 Task: Look for space in Dijkot, Pakistan from 9th July, 2023 to 16th July, 2023 for 2 adults, 1 child in price range Rs.8000 to Rs.16000. Place can be entire place with 2 bedrooms having 2 beds and 1 bathroom. Property type can be house, flat, guest house. Booking option can be shelf check-in. Required host language is English.
Action: Mouse pressed left at (457, 79)
Screenshot: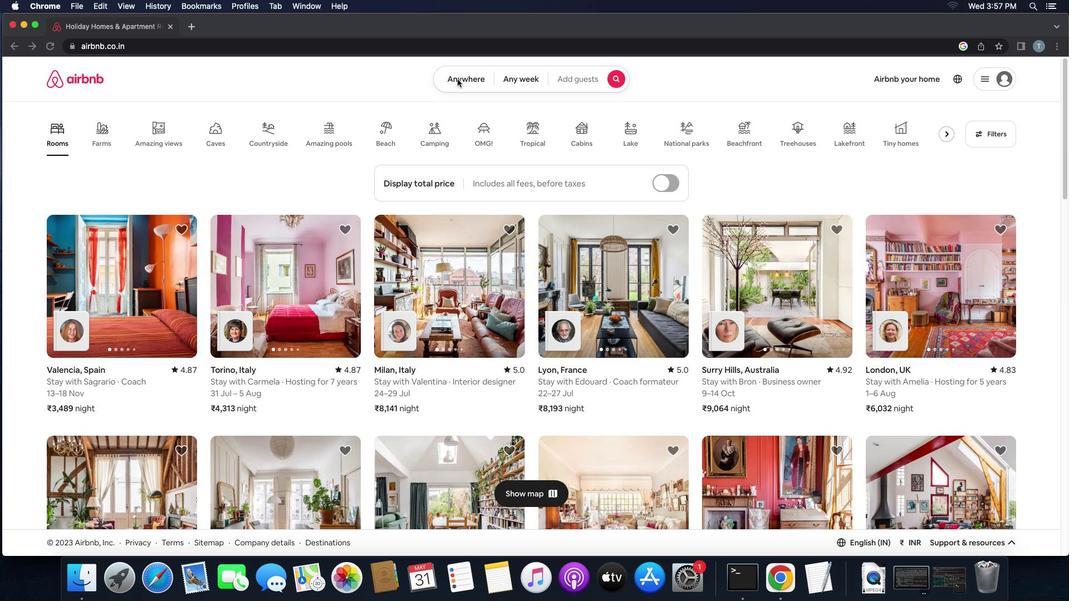 
Action: Mouse pressed left at (457, 79)
Screenshot: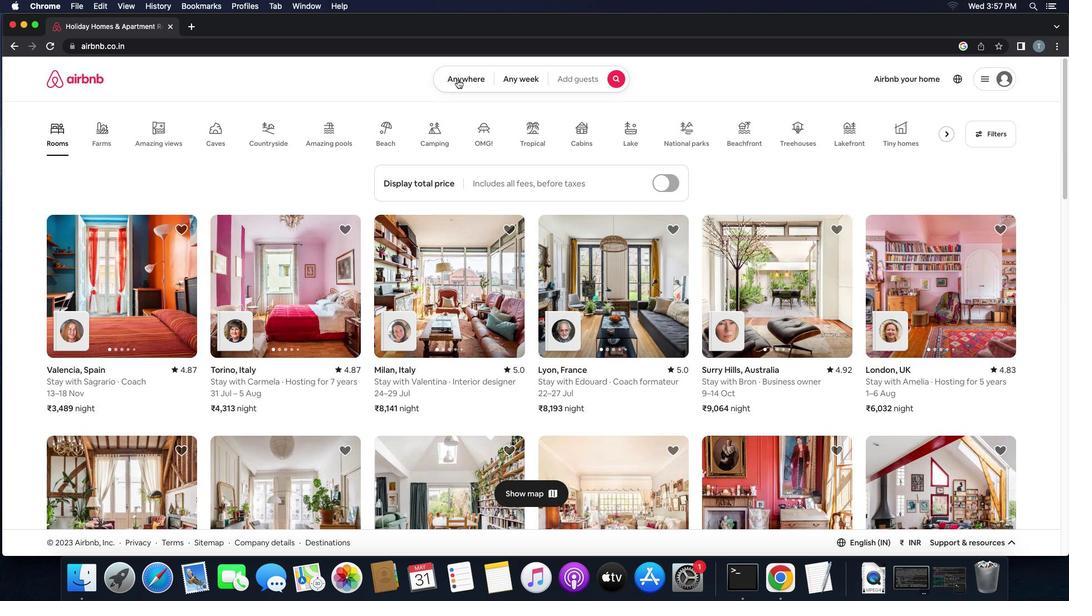 
Action: Mouse moved to (368, 117)
Screenshot: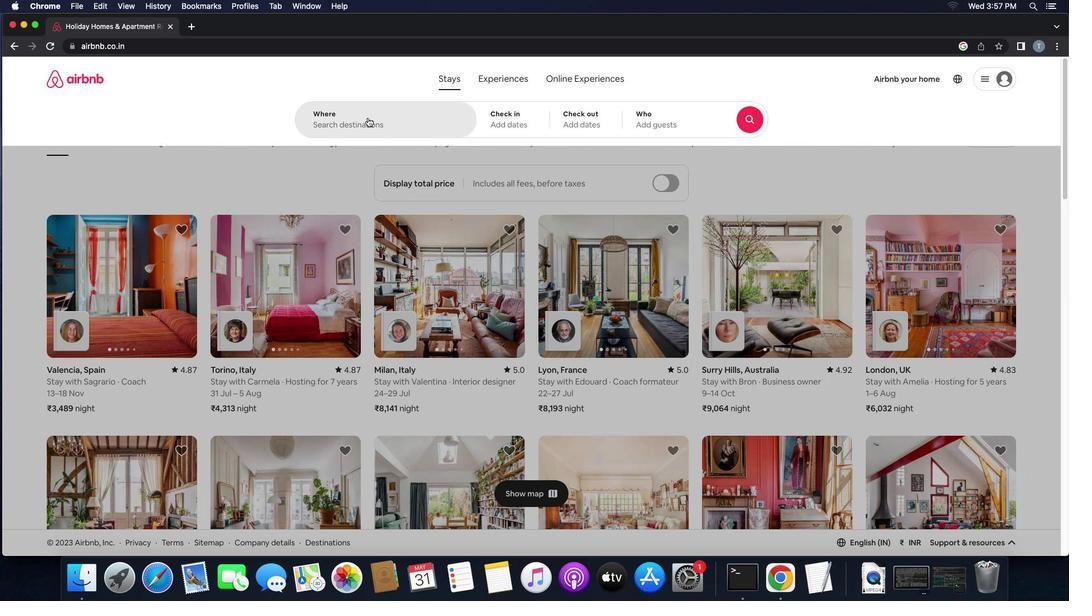 
Action: Mouse pressed left at (368, 117)
Screenshot: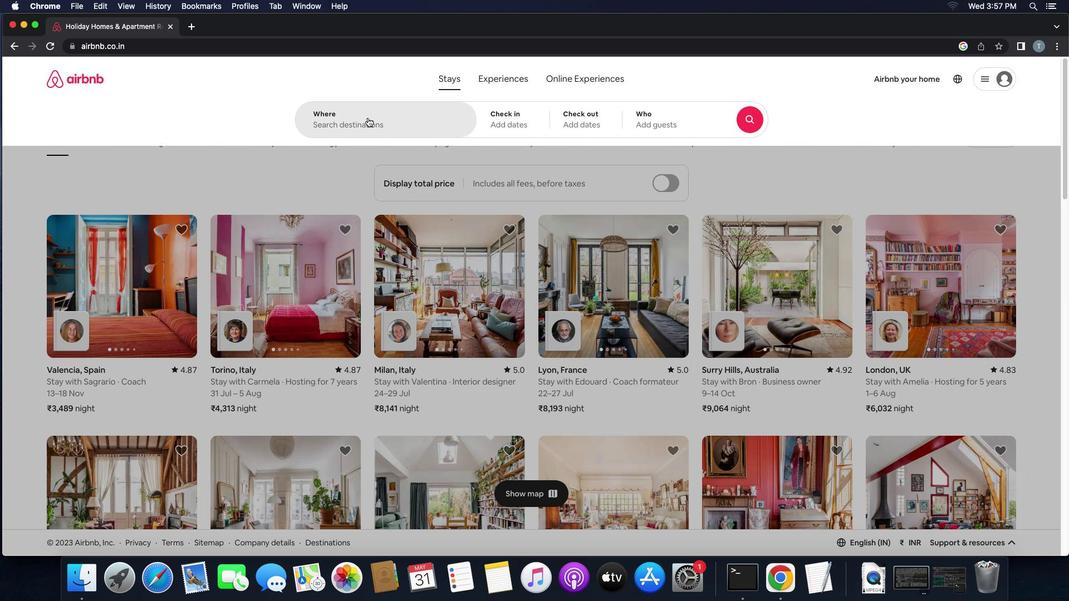 
Action: Mouse moved to (349, 158)
Screenshot: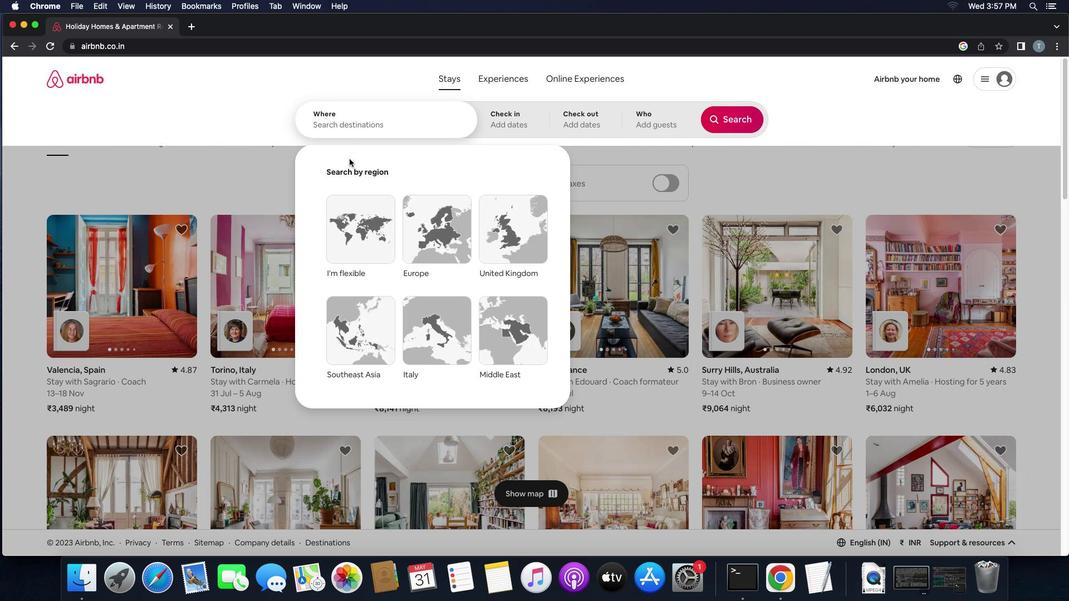 
Action: Key pressed 'd''i''j''k''o''t'
Screenshot: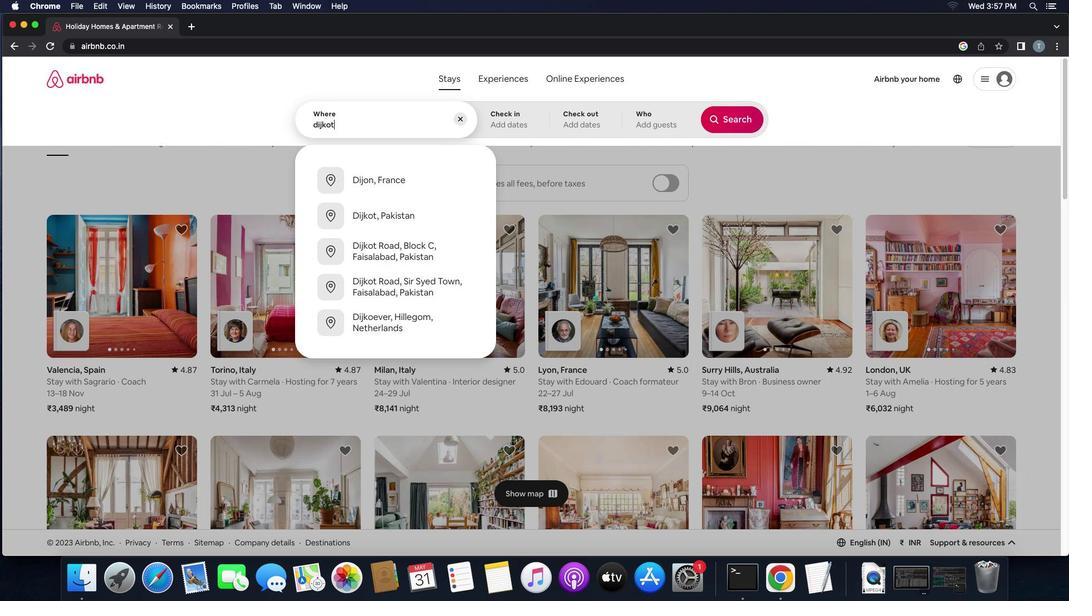 
Action: Mouse moved to (385, 182)
Screenshot: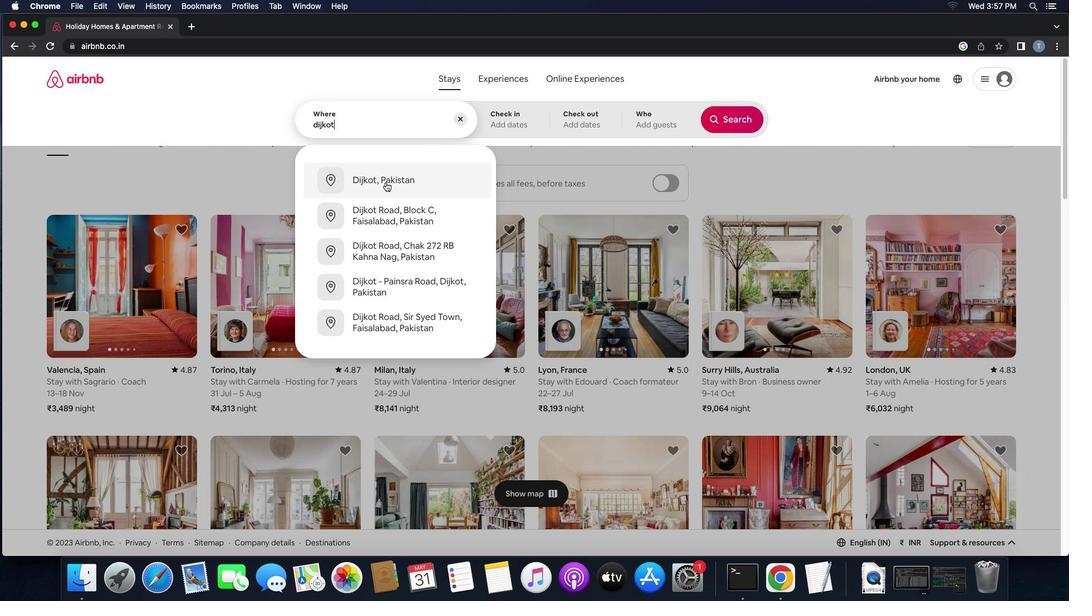 
Action: Mouse pressed left at (385, 182)
Screenshot: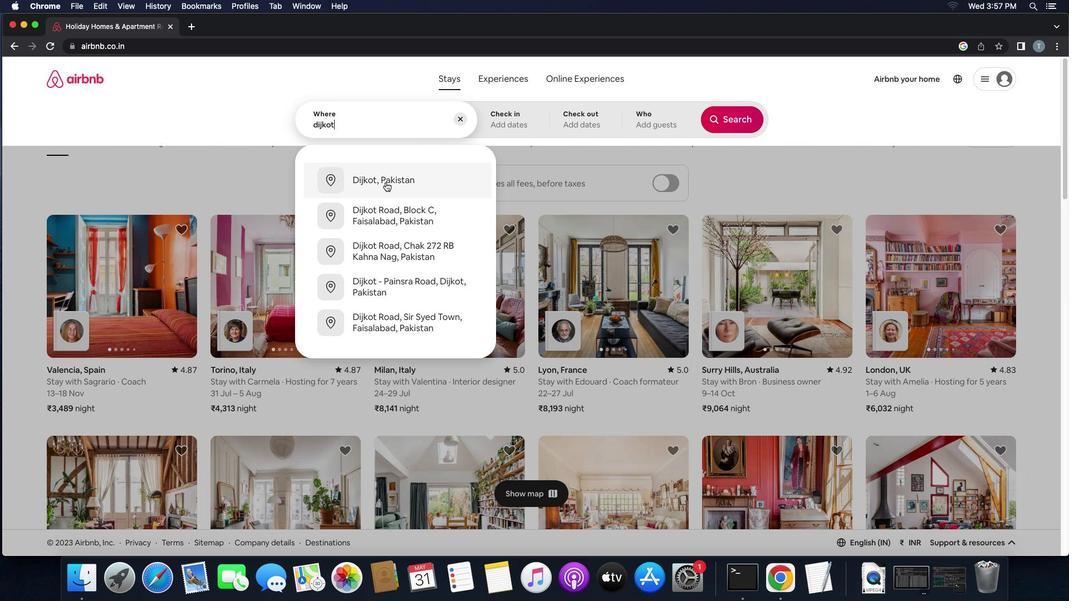 
Action: Mouse moved to (732, 208)
Screenshot: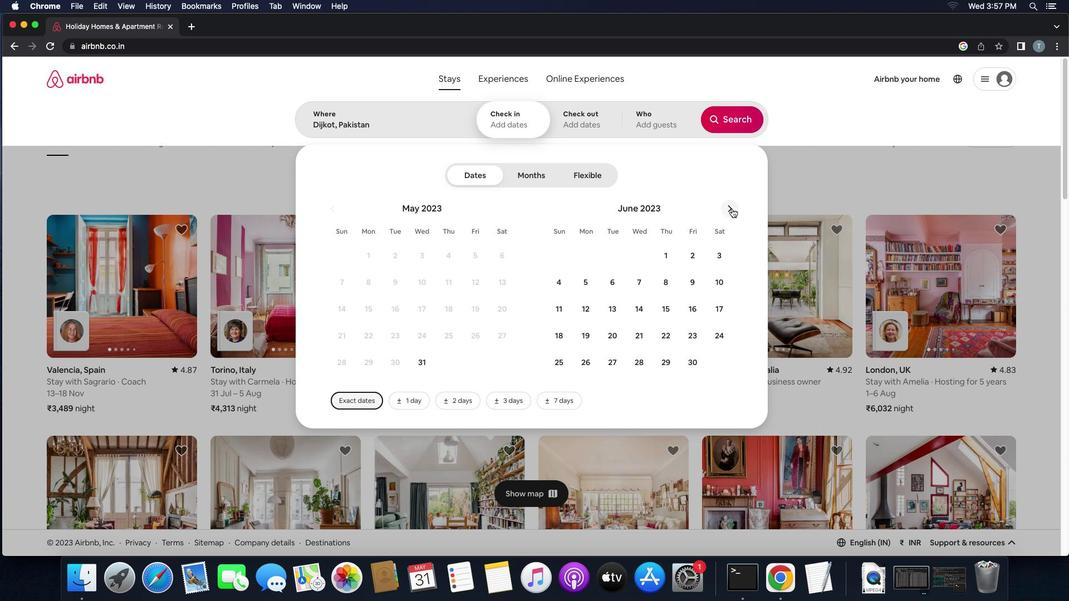 
Action: Mouse pressed left at (732, 208)
Screenshot: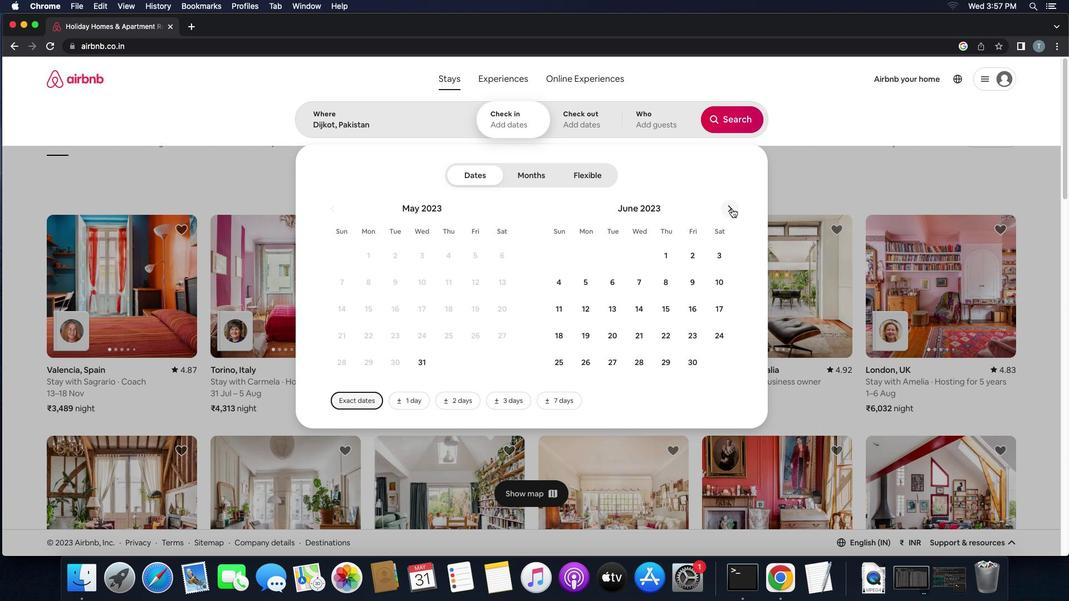 
Action: Mouse moved to (562, 313)
Screenshot: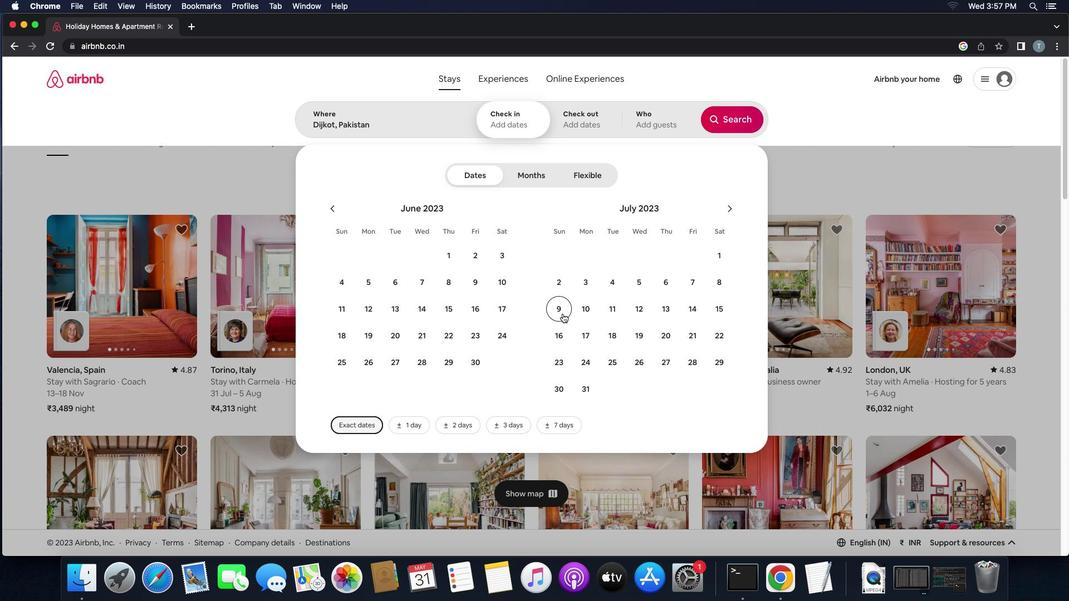 
Action: Mouse pressed left at (562, 313)
Screenshot: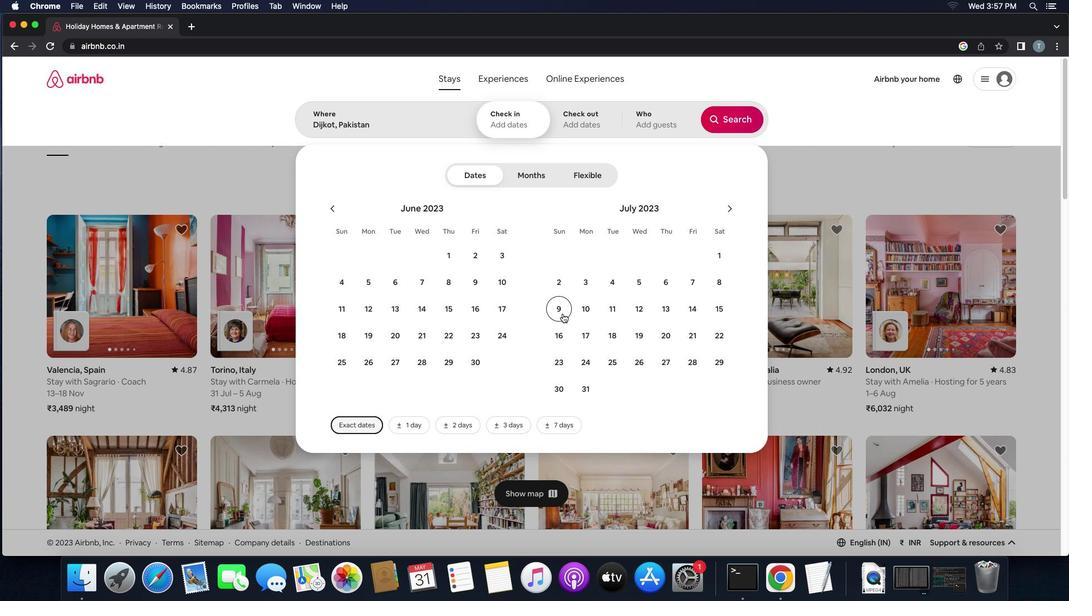 
Action: Mouse moved to (559, 334)
Screenshot: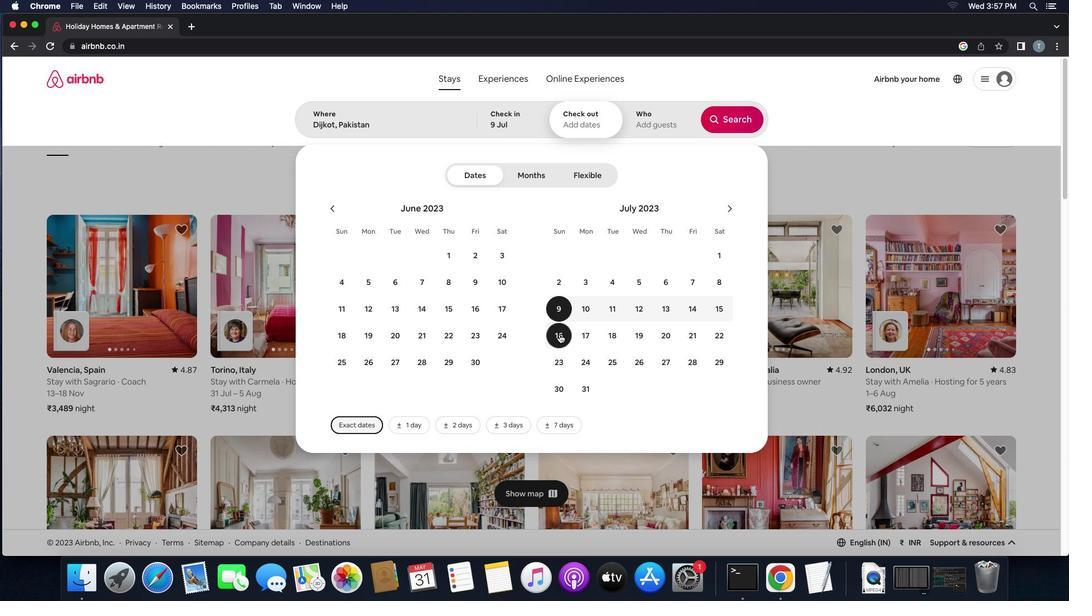 
Action: Mouse pressed left at (559, 334)
Screenshot: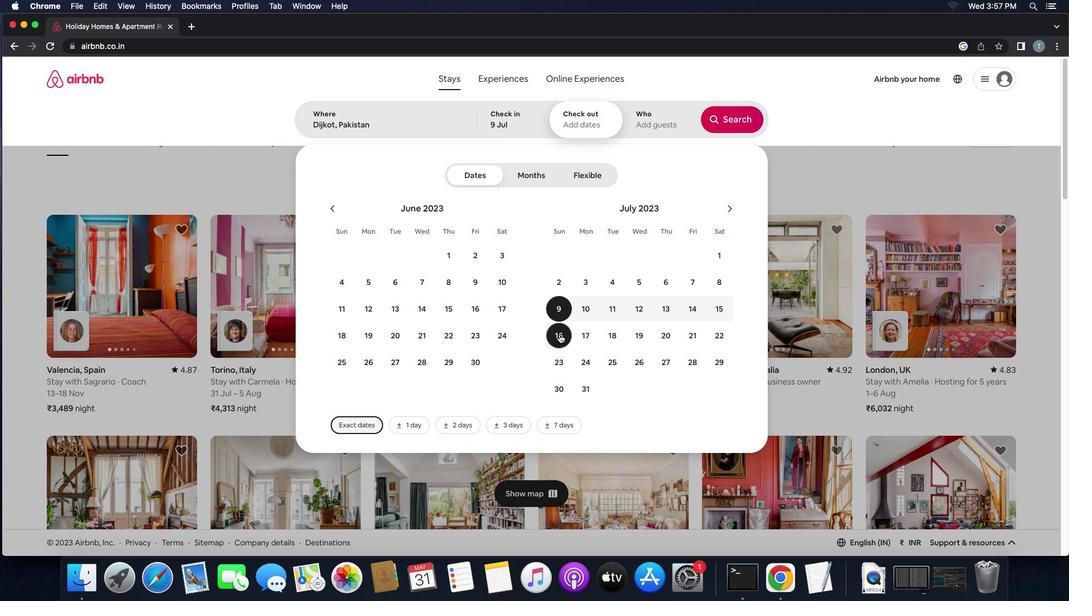 
Action: Mouse moved to (643, 126)
Screenshot: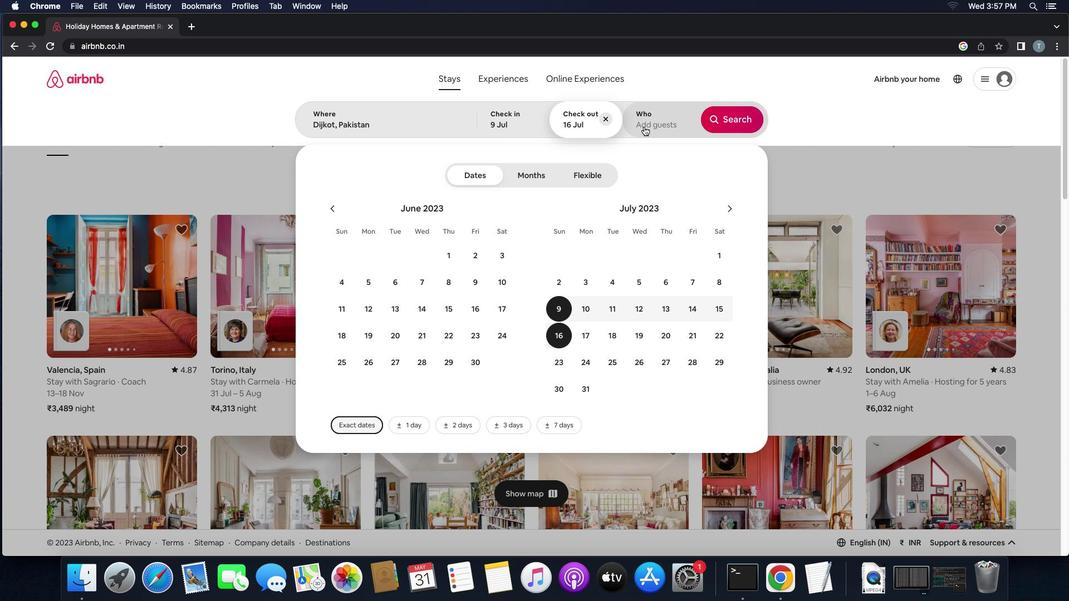 
Action: Mouse pressed left at (643, 126)
Screenshot: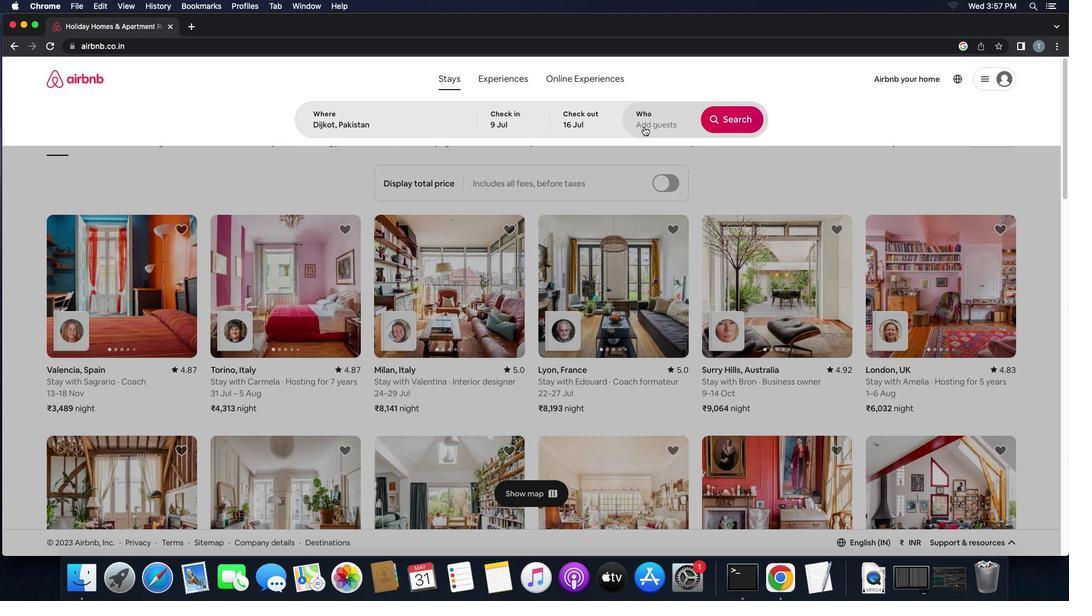 
Action: Mouse moved to (732, 179)
Screenshot: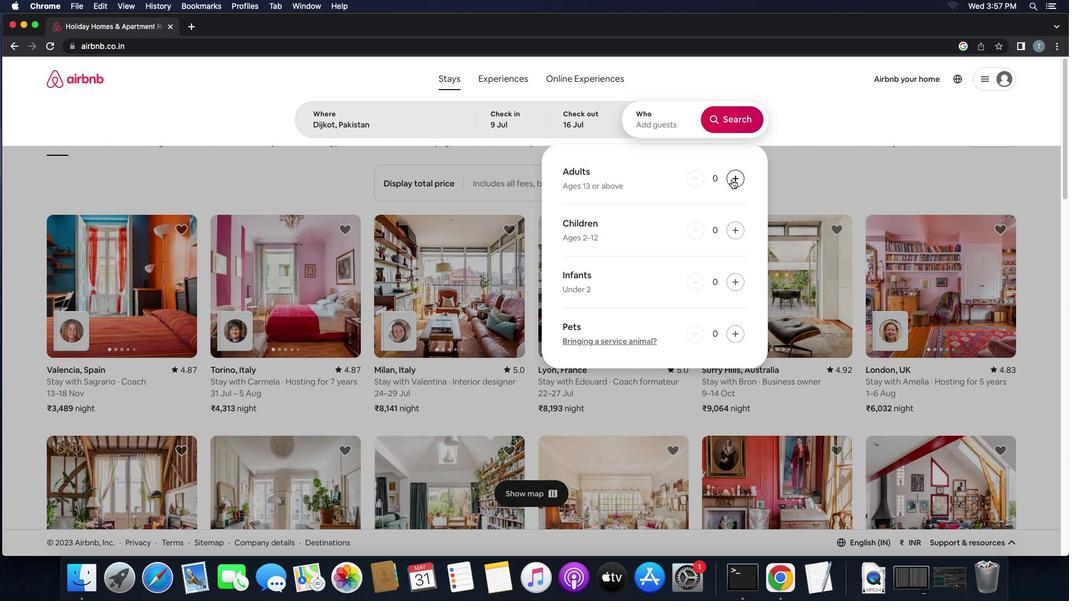 
Action: Mouse pressed left at (732, 179)
Screenshot: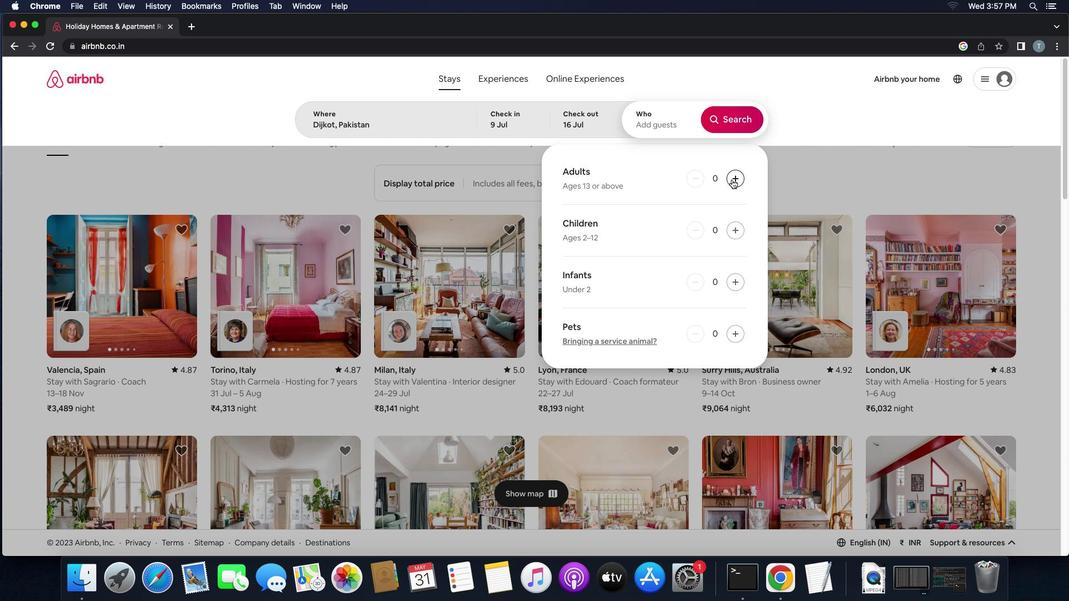 
Action: Mouse pressed left at (732, 179)
Screenshot: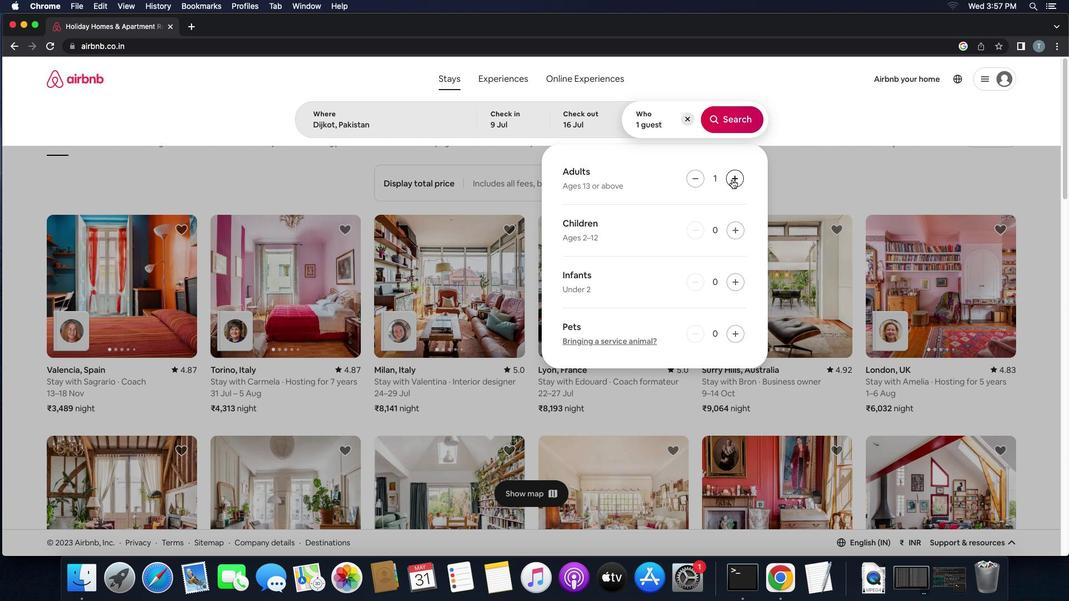 
Action: Mouse moved to (738, 238)
Screenshot: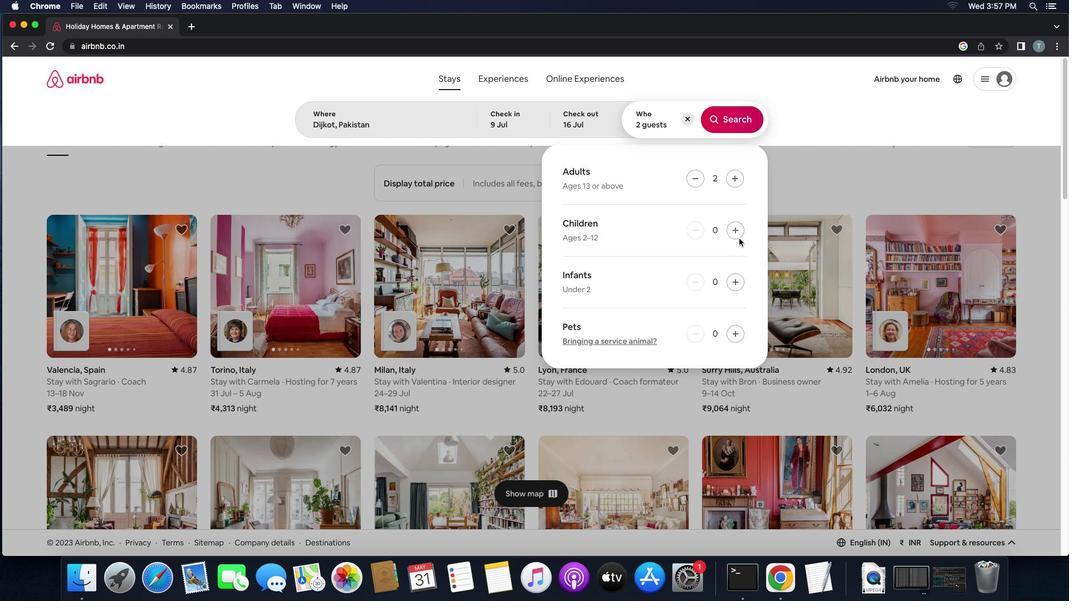 
Action: Mouse pressed left at (738, 238)
Screenshot: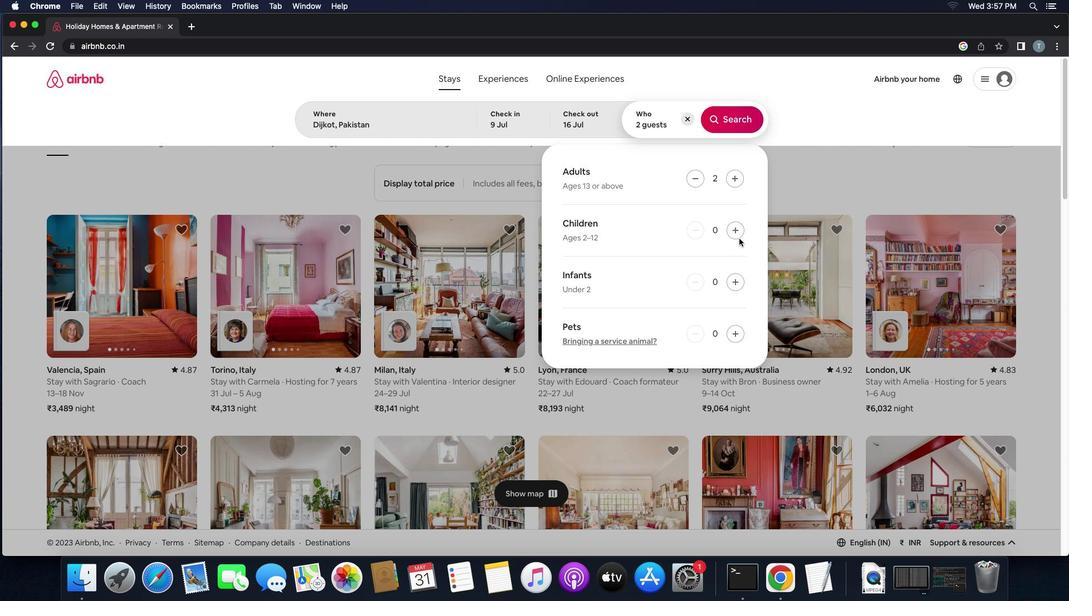 
Action: Mouse moved to (736, 234)
Screenshot: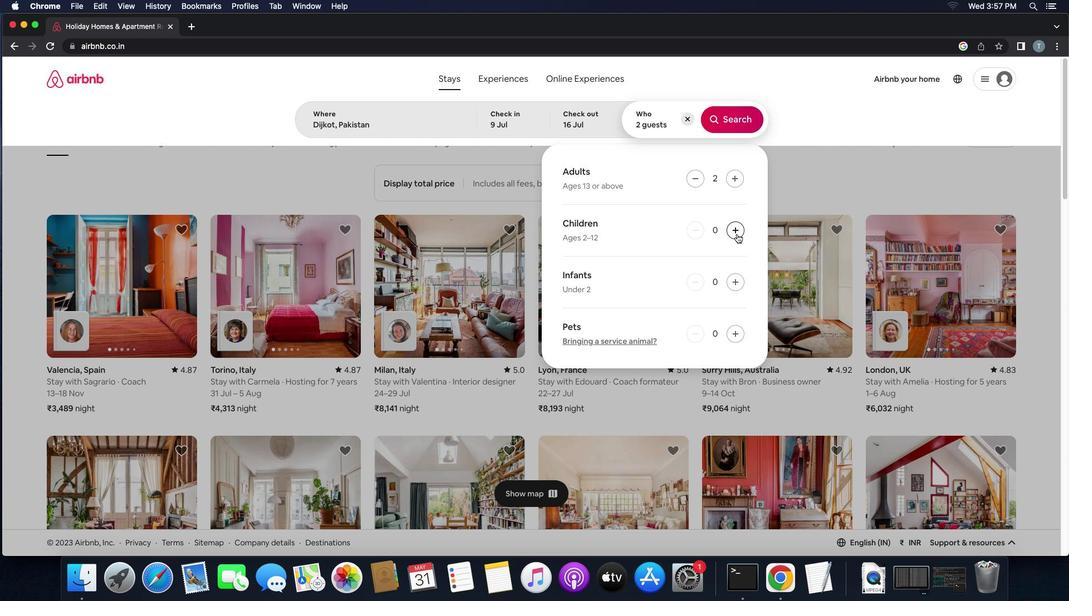 
Action: Mouse pressed left at (736, 234)
Screenshot: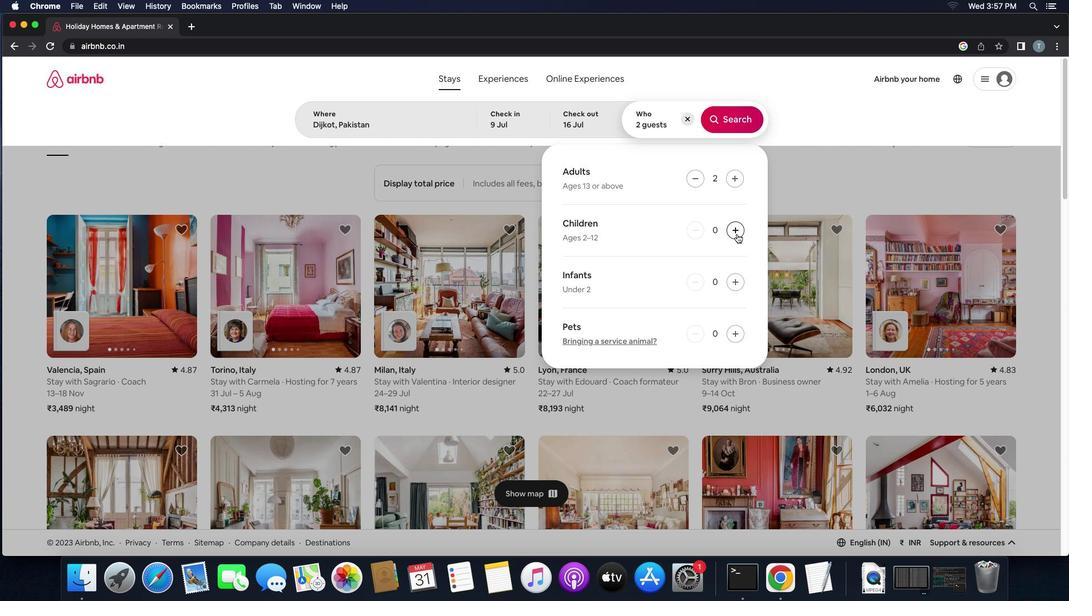 
Action: Mouse moved to (728, 115)
Screenshot: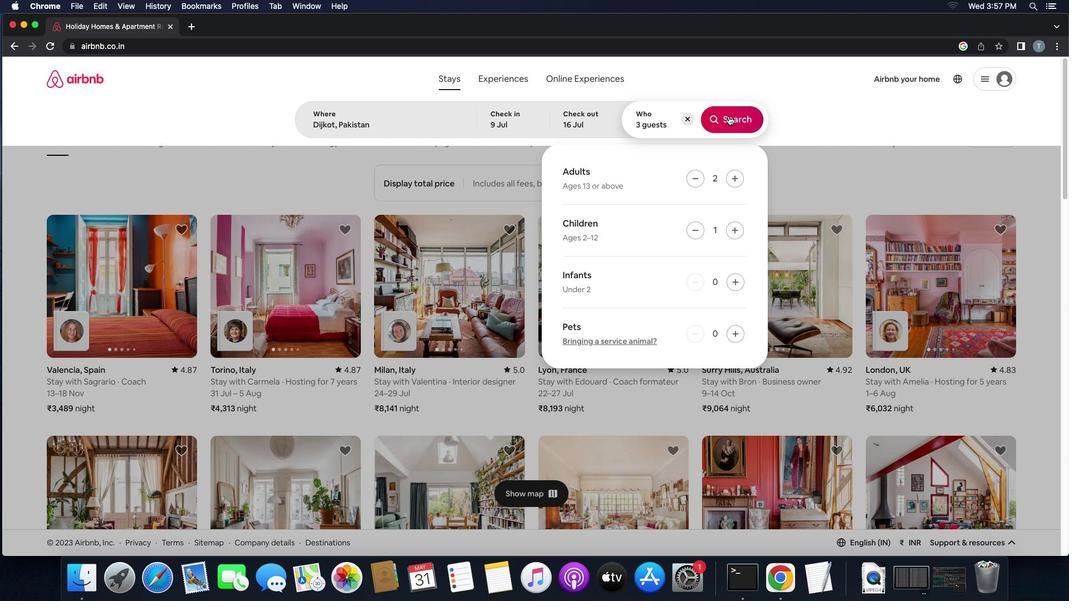 
Action: Mouse pressed left at (728, 115)
Screenshot: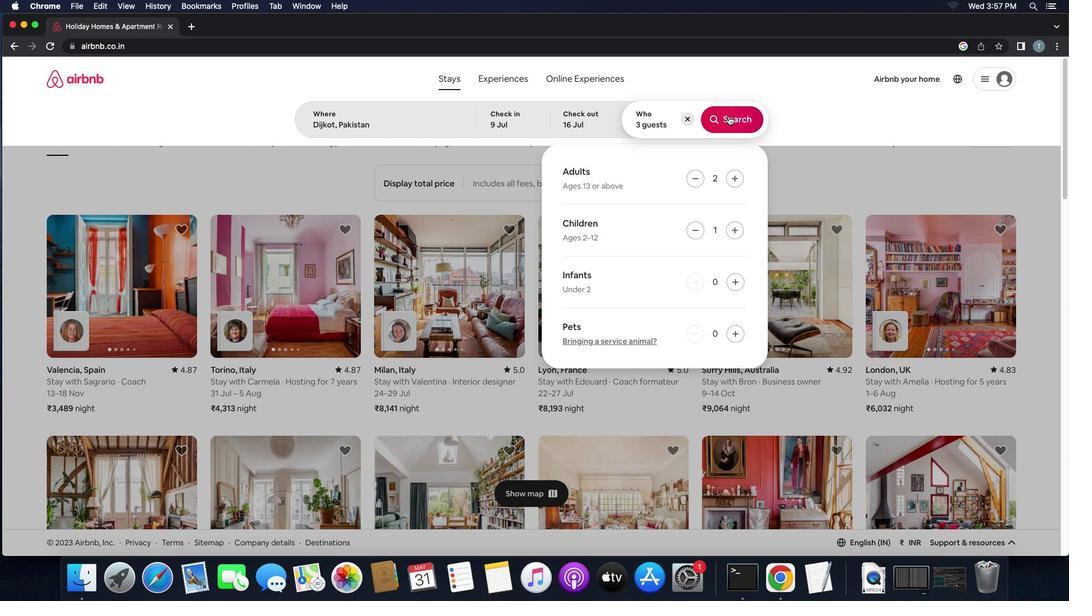 
Action: Mouse moved to (1024, 131)
Screenshot: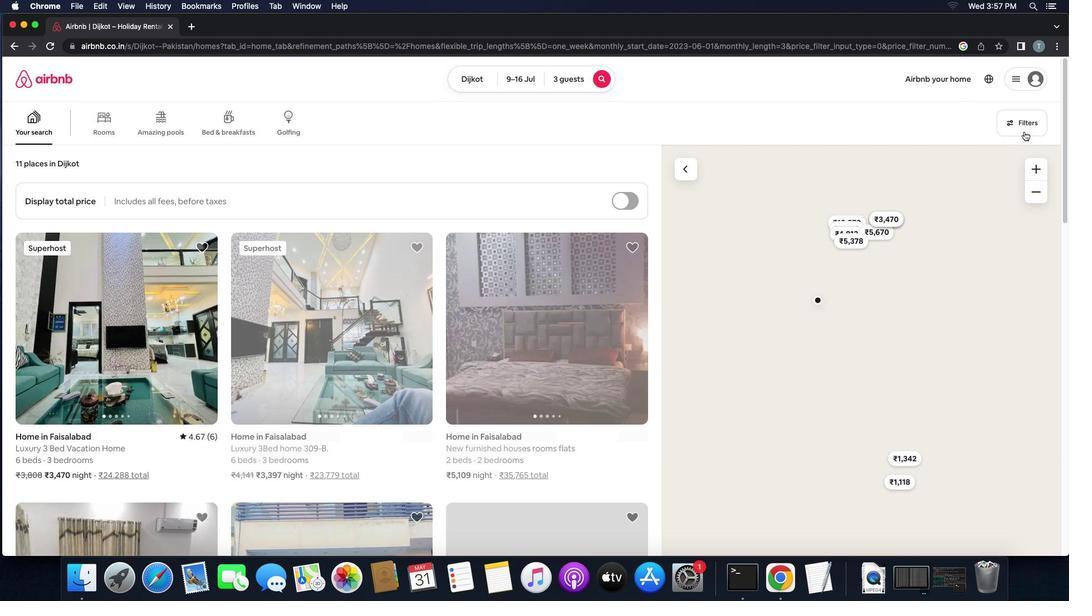 
Action: Mouse pressed left at (1024, 131)
Screenshot: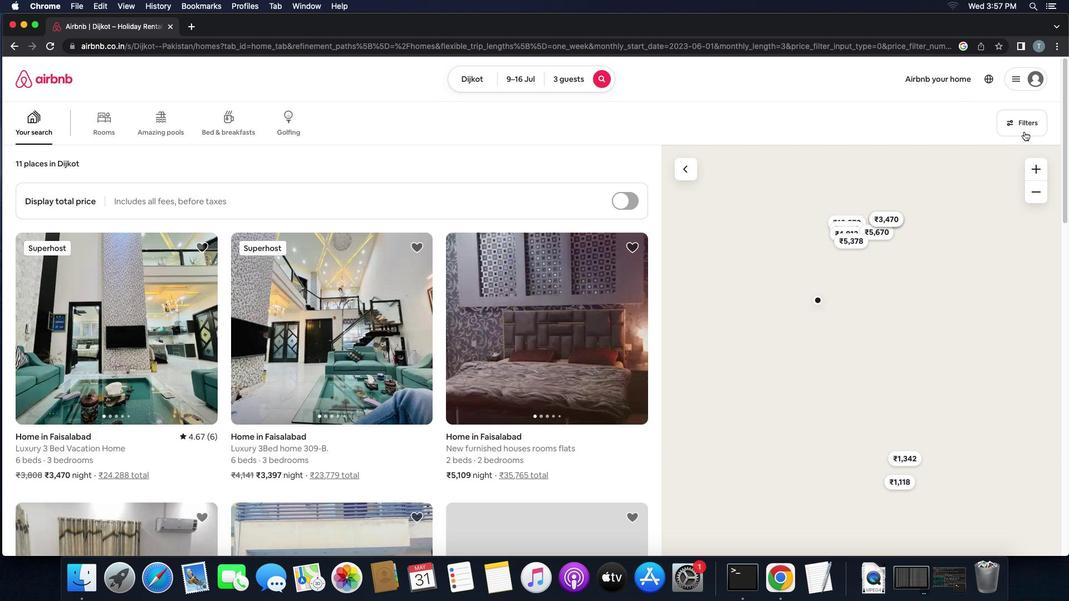 
Action: Mouse moved to (1014, 115)
Screenshot: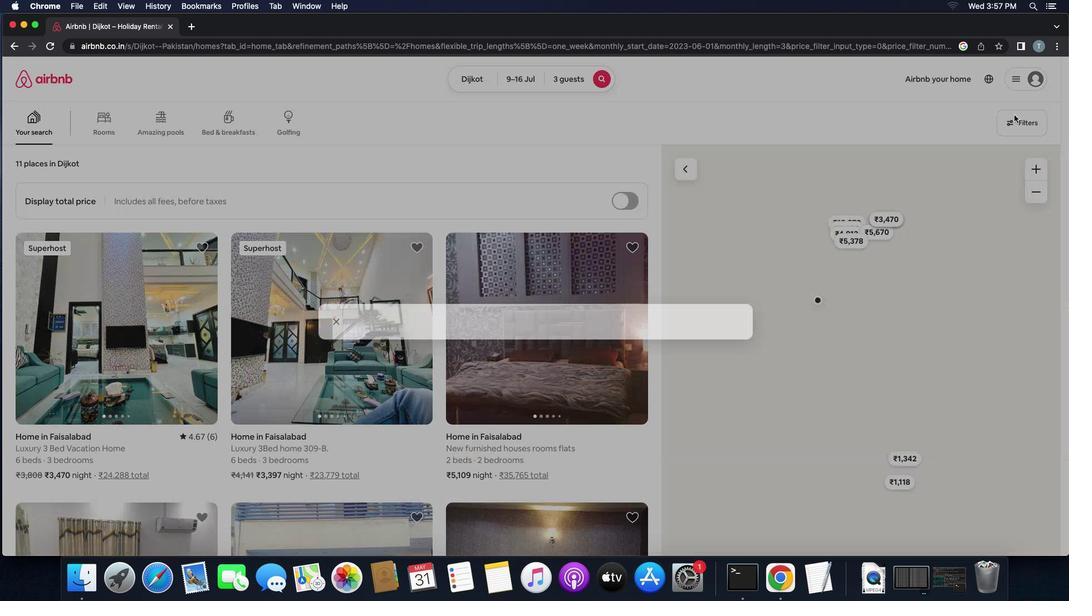 
Action: Mouse pressed left at (1014, 115)
Screenshot: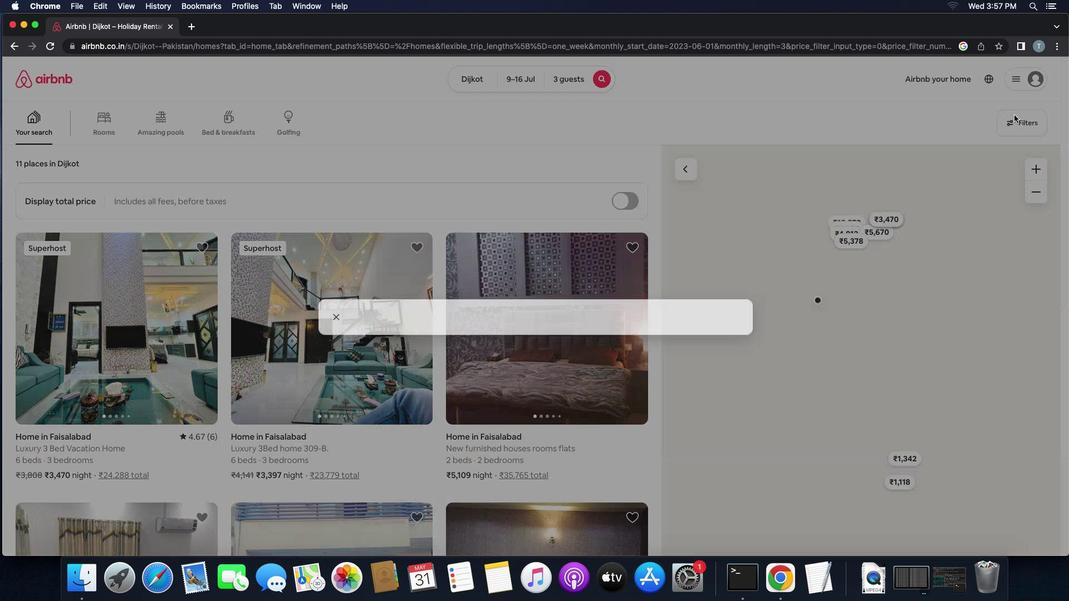 
Action: Mouse moved to (1013, 119)
Screenshot: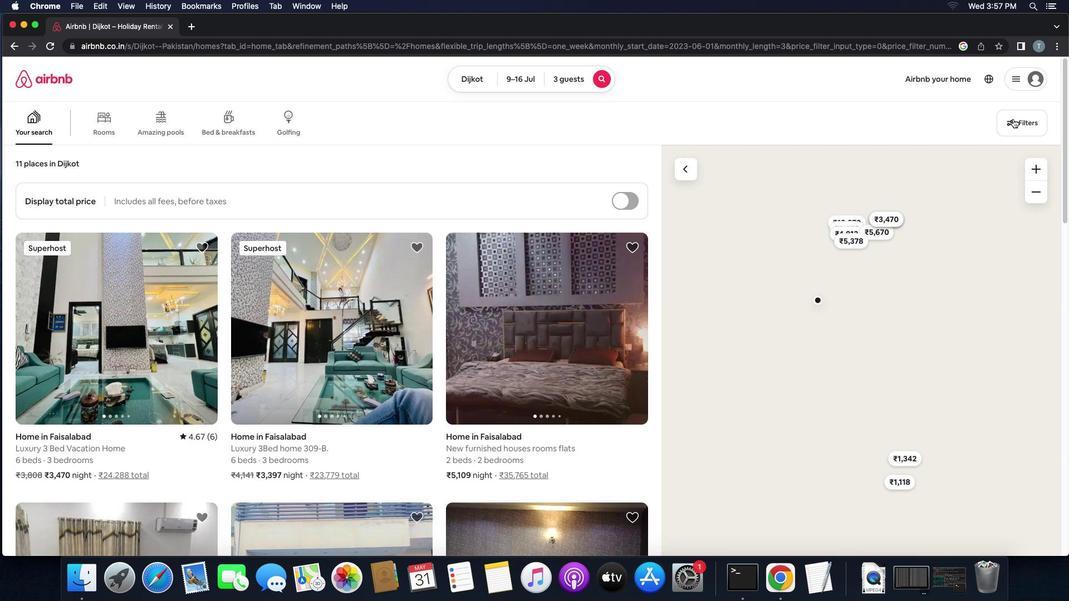 
Action: Mouse pressed left at (1013, 119)
Screenshot: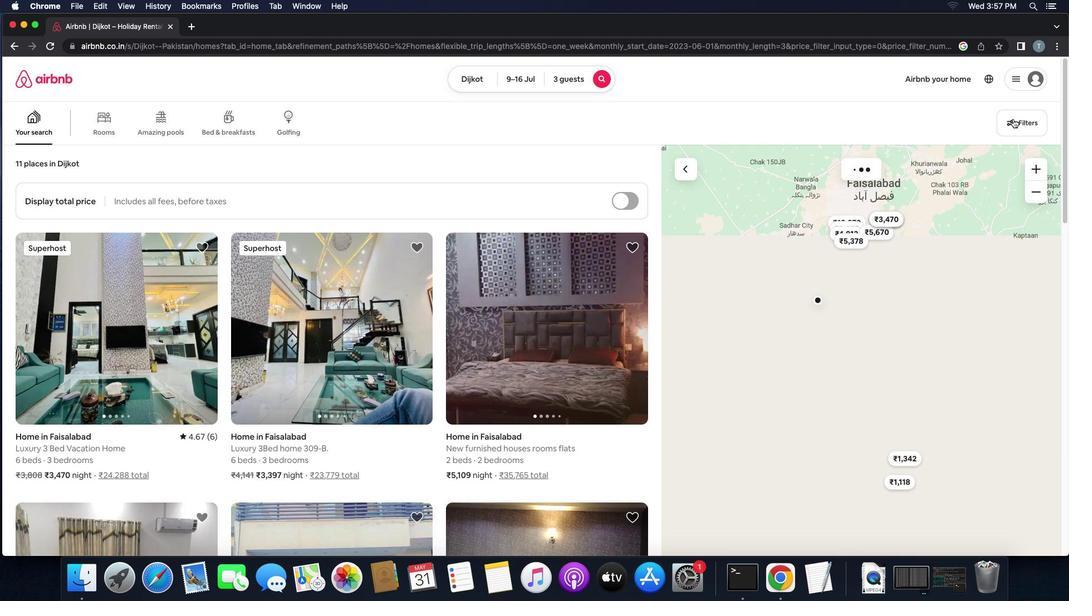 
Action: Mouse moved to (469, 267)
Screenshot: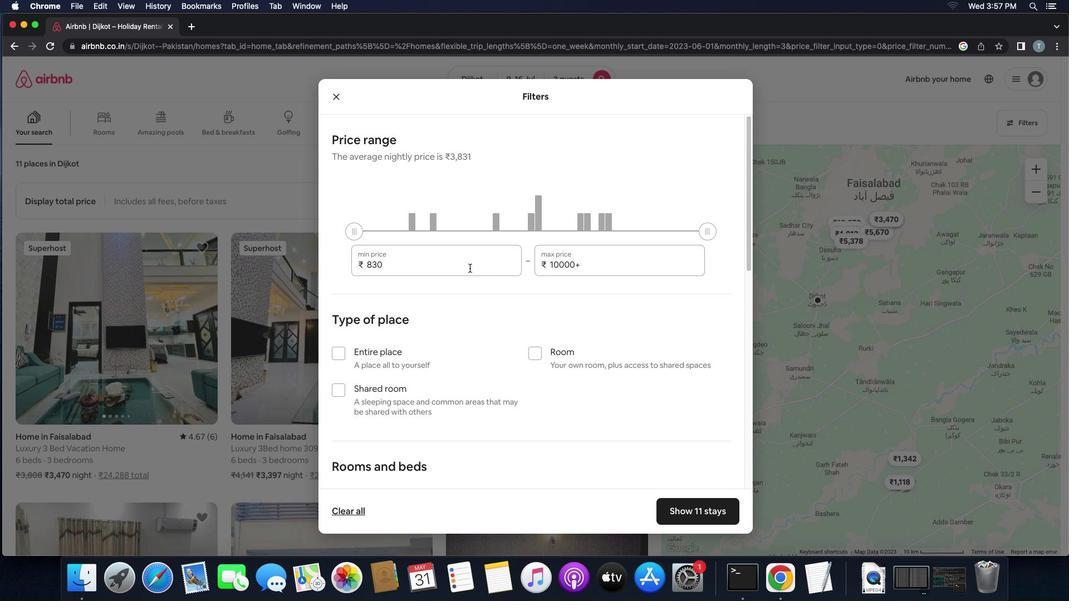 
Action: Mouse pressed left at (469, 267)
Screenshot: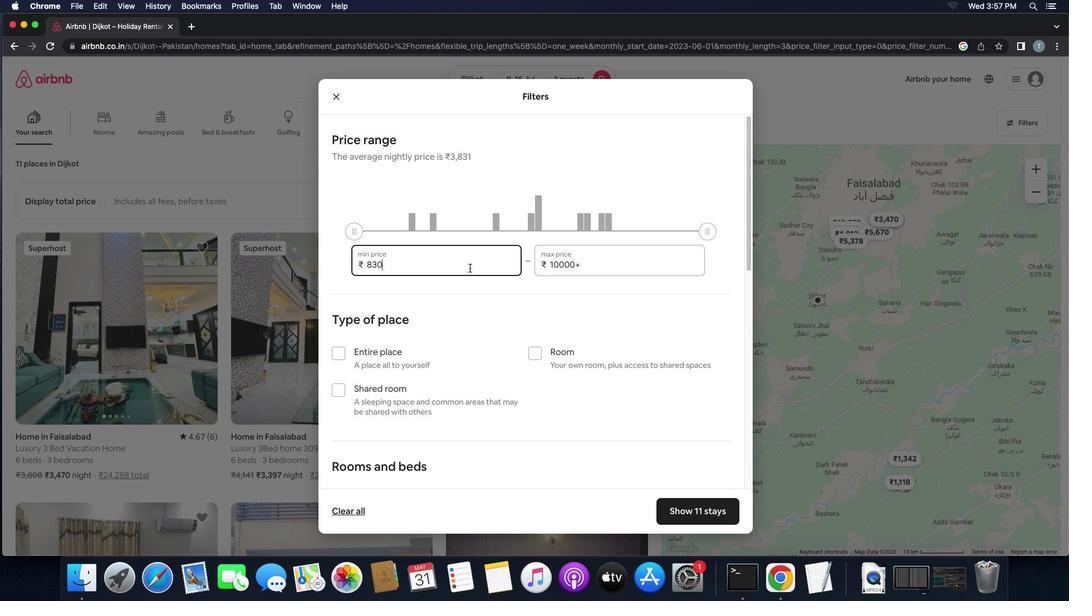 
Action: Key pressed Key.backspaceKey.backspaceKey.backspaceKey.backspaceKey.backspace'8''0''0''0'
Screenshot: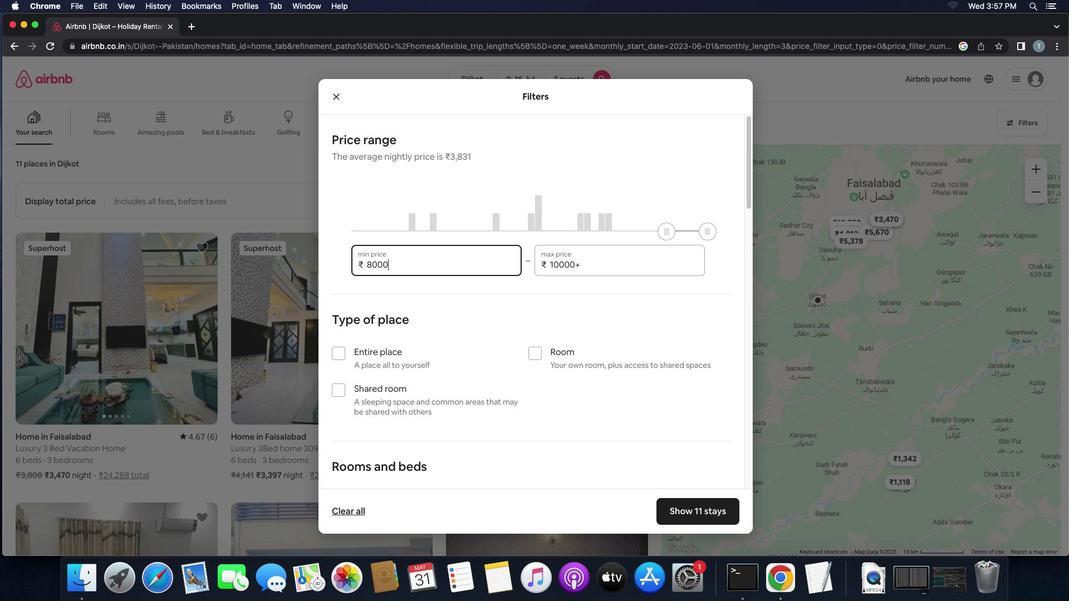 
Action: Mouse moved to (588, 264)
Screenshot: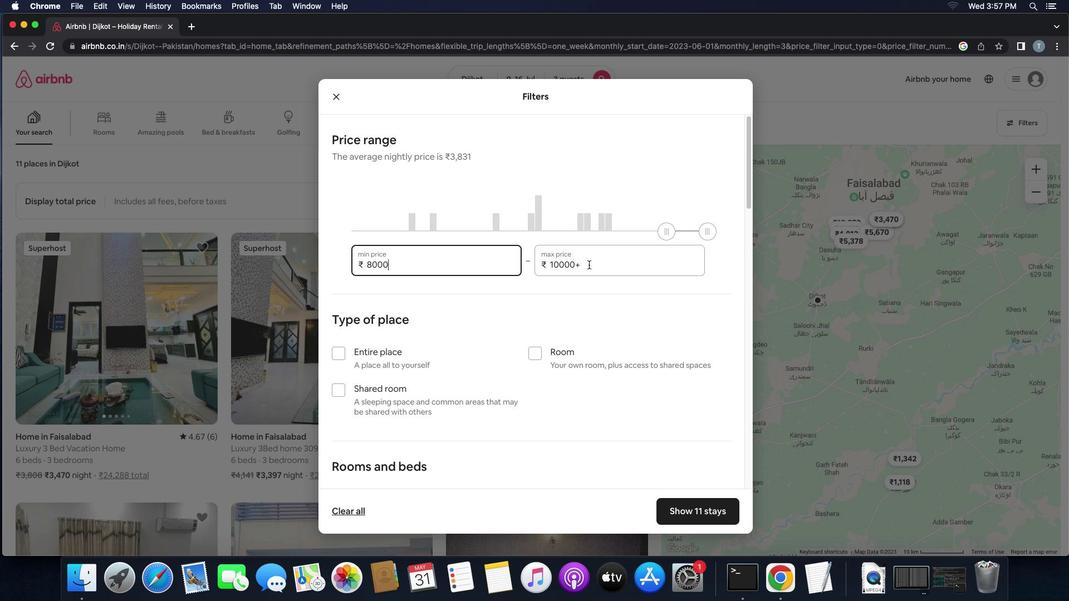 
Action: Mouse pressed left at (588, 264)
Screenshot: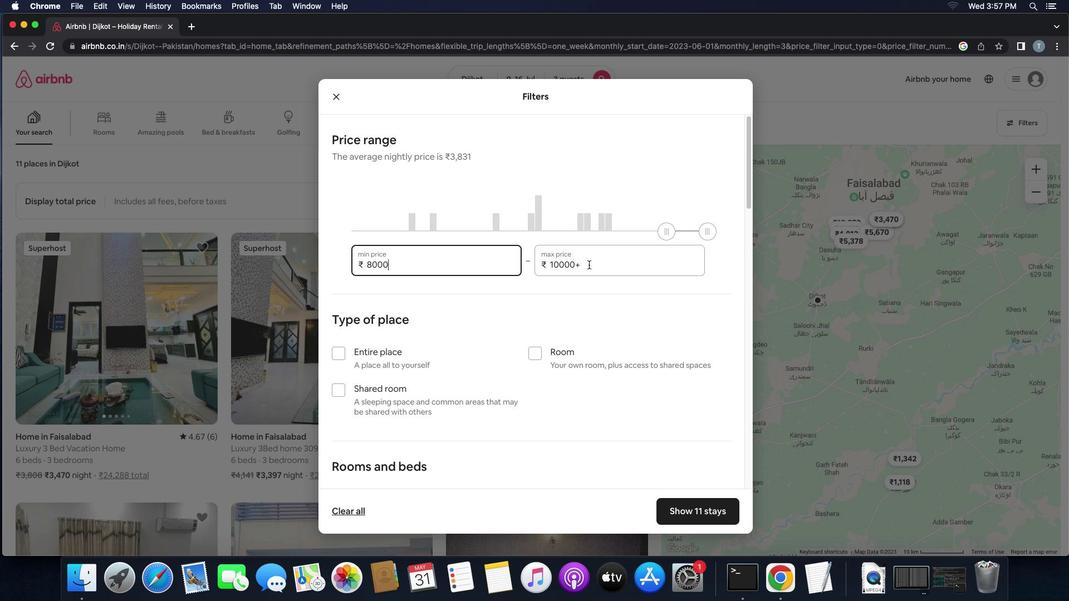 
Action: Key pressed Key.backspaceKey.backspaceKey.backspaceKey.backspaceKey.backspaceKey.backspace'1''6''0''0''0'
Screenshot: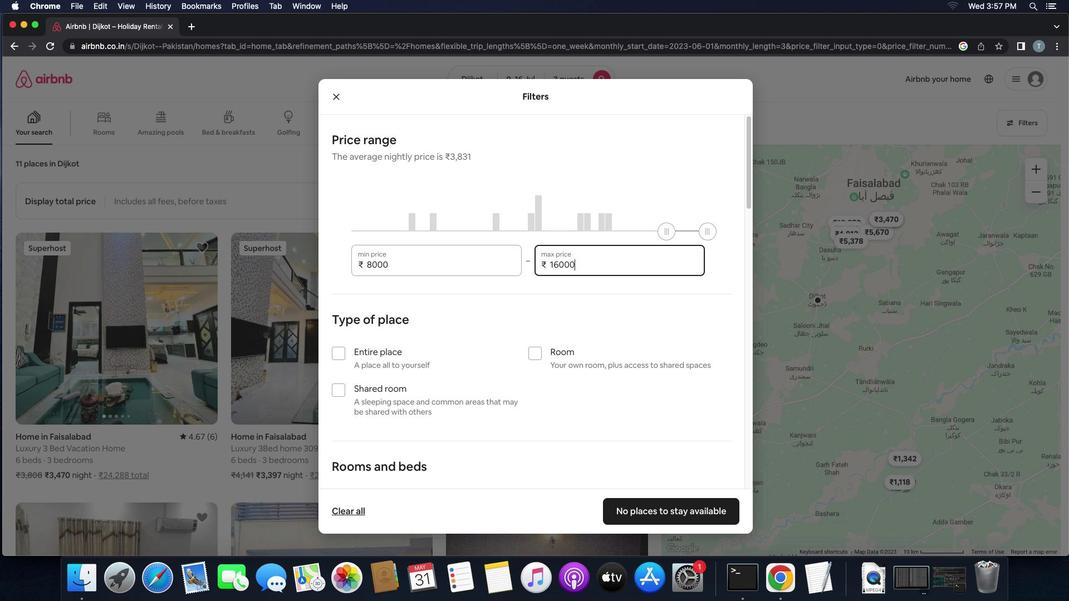 
Action: Mouse moved to (539, 315)
Screenshot: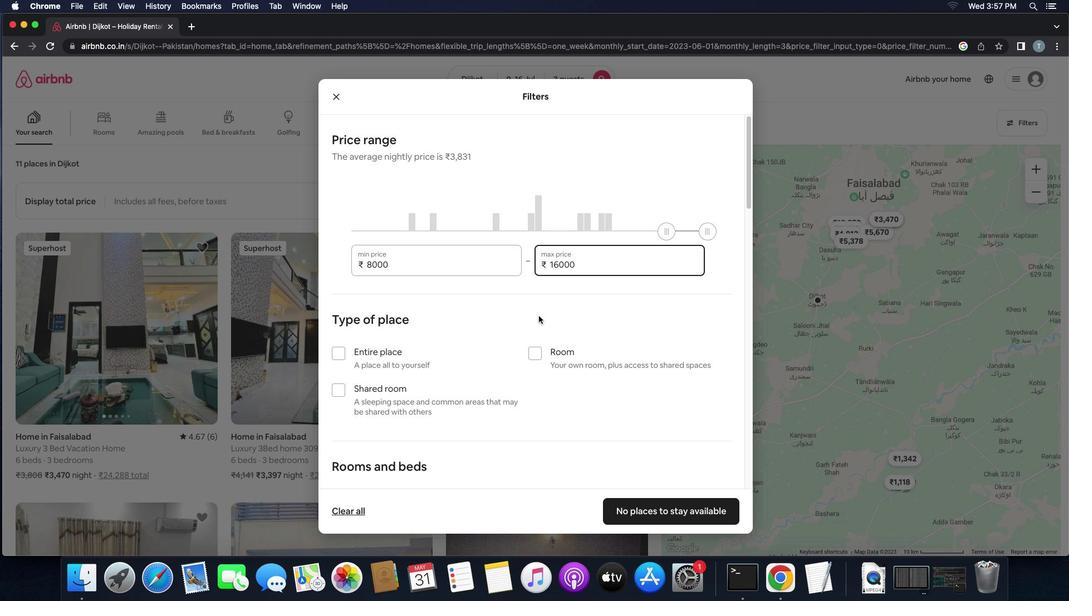 
Action: Mouse scrolled (539, 315) with delta (0, 0)
Screenshot: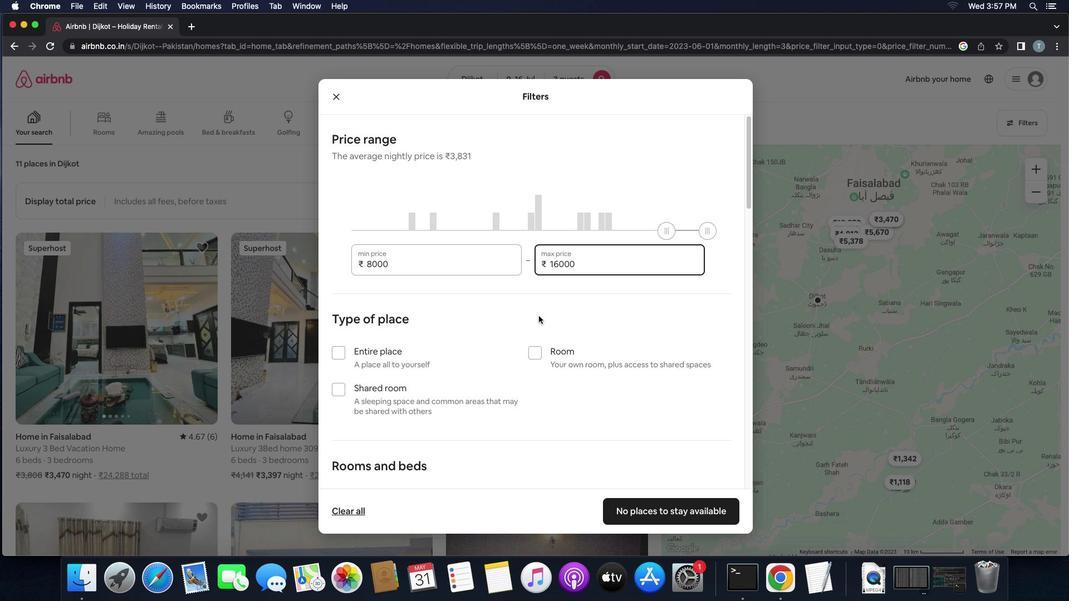 
Action: Mouse scrolled (539, 315) with delta (0, 0)
Screenshot: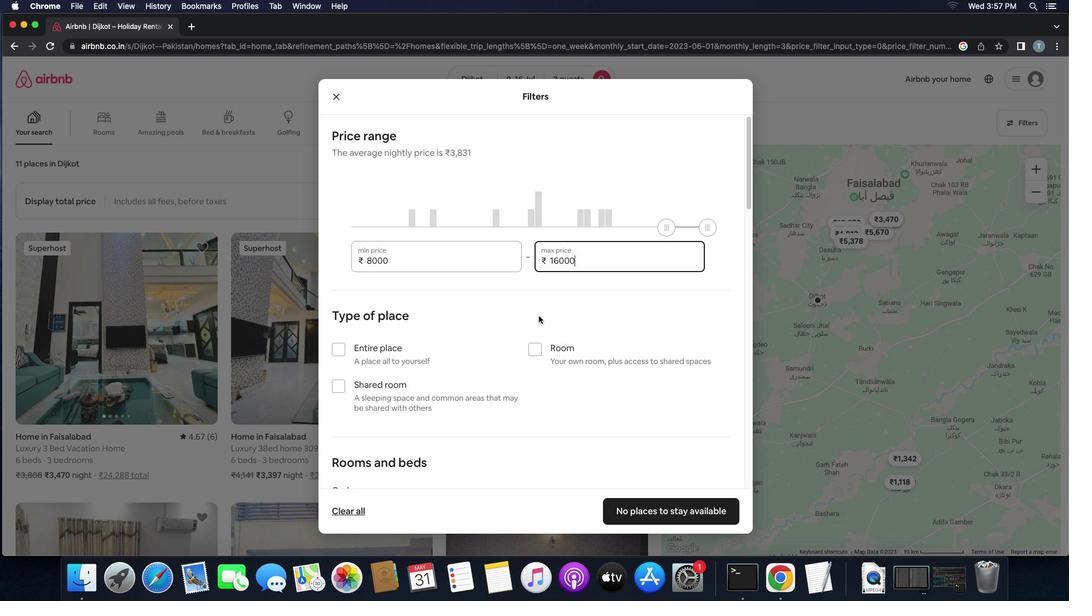 
Action: Mouse scrolled (539, 315) with delta (0, 0)
Screenshot: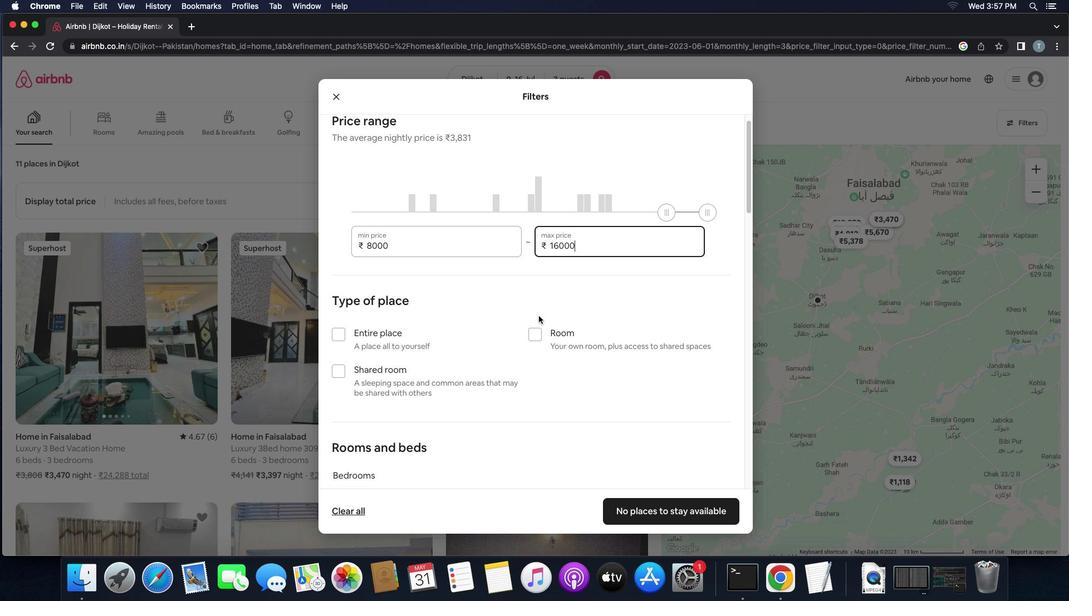 
Action: Mouse moved to (346, 334)
Screenshot: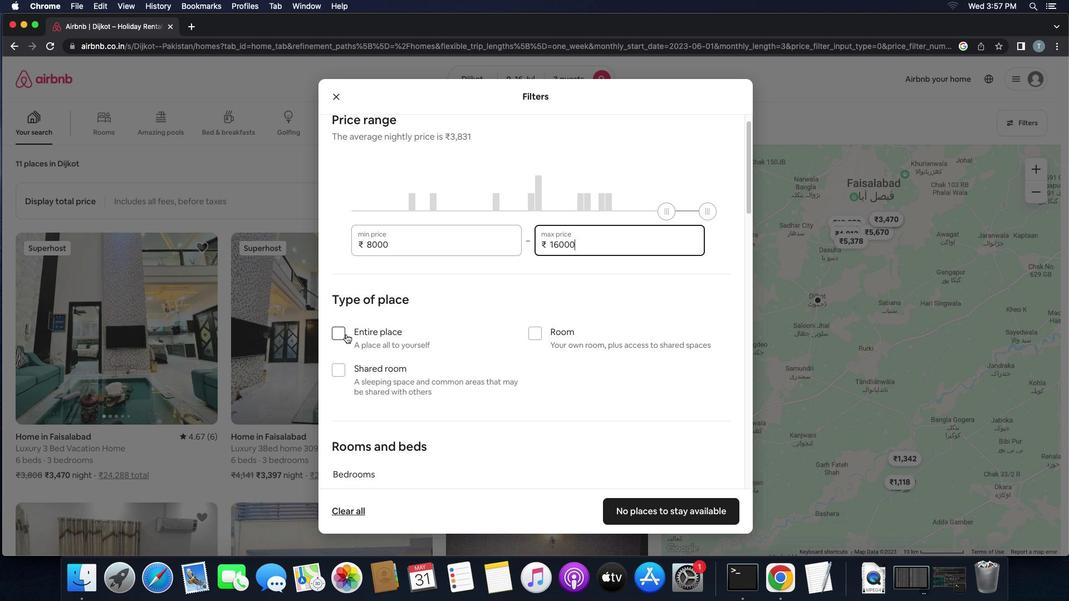 
Action: Mouse pressed left at (346, 334)
Screenshot: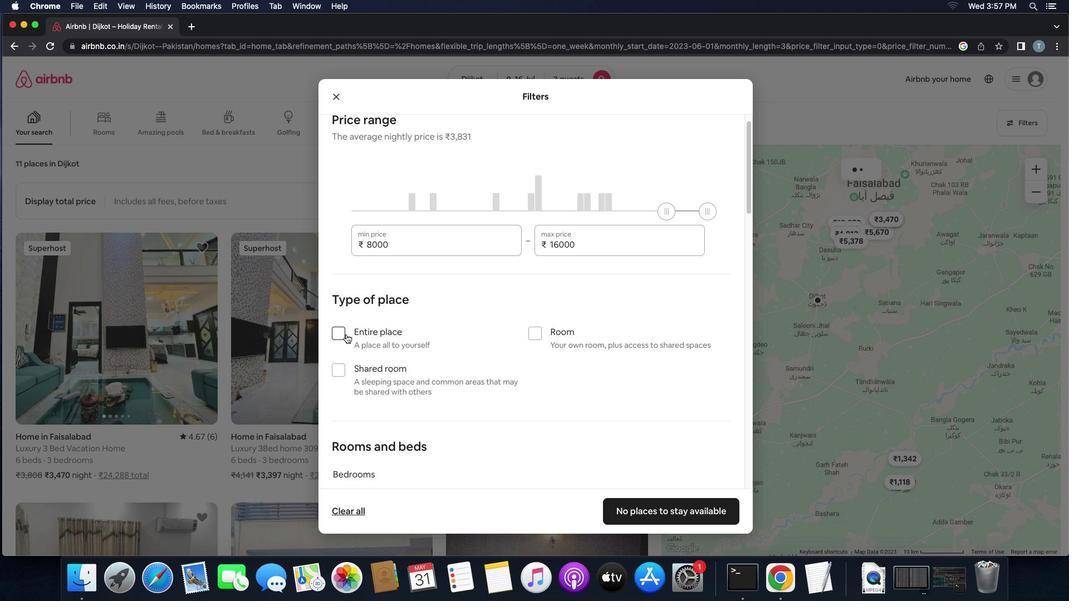 
Action: Mouse moved to (481, 348)
Screenshot: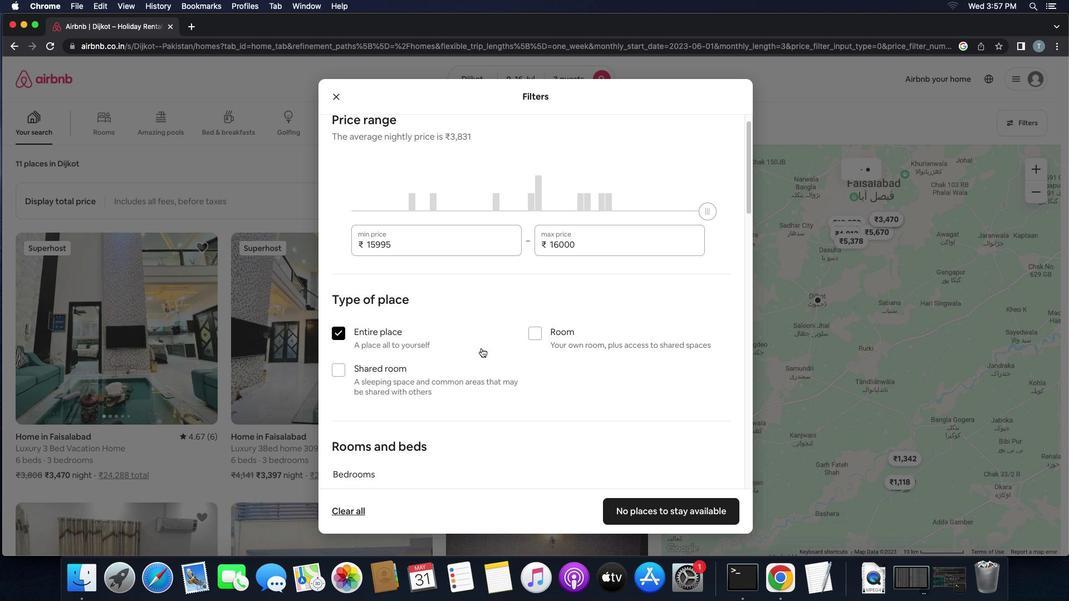 
Action: Mouse scrolled (481, 348) with delta (0, 0)
Screenshot: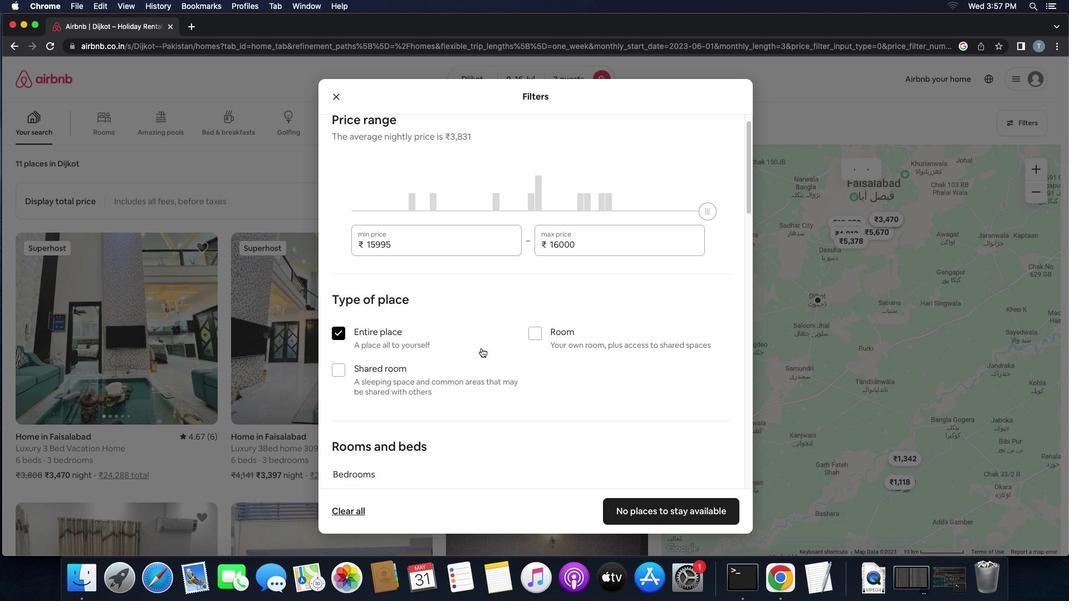 
Action: Mouse scrolled (481, 348) with delta (0, 0)
Screenshot: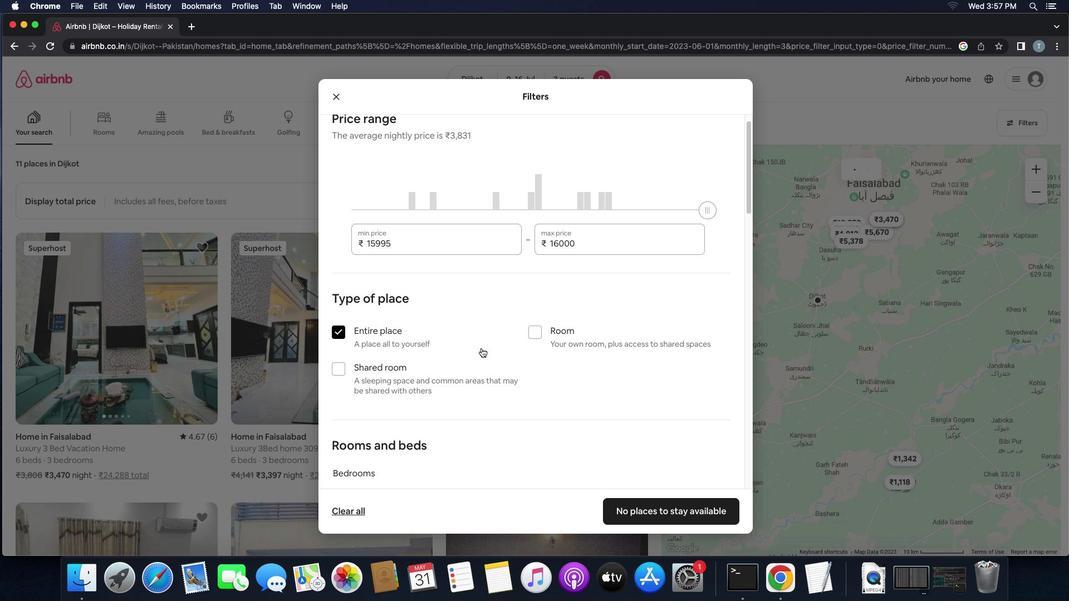 
Action: Mouse moved to (482, 349)
Screenshot: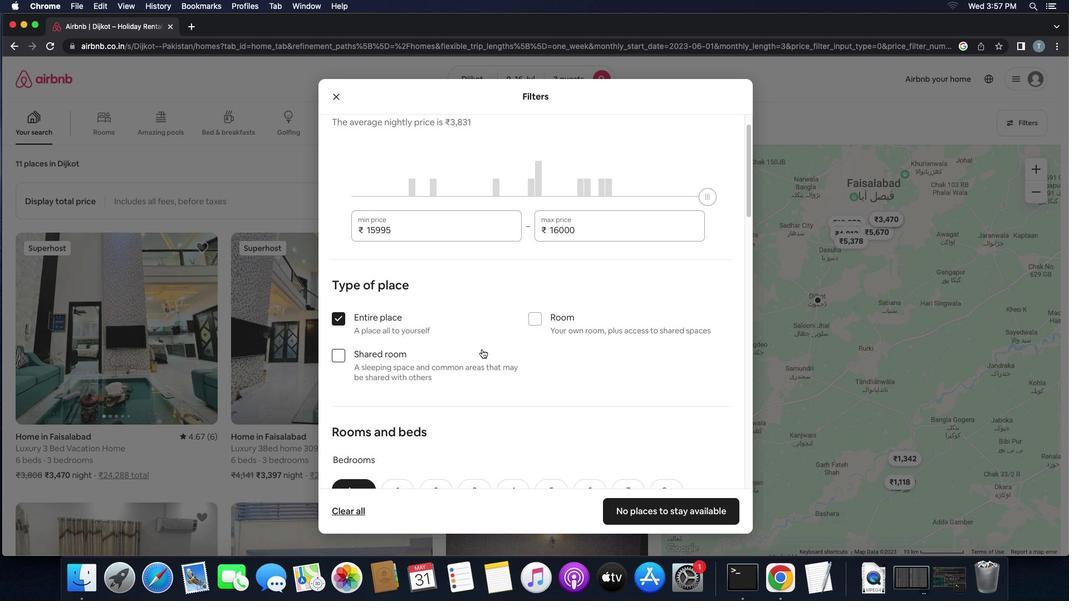 
Action: Mouse scrolled (482, 349) with delta (0, 0)
Screenshot: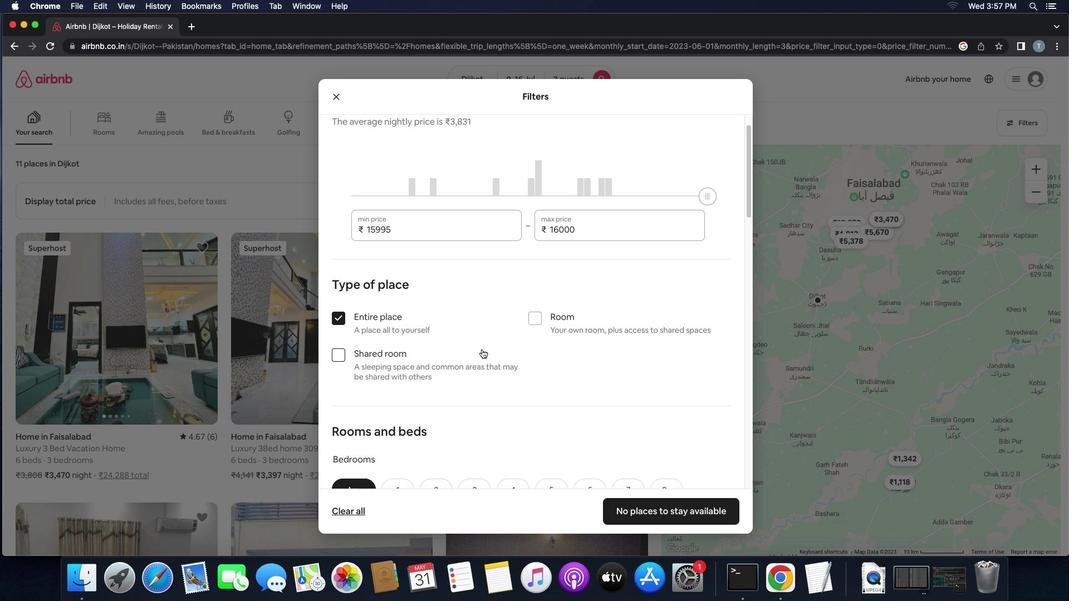 
Action: Mouse moved to (482, 349)
Screenshot: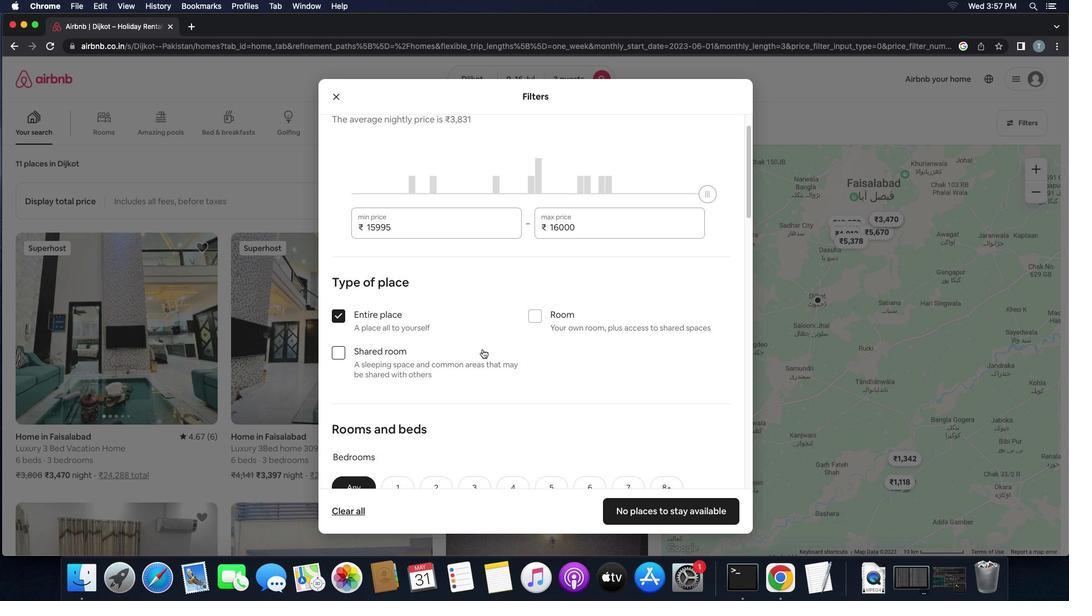
Action: Mouse scrolled (482, 349) with delta (0, 0)
Screenshot: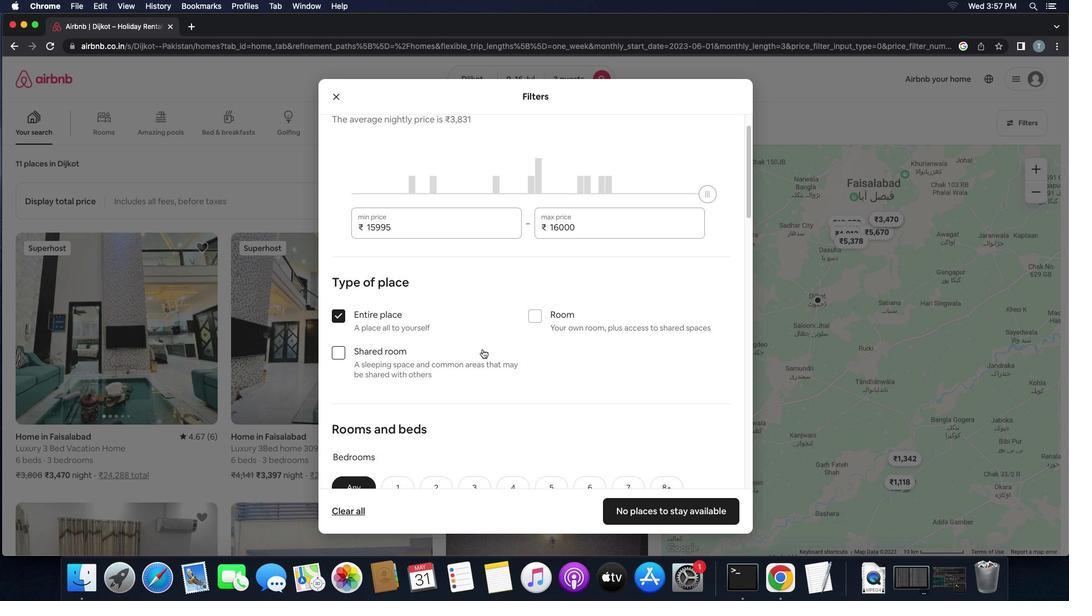 
Action: Mouse moved to (482, 349)
Screenshot: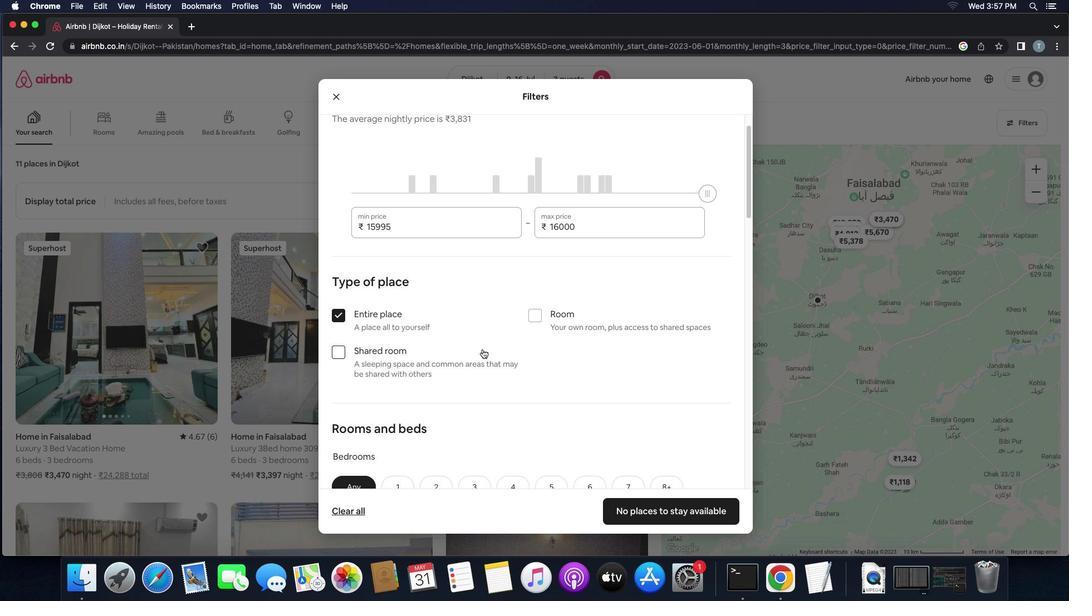
Action: Mouse scrolled (482, 349) with delta (0, 0)
Screenshot: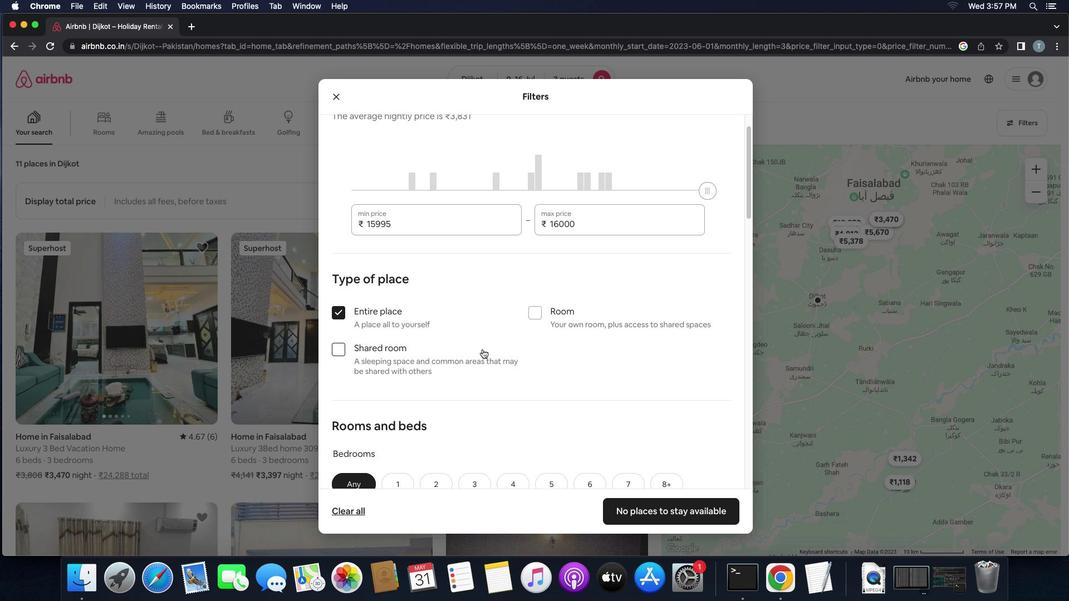 
Action: Mouse scrolled (482, 349) with delta (0, 0)
Screenshot: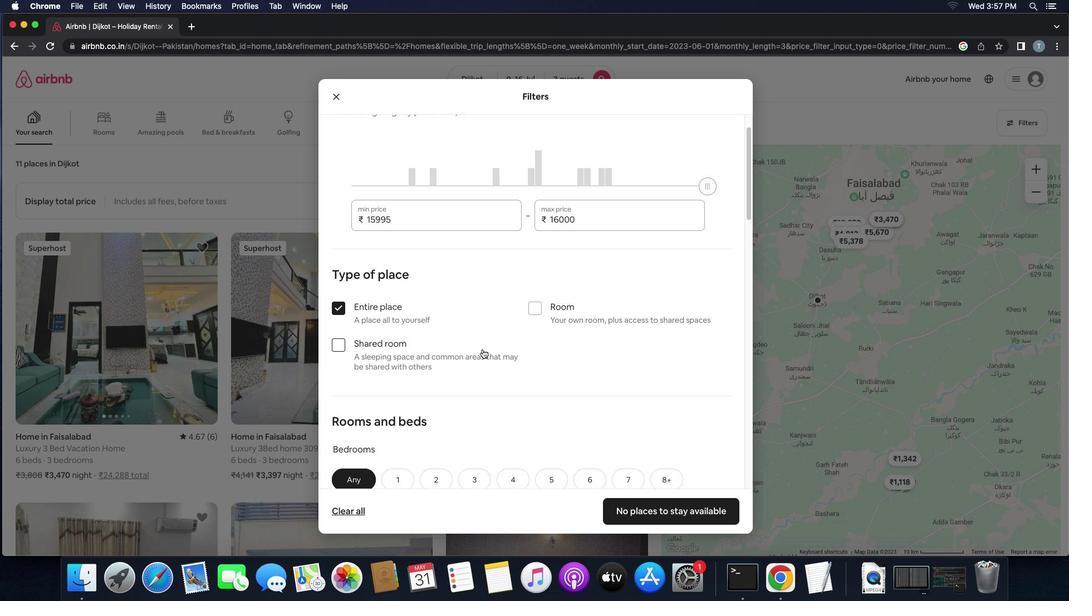 
Action: Mouse scrolled (482, 349) with delta (0, -1)
Screenshot: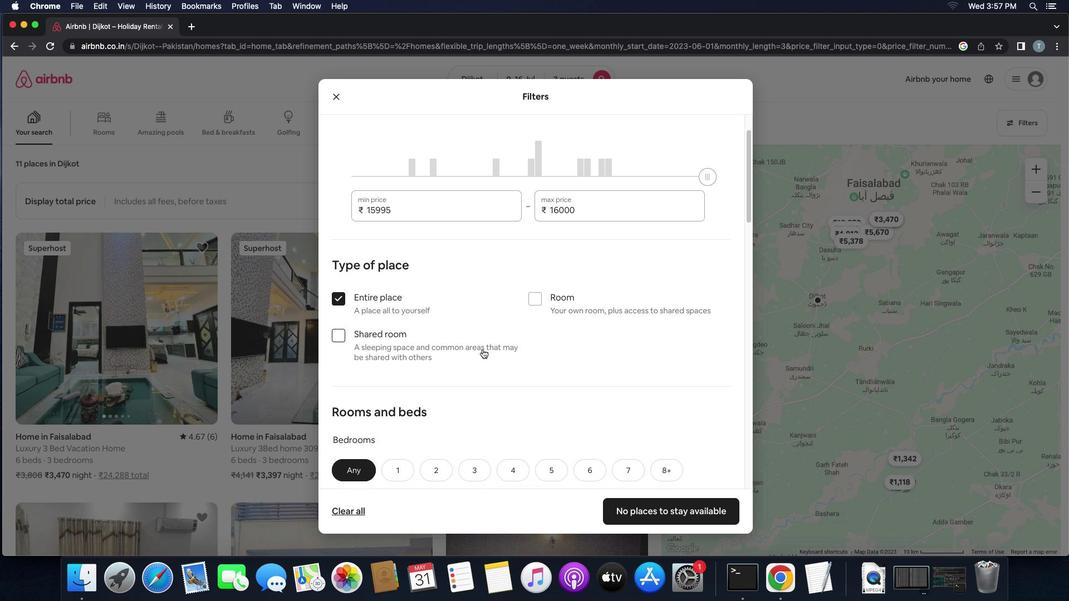 
Action: Mouse scrolled (482, 349) with delta (0, 0)
Screenshot: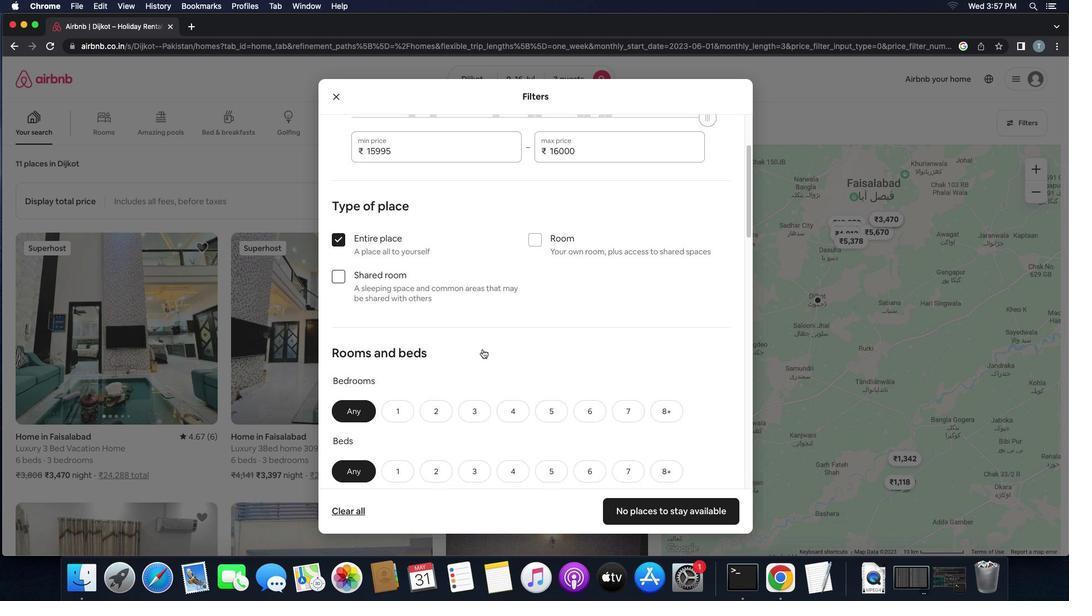 
Action: Mouse scrolled (482, 349) with delta (0, 0)
Screenshot: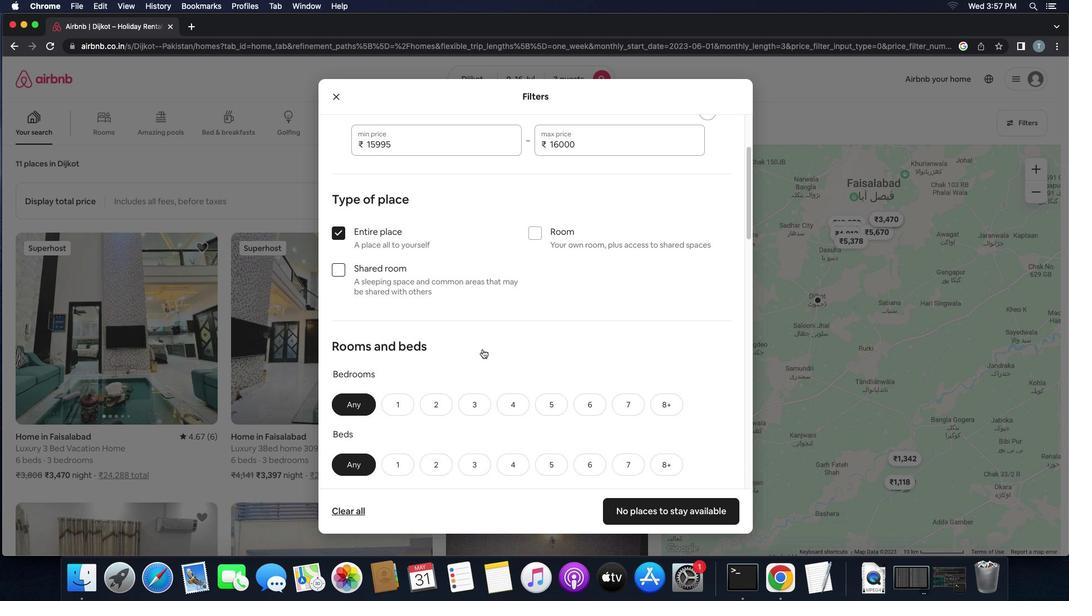 
Action: Mouse scrolled (482, 349) with delta (0, -1)
Screenshot: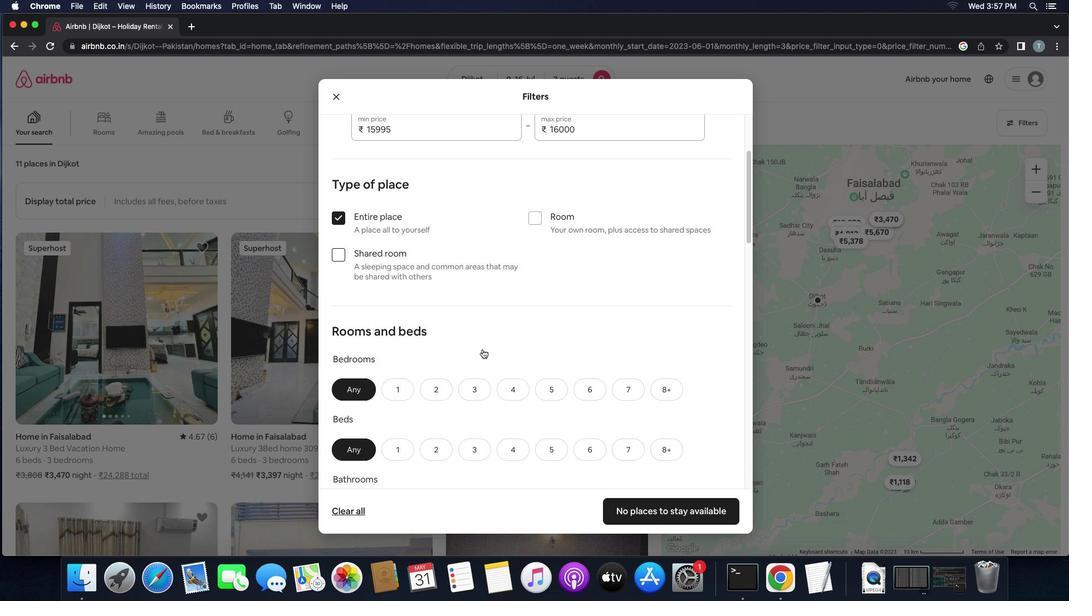 
Action: Mouse moved to (435, 327)
Screenshot: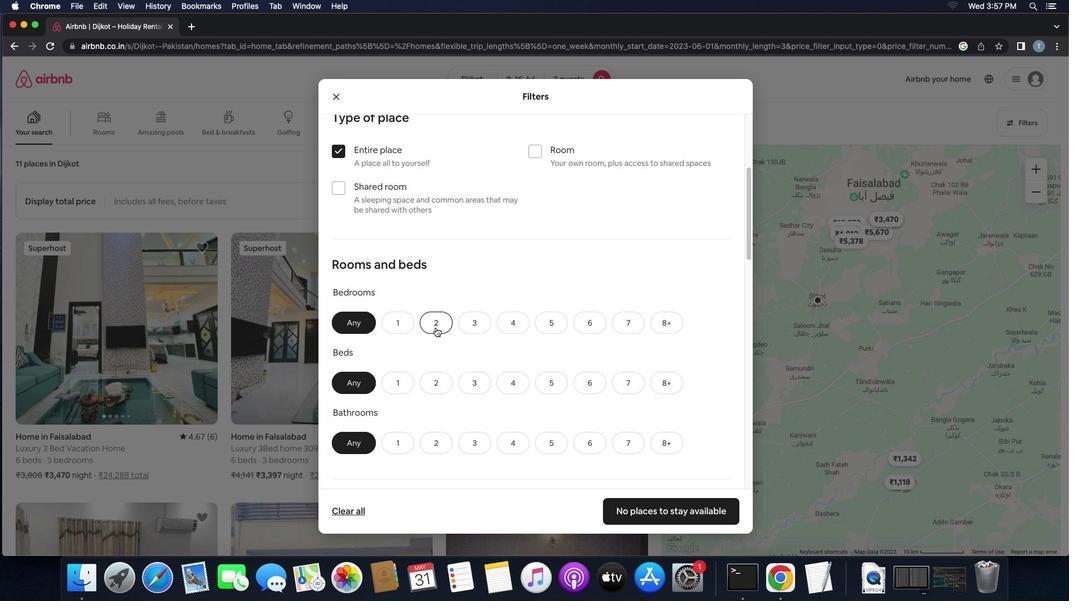 
Action: Mouse pressed left at (435, 327)
Screenshot: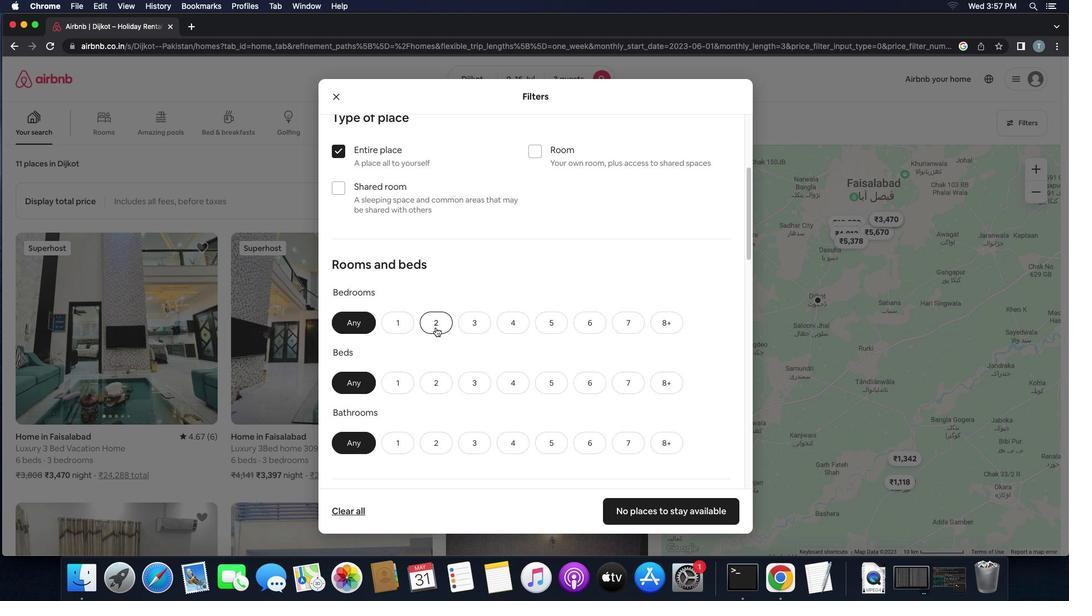 
Action: Mouse moved to (440, 389)
Screenshot: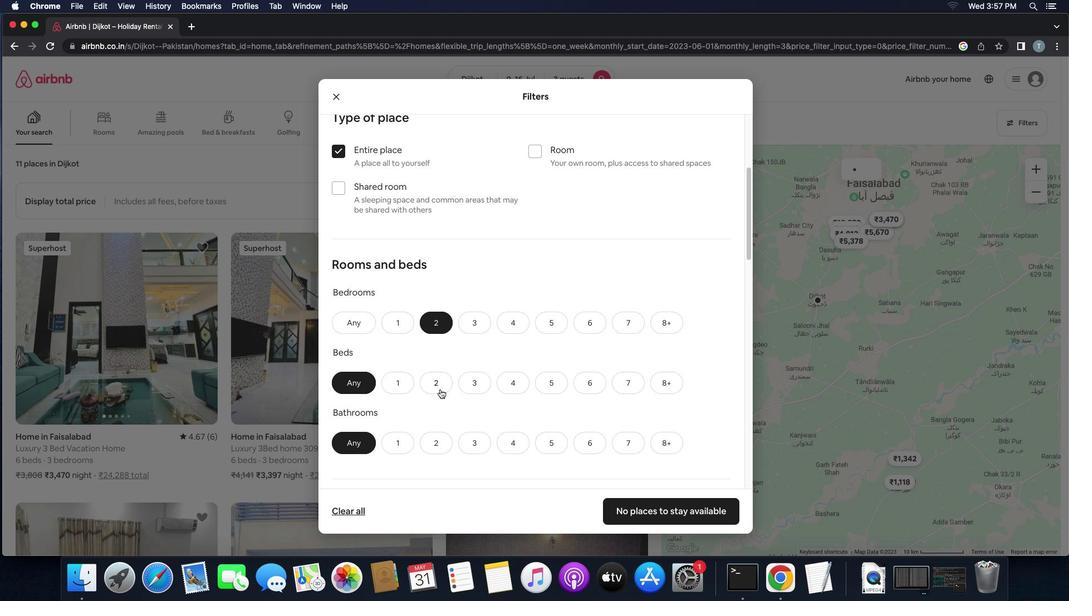 
Action: Mouse pressed left at (440, 389)
Screenshot: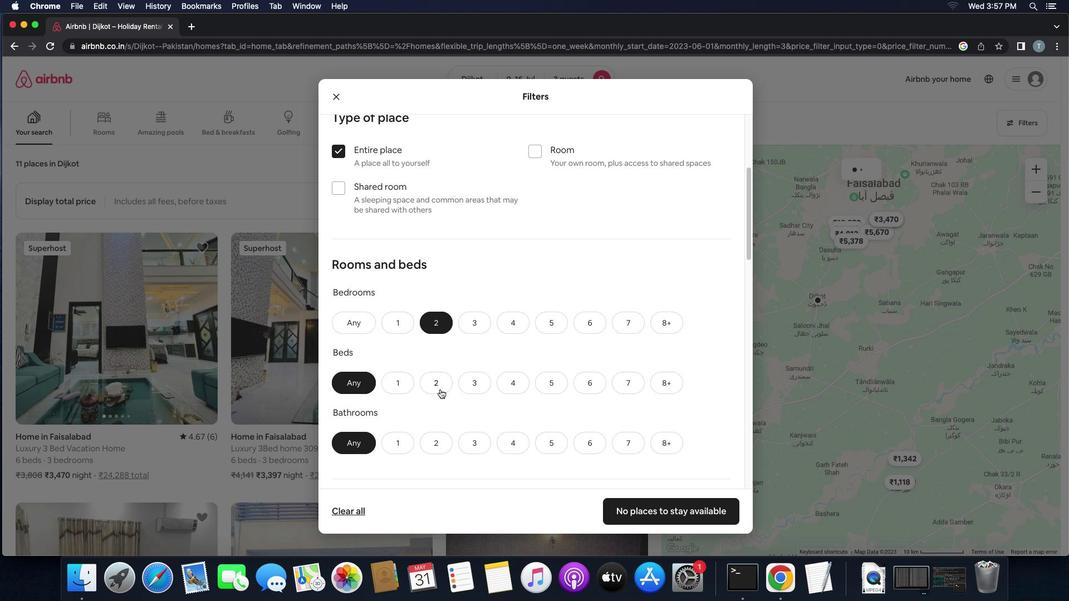 
Action: Mouse moved to (506, 393)
Screenshot: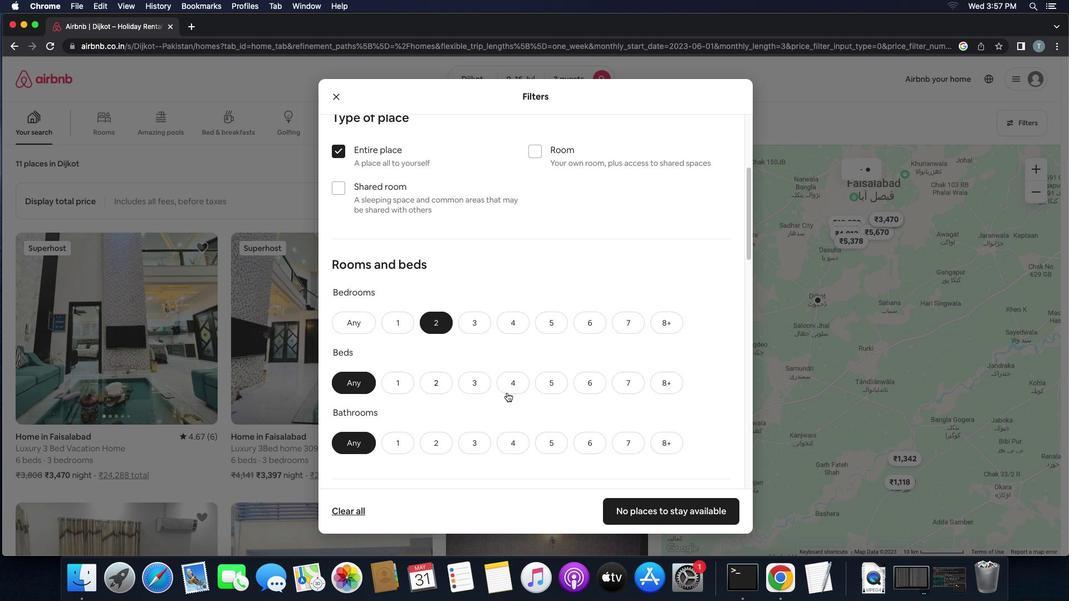 
Action: Mouse scrolled (506, 393) with delta (0, 0)
Screenshot: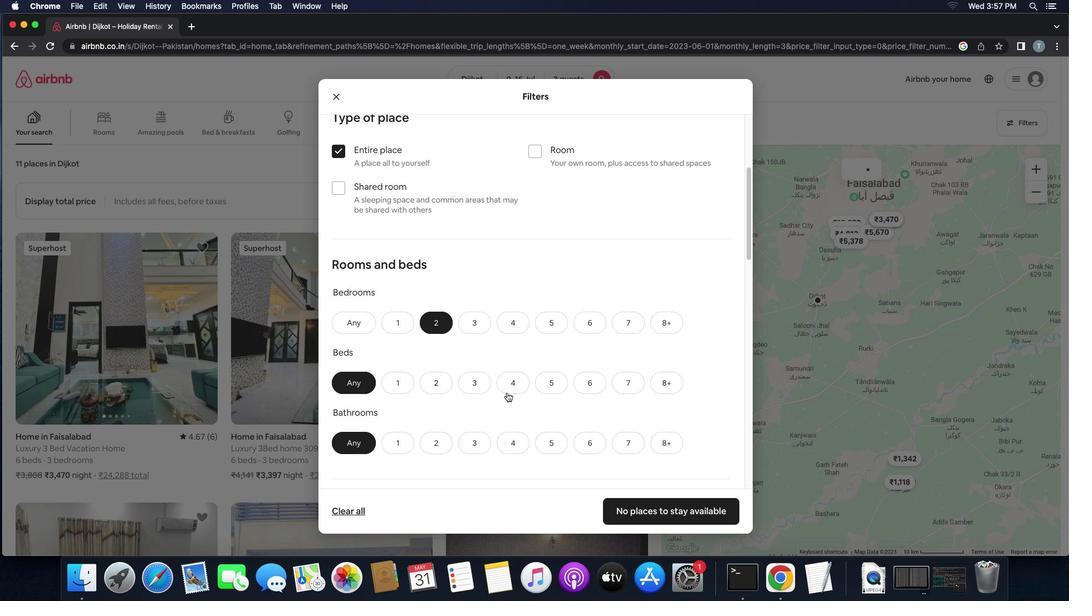 
Action: Mouse scrolled (506, 393) with delta (0, 0)
Screenshot: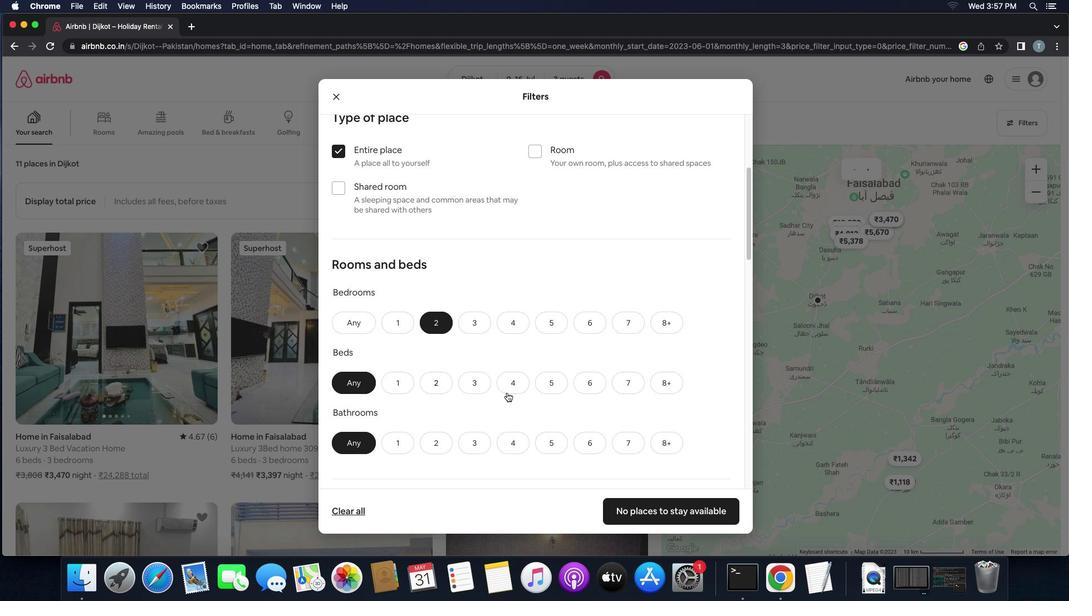 
Action: Mouse moved to (441, 380)
Screenshot: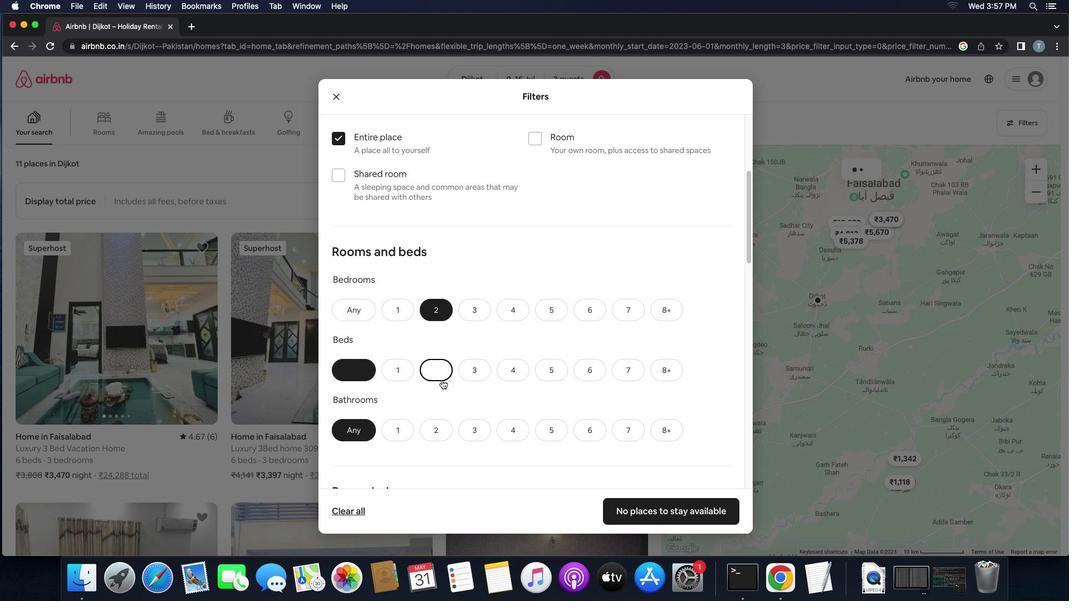 
Action: Mouse pressed left at (441, 380)
Screenshot: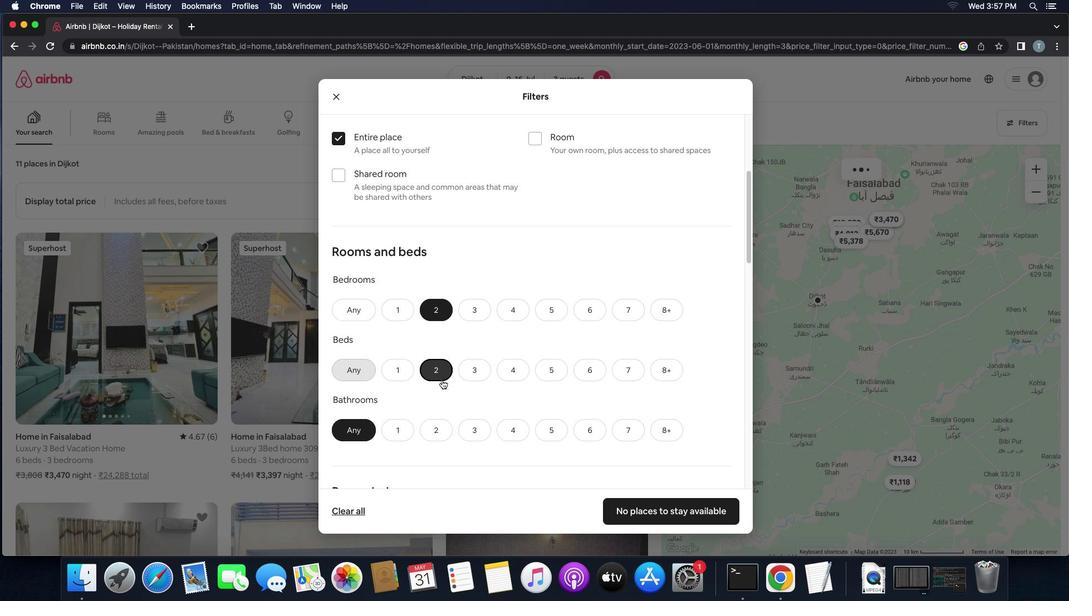 
Action: Mouse moved to (464, 382)
Screenshot: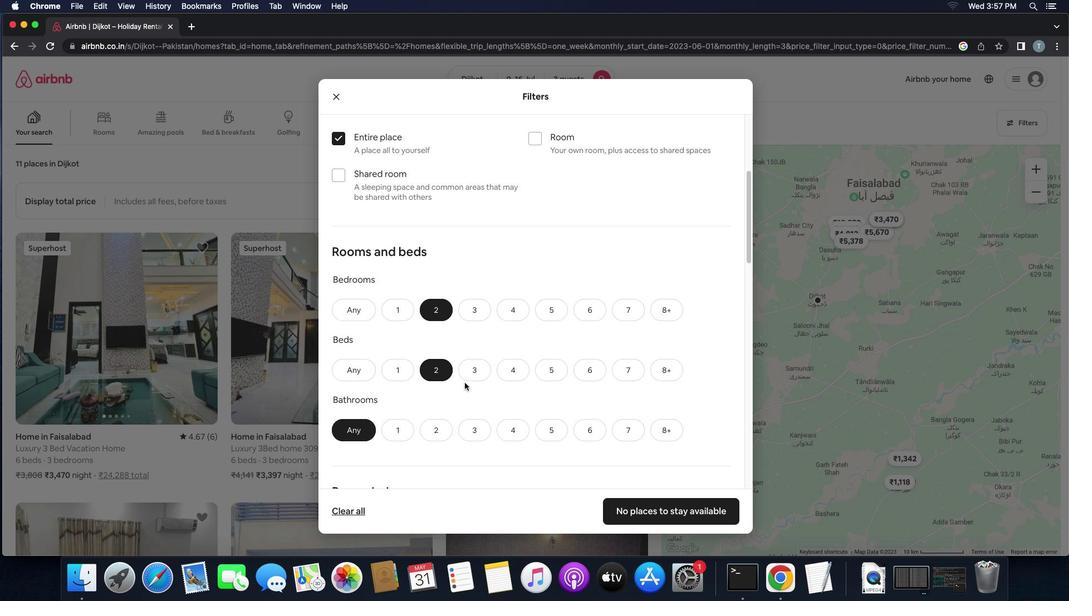 
Action: Mouse scrolled (464, 382) with delta (0, 0)
Screenshot: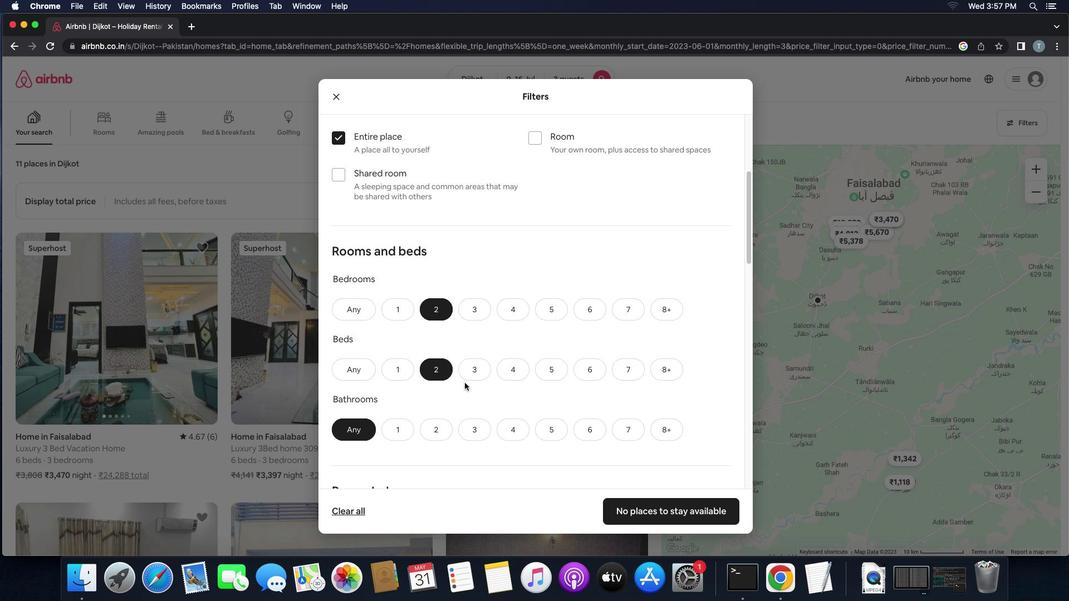 
Action: Mouse scrolled (464, 382) with delta (0, 0)
Screenshot: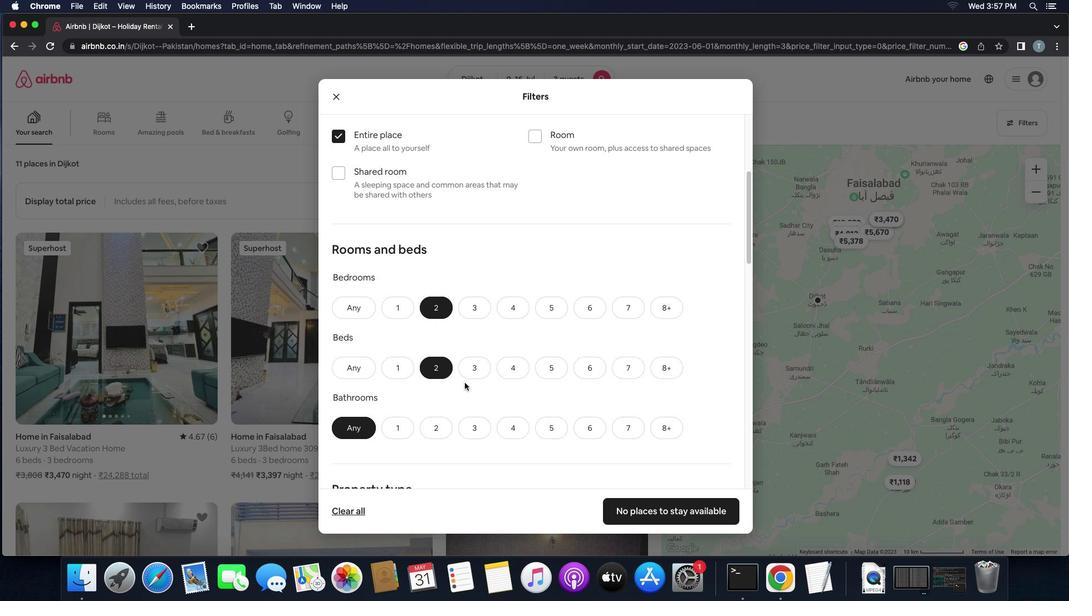 
Action: Mouse scrolled (464, 382) with delta (0, 0)
Screenshot: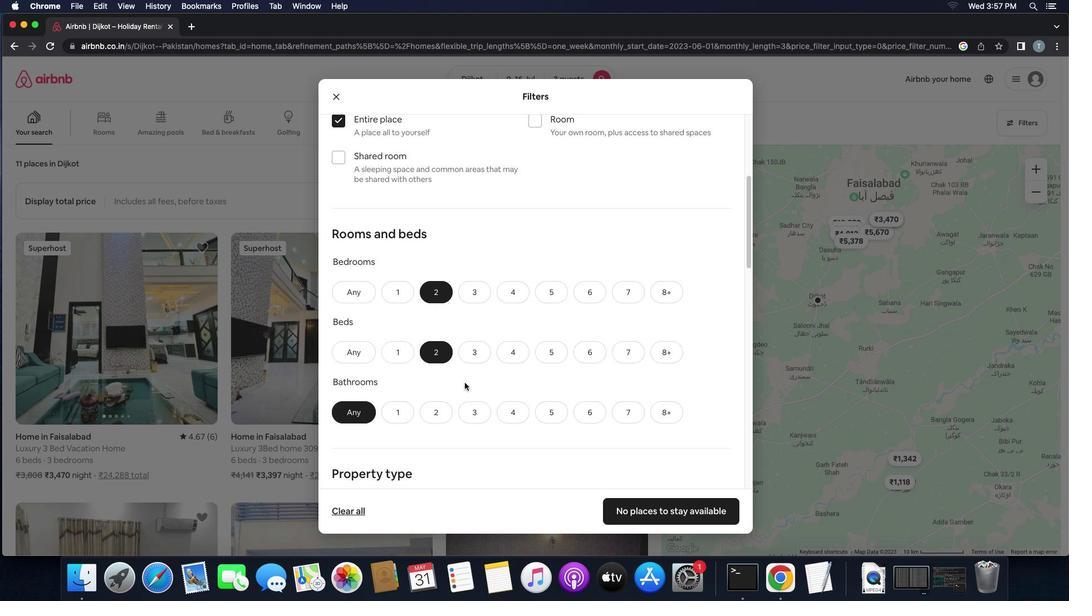 
Action: Mouse scrolled (464, 382) with delta (0, 0)
Screenshot: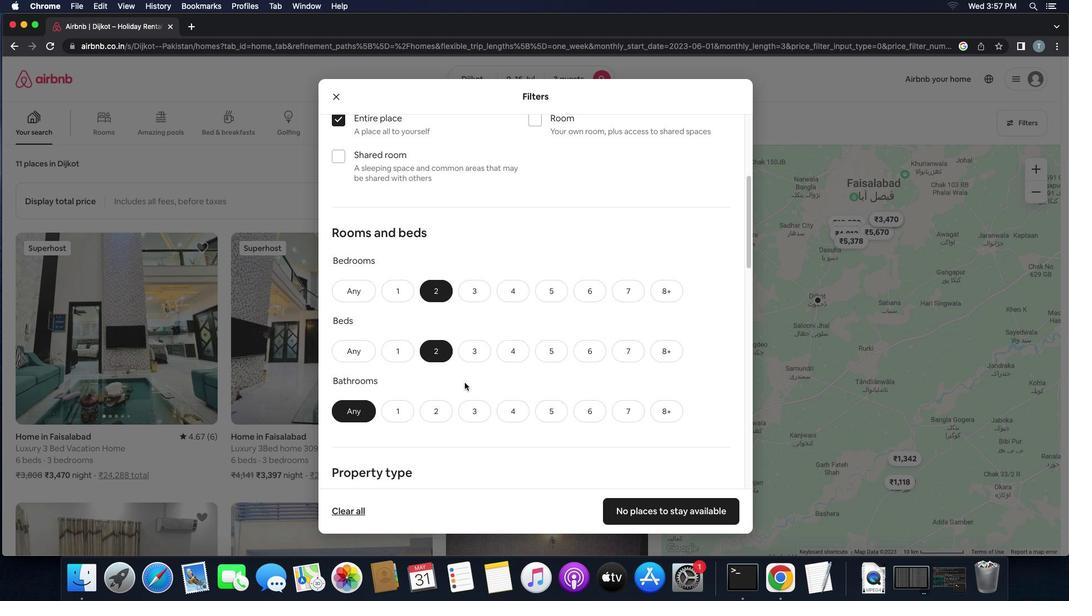 
Action: Mouse scrolled (464, 382) with delta (0, 0)
Screenshot: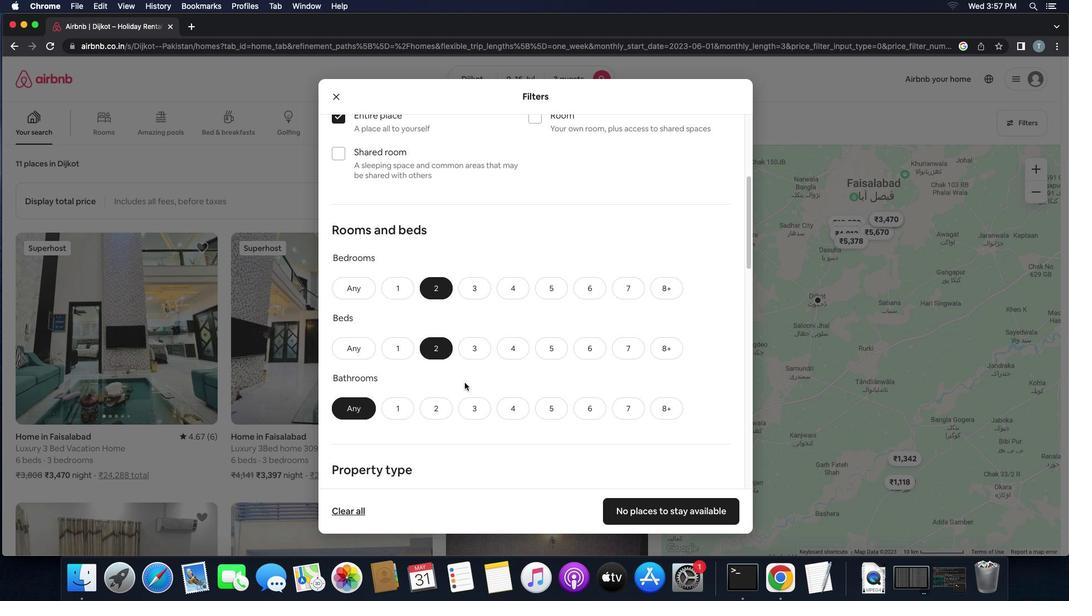 
Action: Mouse scrolled (464, 382) with delta (0, 0)
Screenshot: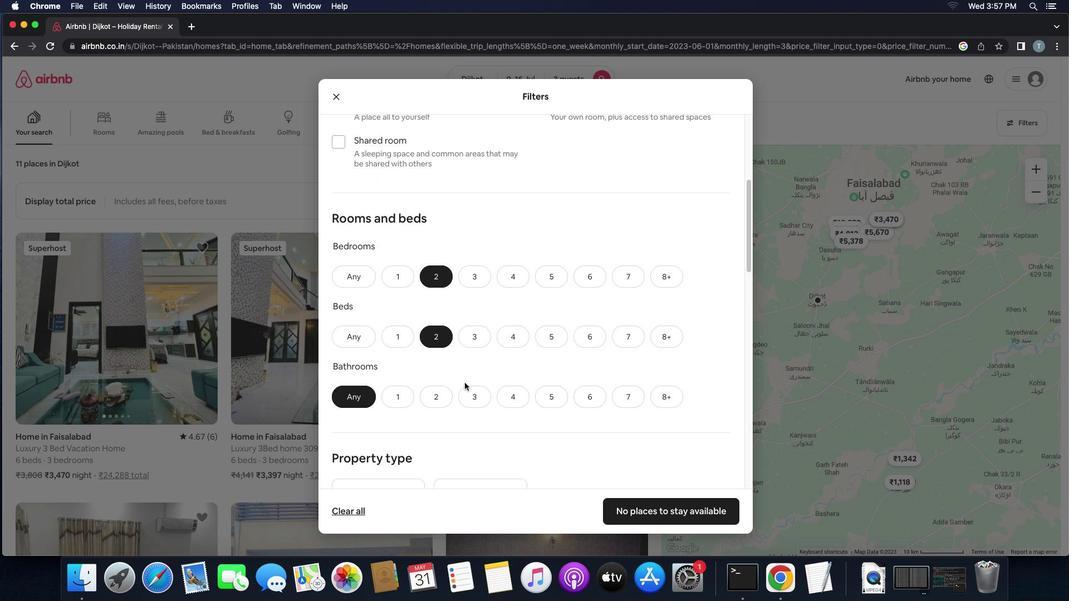 
Action: Mouse scrolled (464, 382) with delta (0, 0)
Screenshot: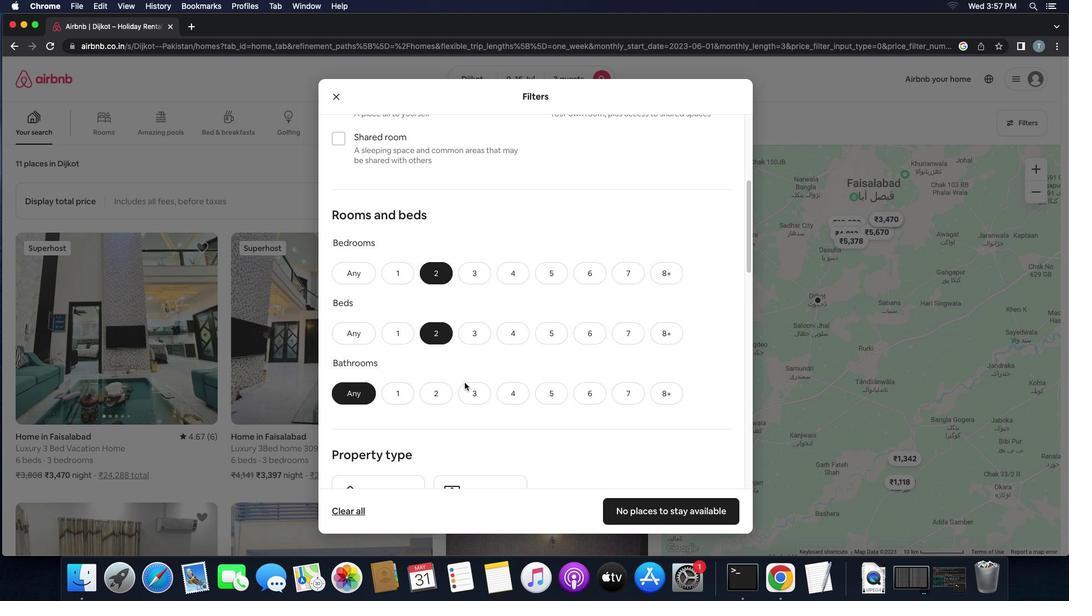 
Action: Mouse moved to (407, 378)
Screenshot: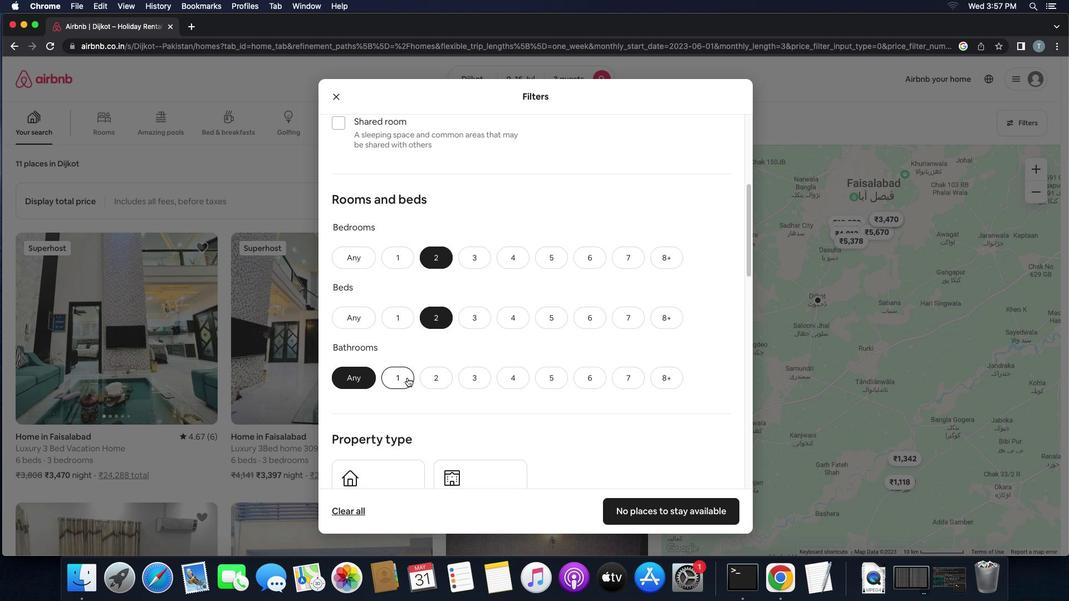 
Action: Mouse pressed left at (407, 378)
Screenshot: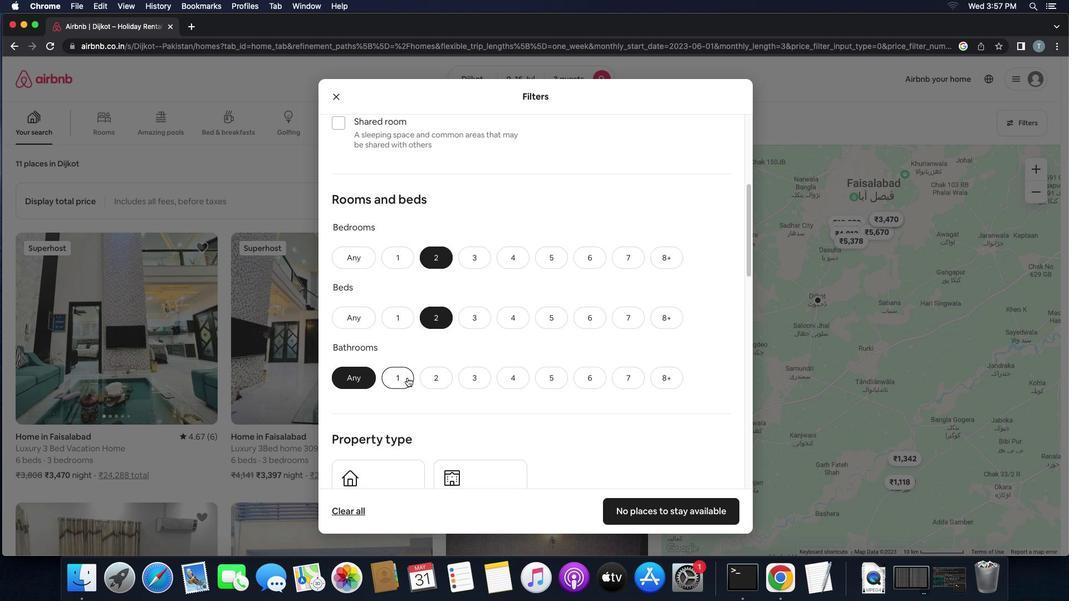 
Action: Mouse moved to (485, 384)
Screenshot: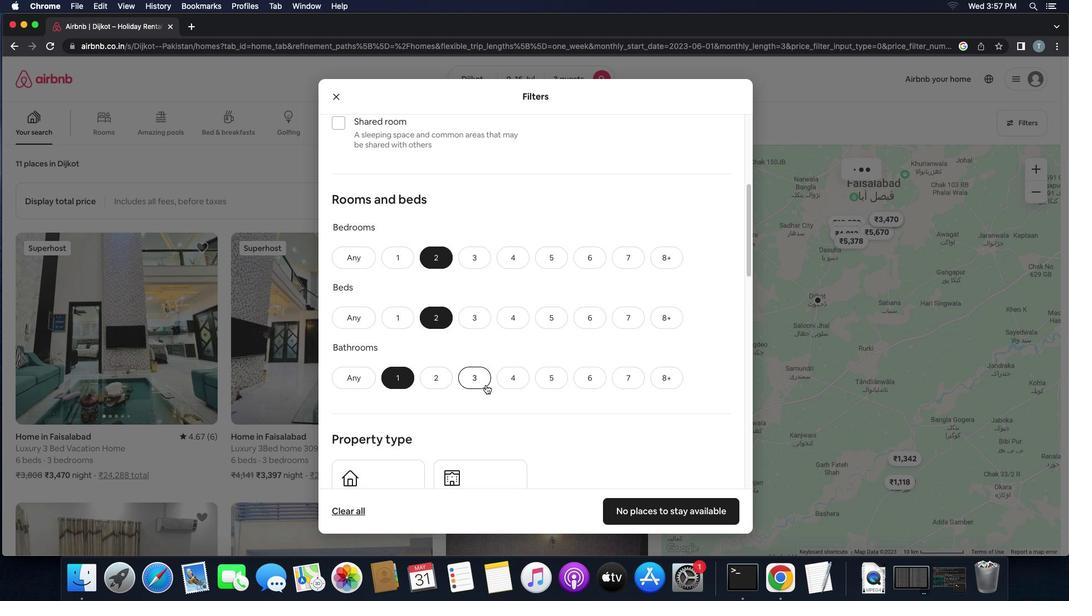 
Action: Mouse scrolled (485, 384) with delta (0, 0)
Screenshot: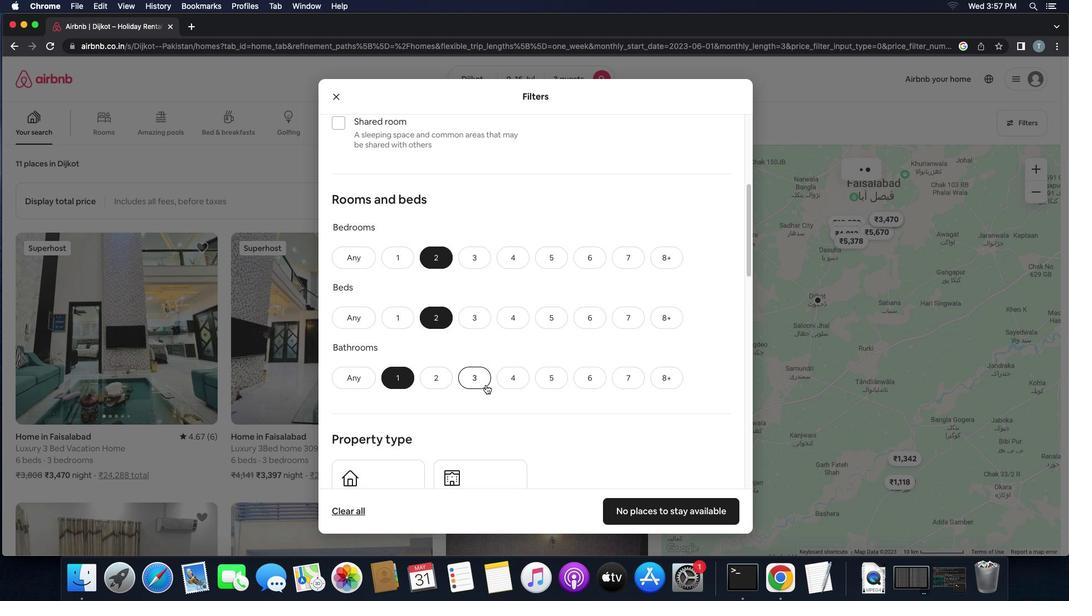 
Action: Mouse scrolled (485, 384) with delta (0, 0)
Screenshot: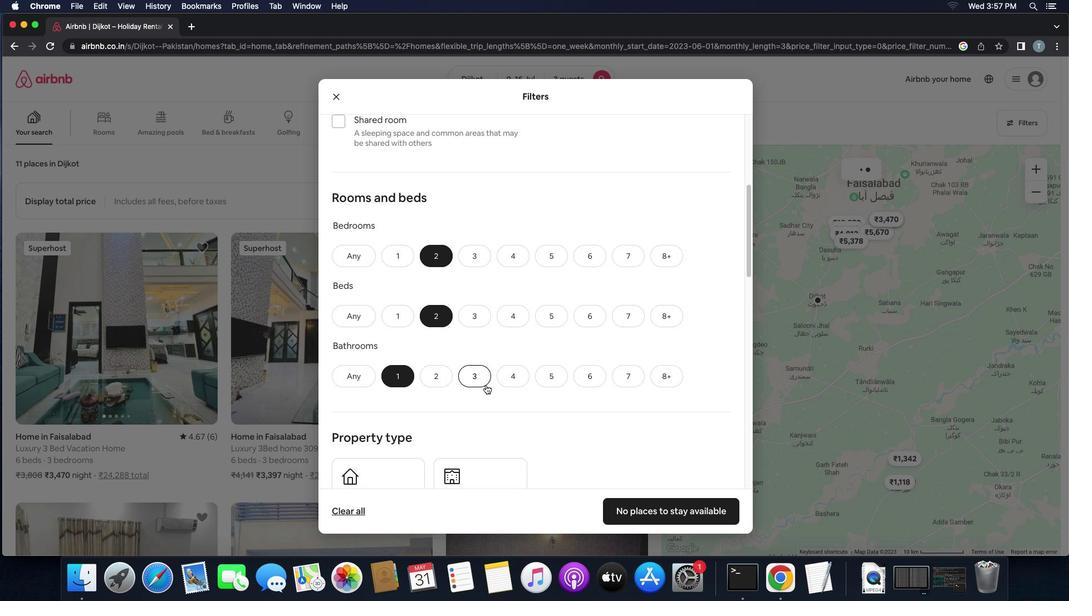 
Action: Mouse scrolled (485, 384) with delta (0, 0)
Screenshot: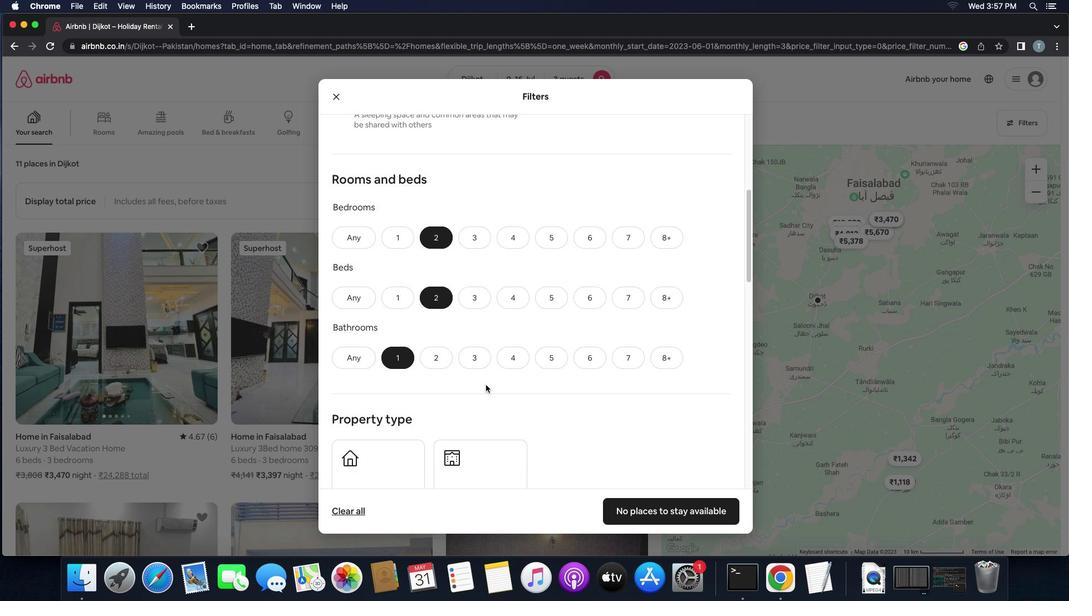 
Action: Mouse scrolled (485, 384) with delta (0, 0)
Screenshot: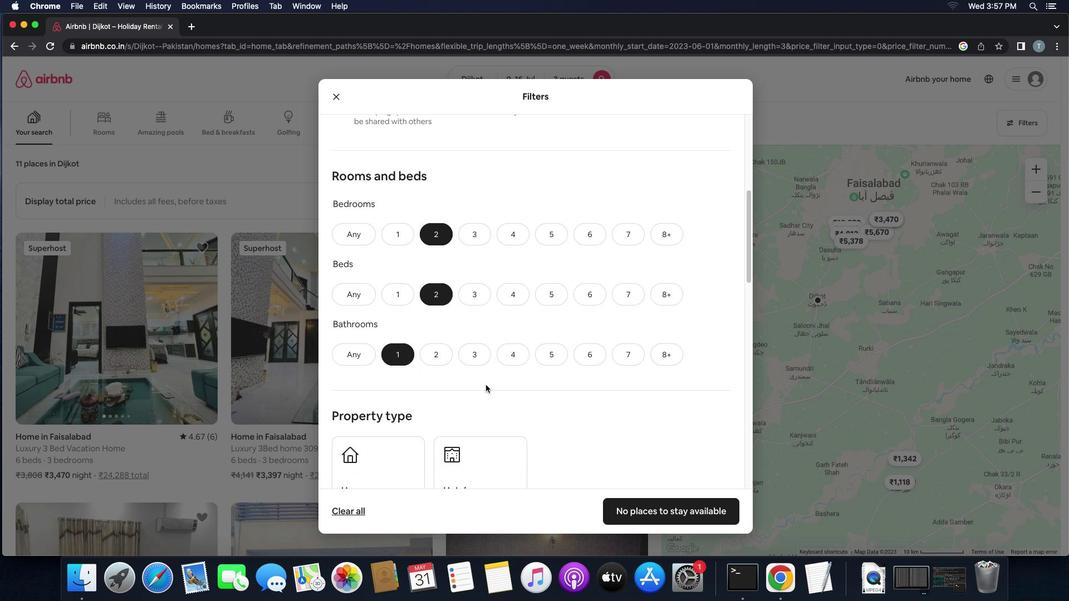 
Action: Mouse scrolled (485, 384) with delta (0, -1)
Screenshot: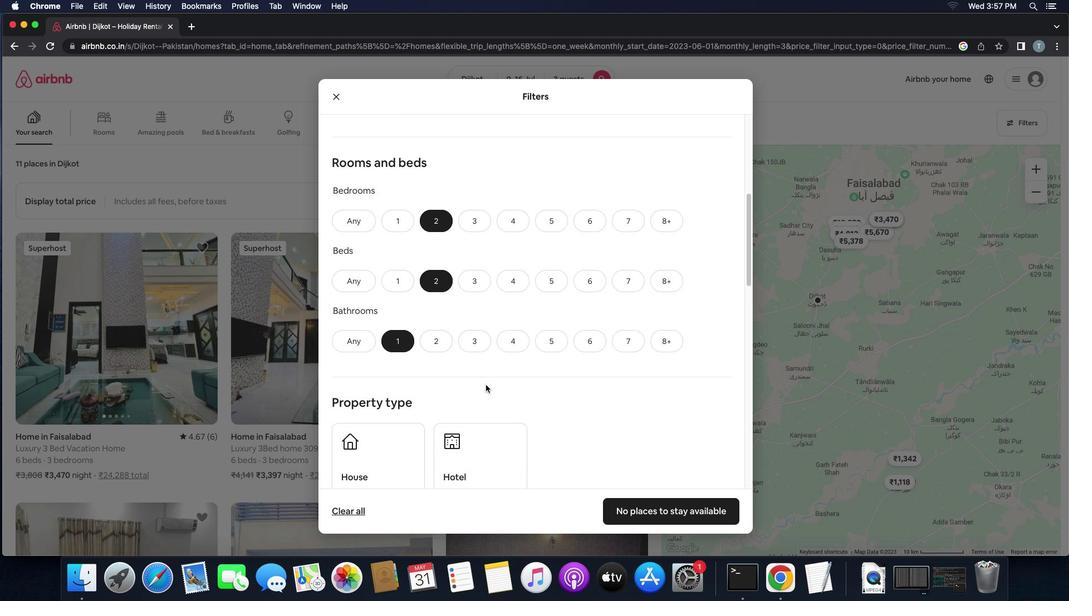 
Action: Mouse moved to (484, 384)
Screenshot: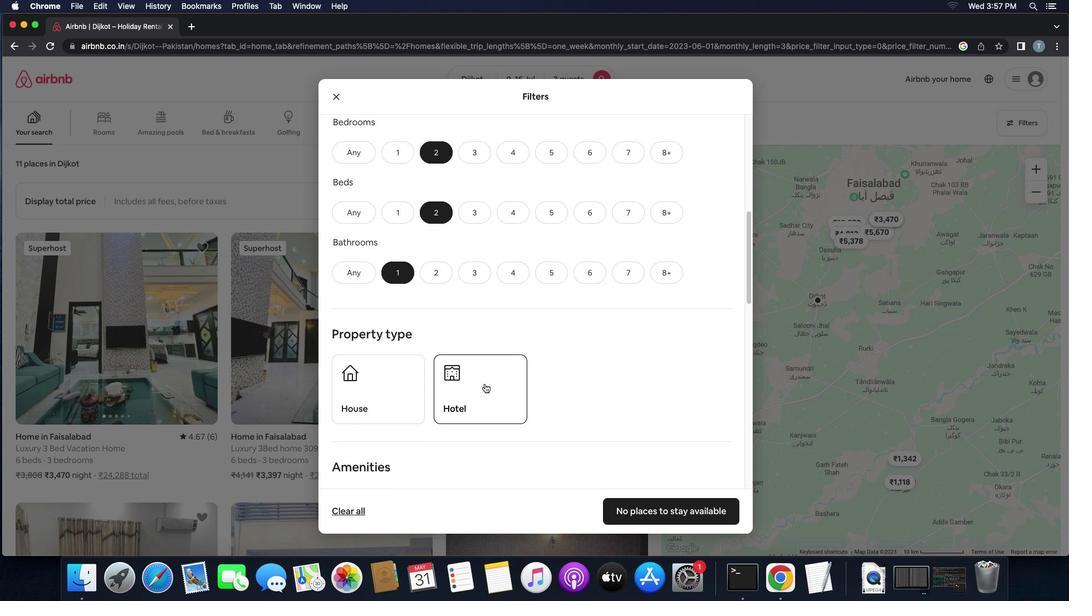 
Action: Mouse scrolled (484, 384) with delta (0, 0)
Screenshot: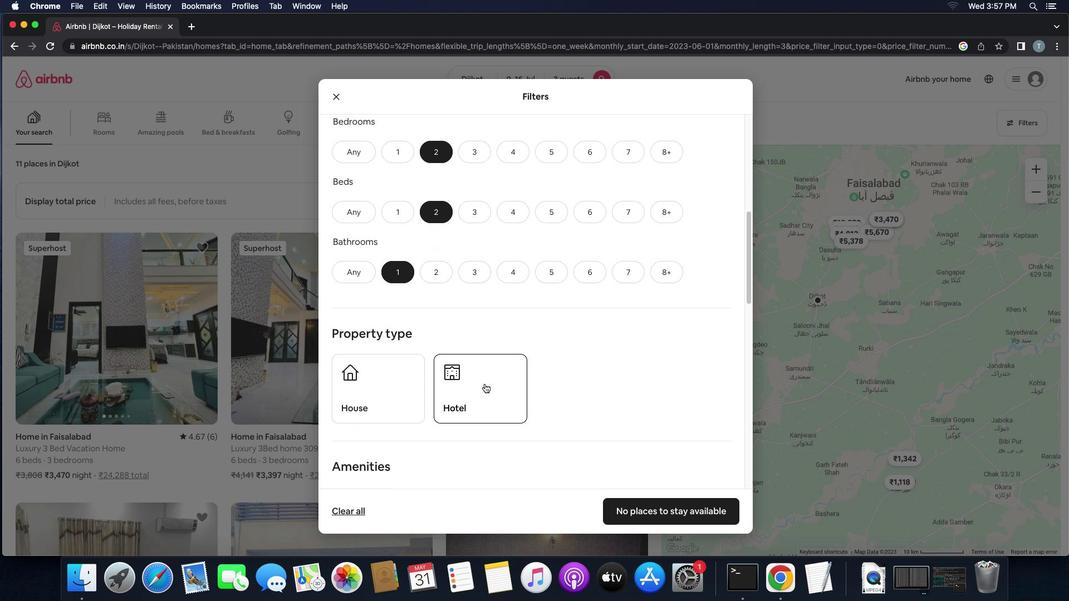 
Action: Mouse scrolled (484, 384) with delta (0, 0)
Screenshot: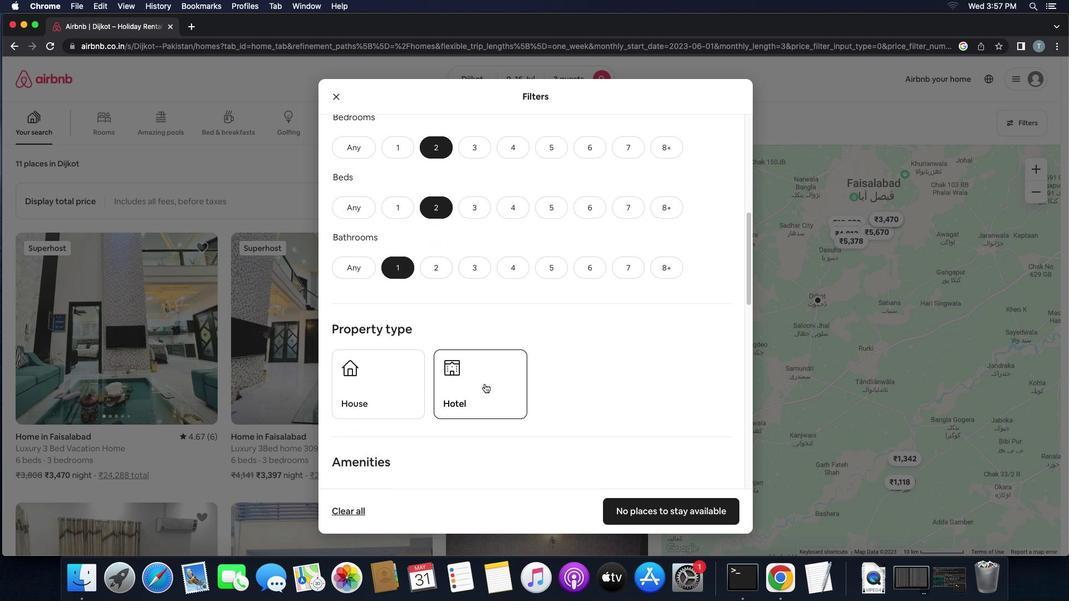 
Action: Mouse scrolled (484, 384) with delta (0, 0)
Screenshot: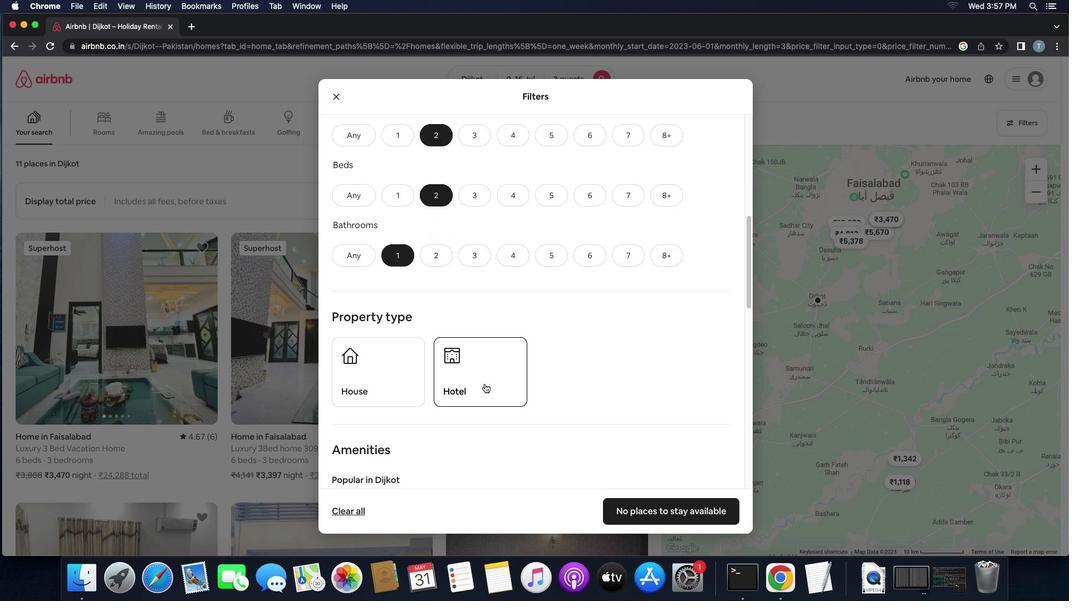 
Action: Mouse moved to (402, 355)
Screenshot: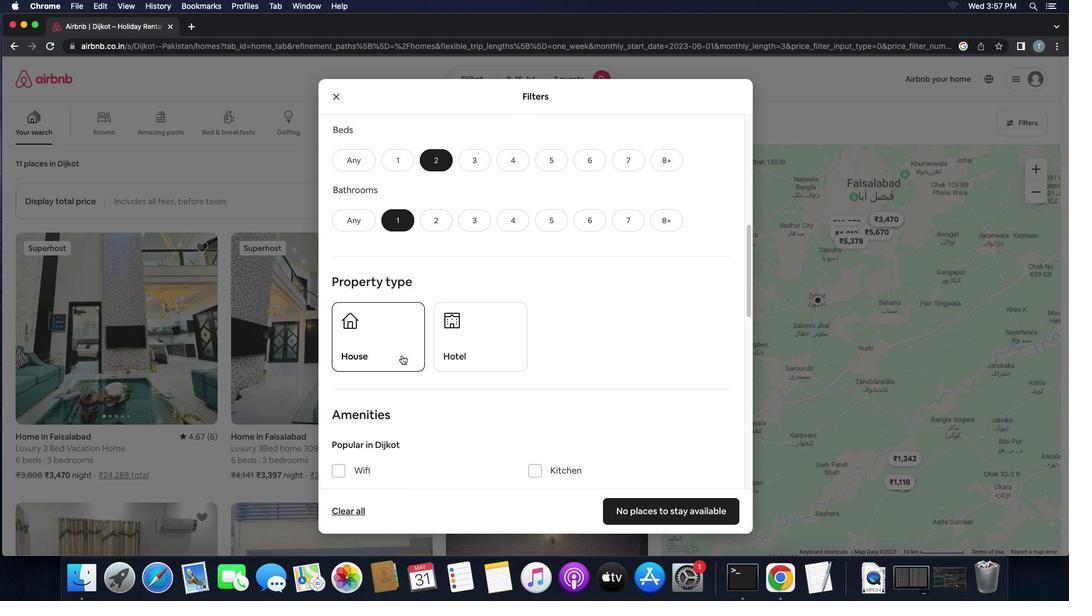 
Action: Mouse pressed left at (402, 355)
Screenshot: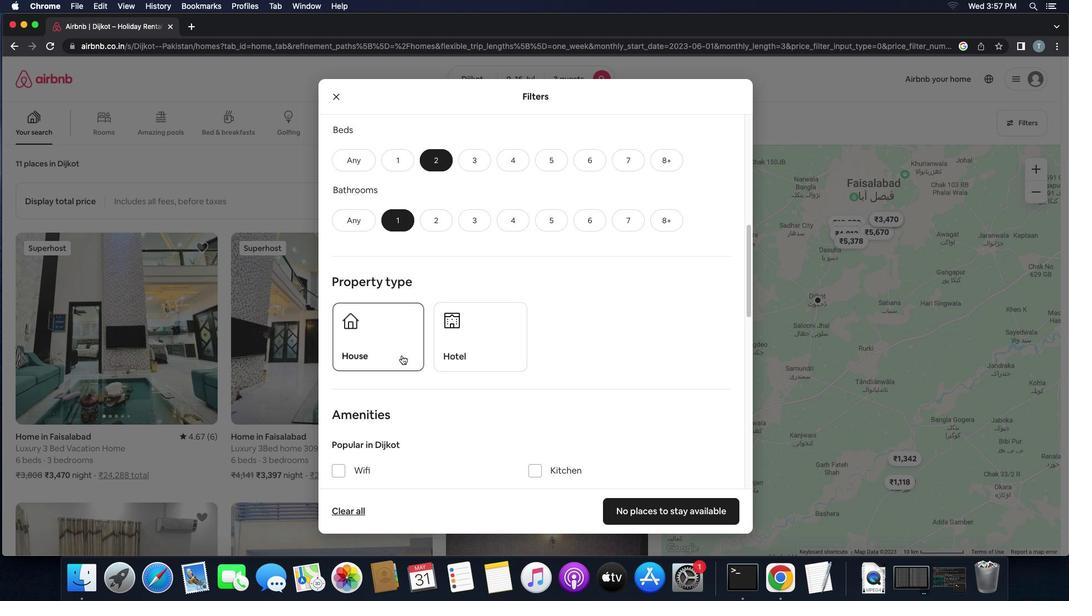
Action: Mouse moved to (548, 375)
Screenshot: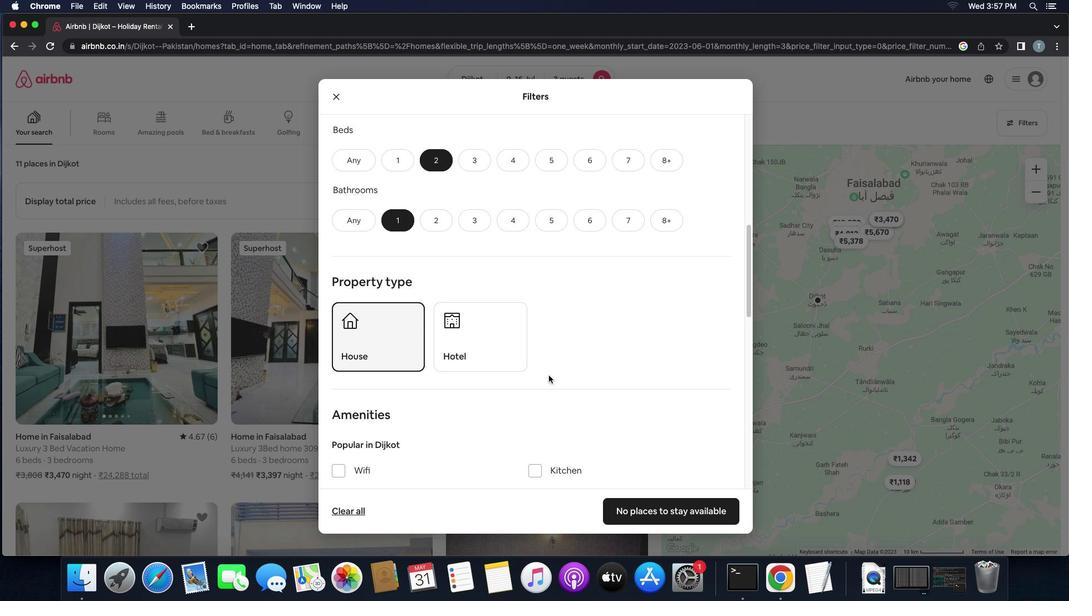 
Action: Mouse scrolled (548, 375) with delta (0, 0)
Screenshot: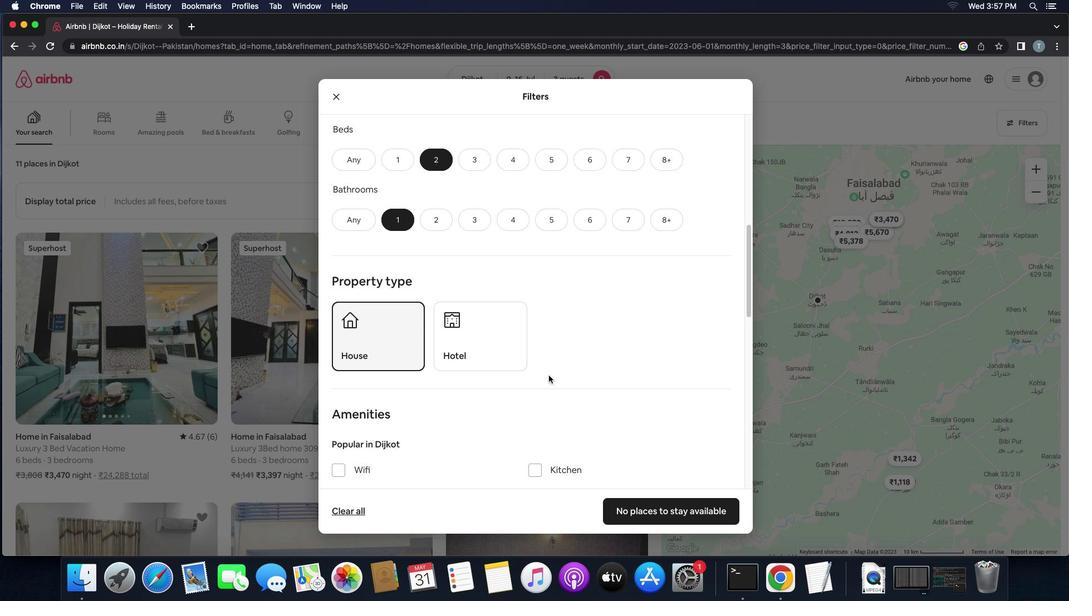
Action: Mouse scrolled (548, 375) with delta (0, 0)
Screenshot: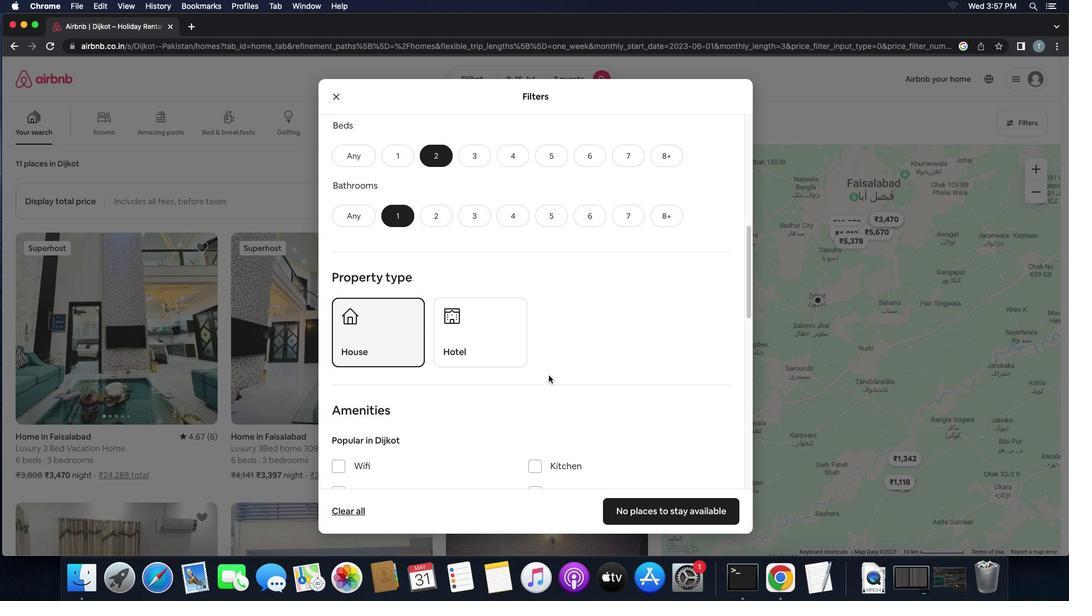 
Action: Mouse scrolled (548, 375) with delta (0, 0)
Screenshot: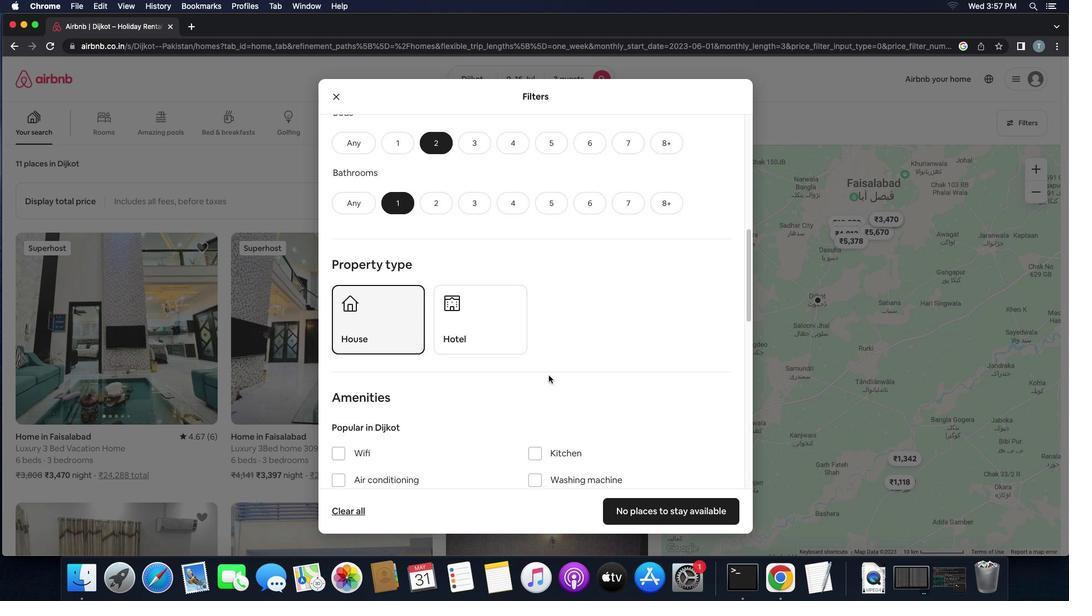 
Action: Mouse scrolled (548, 375) with delta (0, 0)
Screenshot: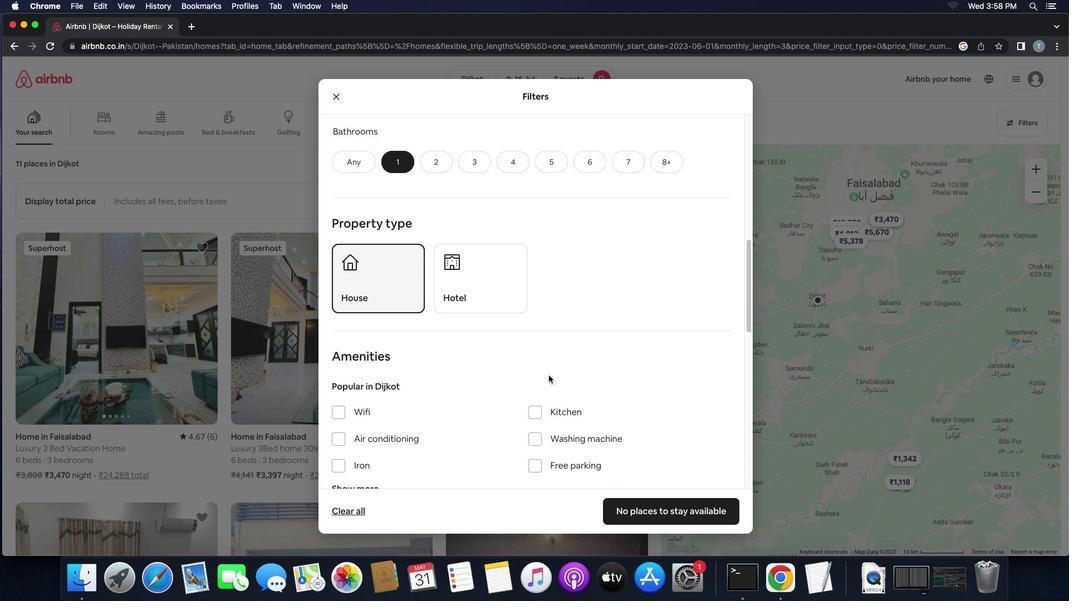 
Action: Mouse scrolled (548, 375) with delta (0, 0)
Screenshot: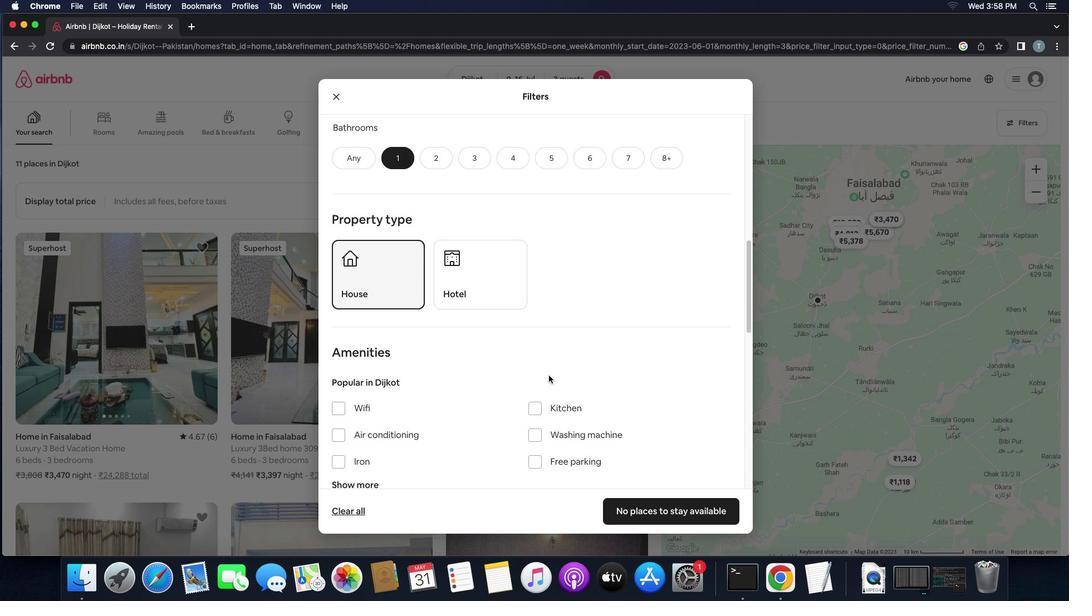 
Action: Mouse scrolled (548, 375) with delta (0, -1)
Screenshot: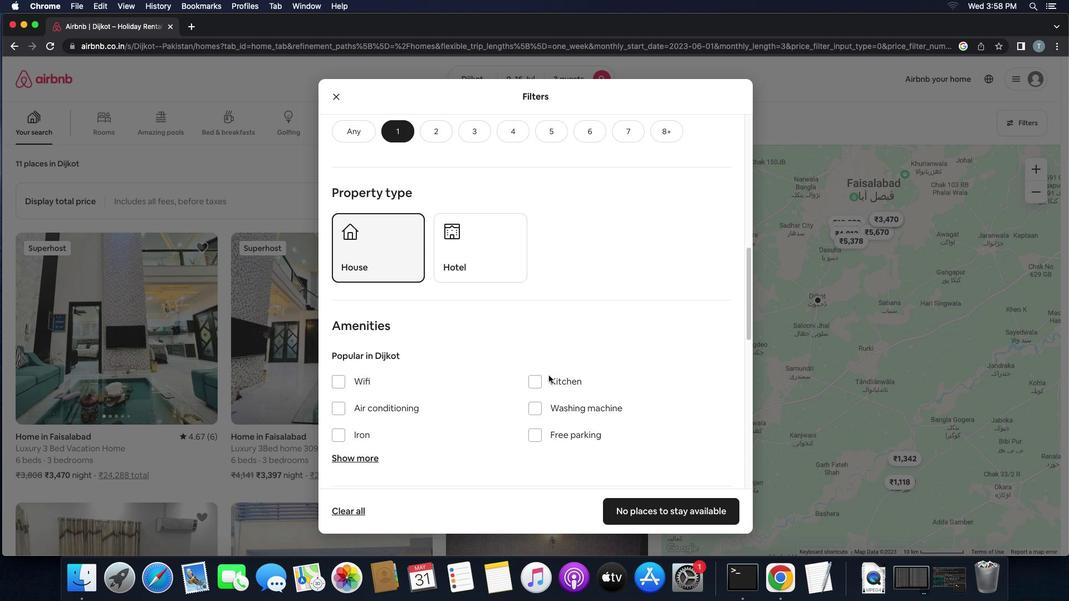 
Action: Mouse scrolled (548, 375) with delta (0, 0)
Screenshot: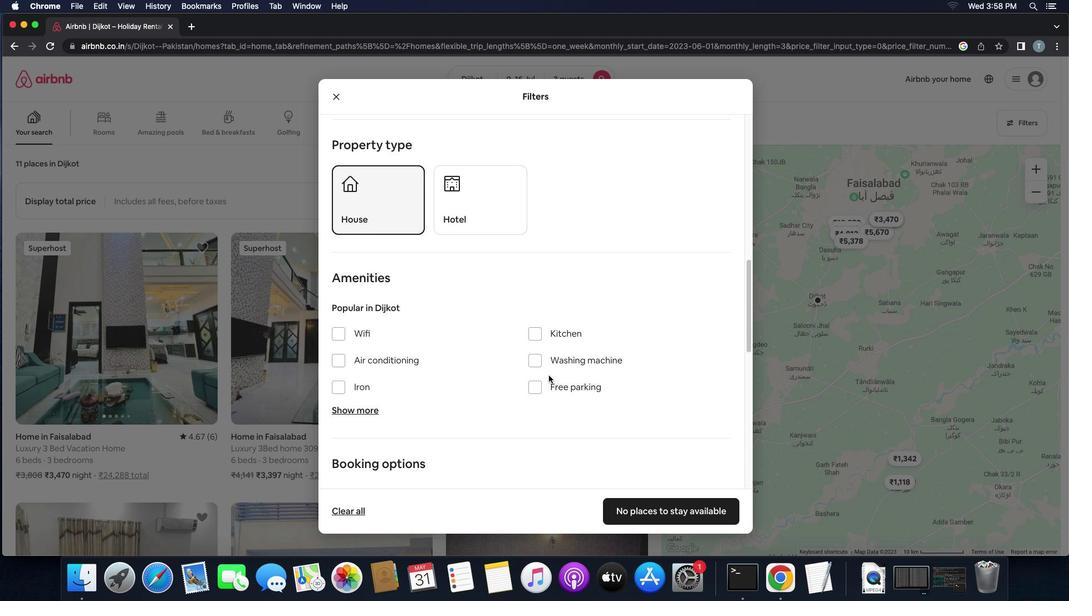 
Action: Mouse scrolled (548, 375) with delta (0, 0)
Screenshot: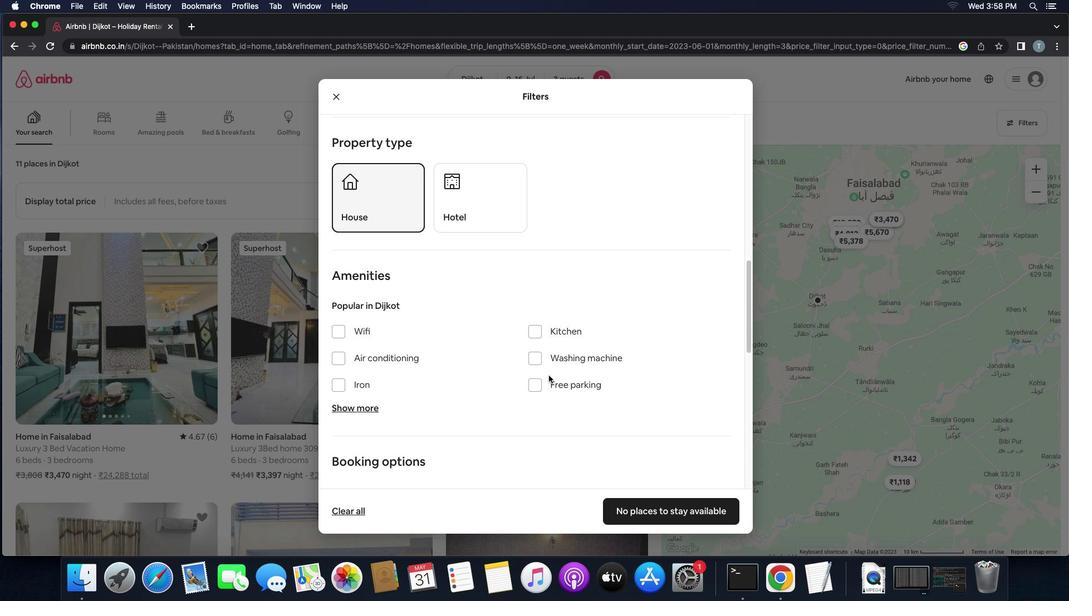
Action: Mouse scrolled (548, 375) with delta (0, 0)
Screenshot: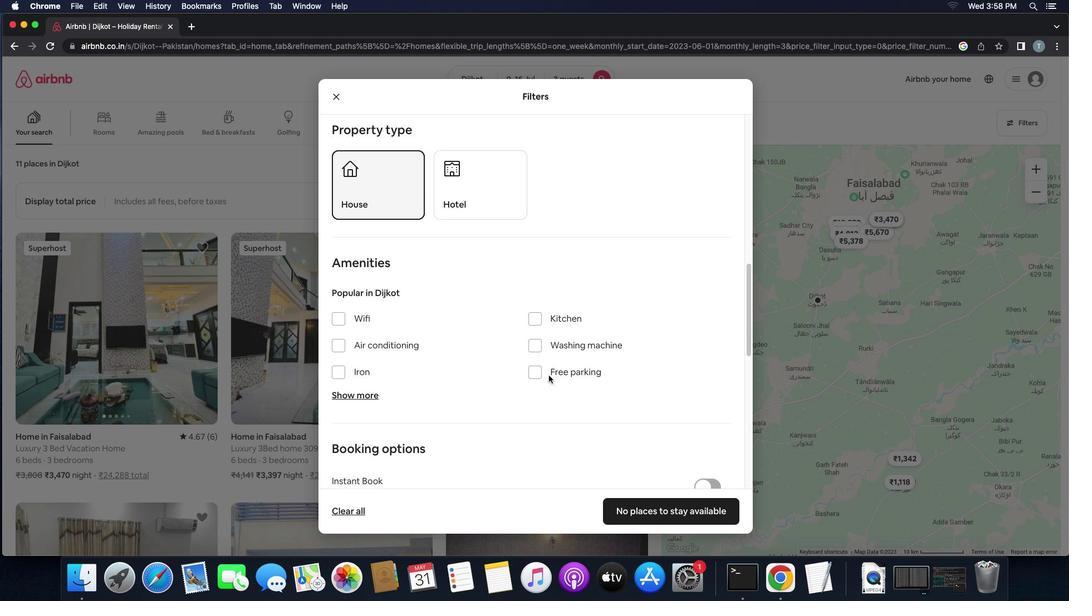 
Action: Mouse scrolled (548, 375) with delta (0, 0)
Screenshot: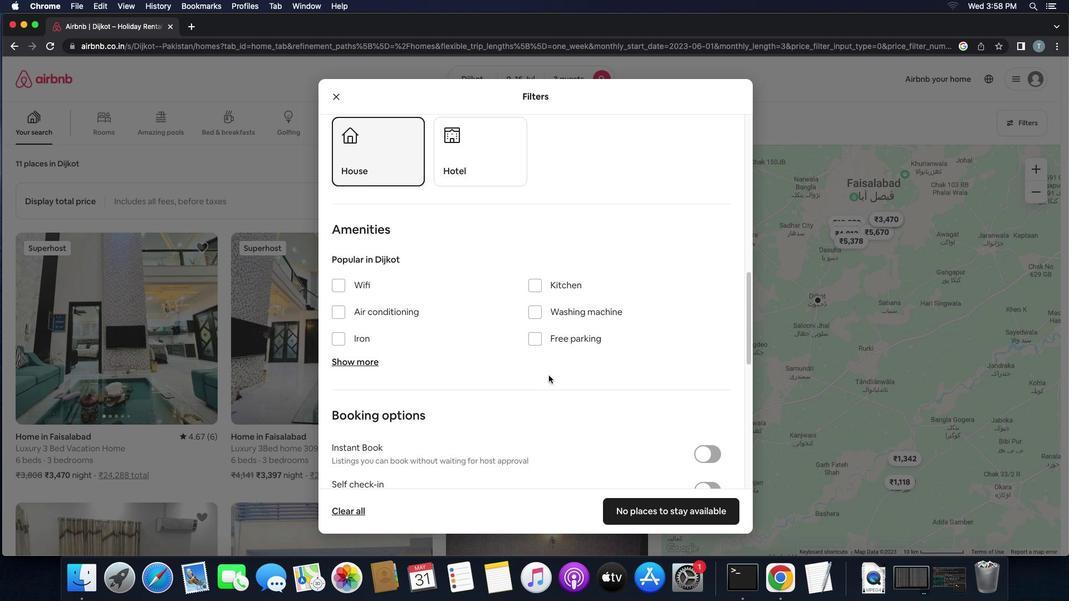 
Action: Mouse scrolled (548, 375) with delta (0, 0)
Screenshot: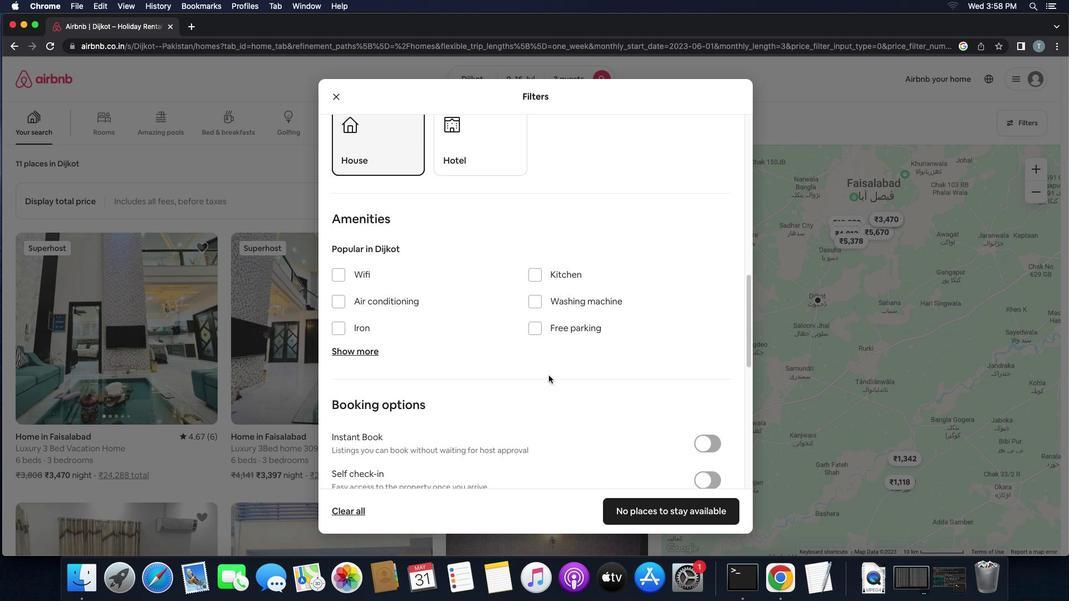 
Action: Mouse scrolled (548, 375) with delta (0, -1)
Screenshot: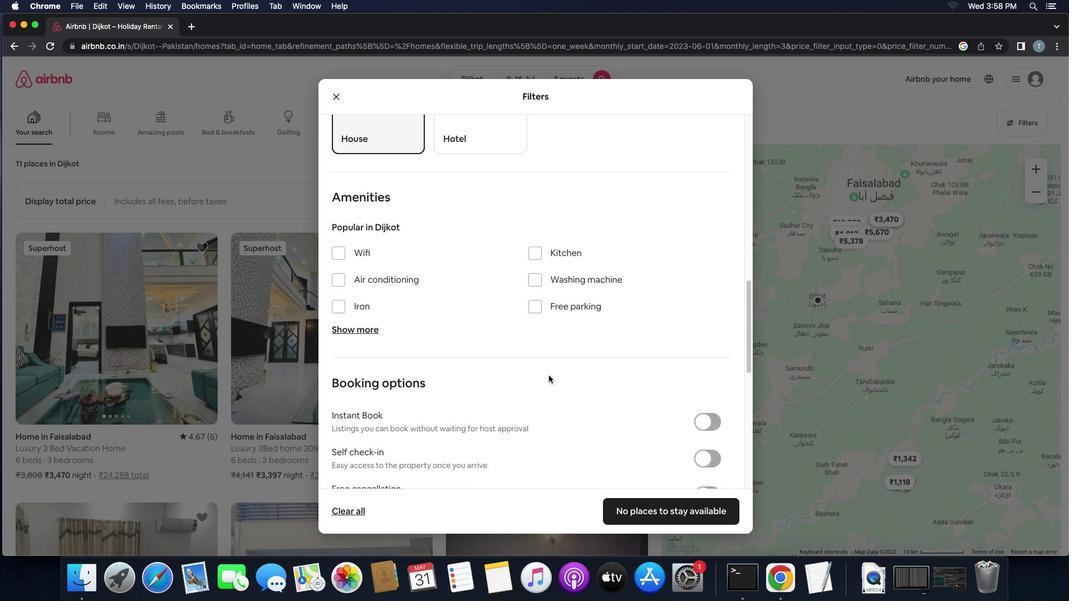 
Action: Mouse moved to (707, 397)
Screenshot: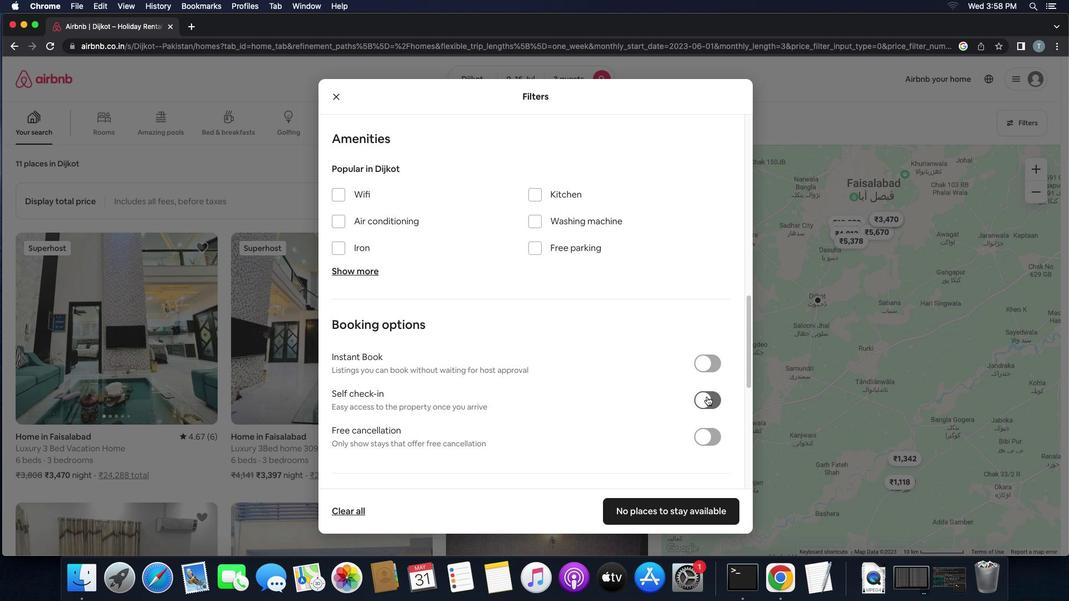 
Action: Mouse pressed left at (707, 397)
Screenshot: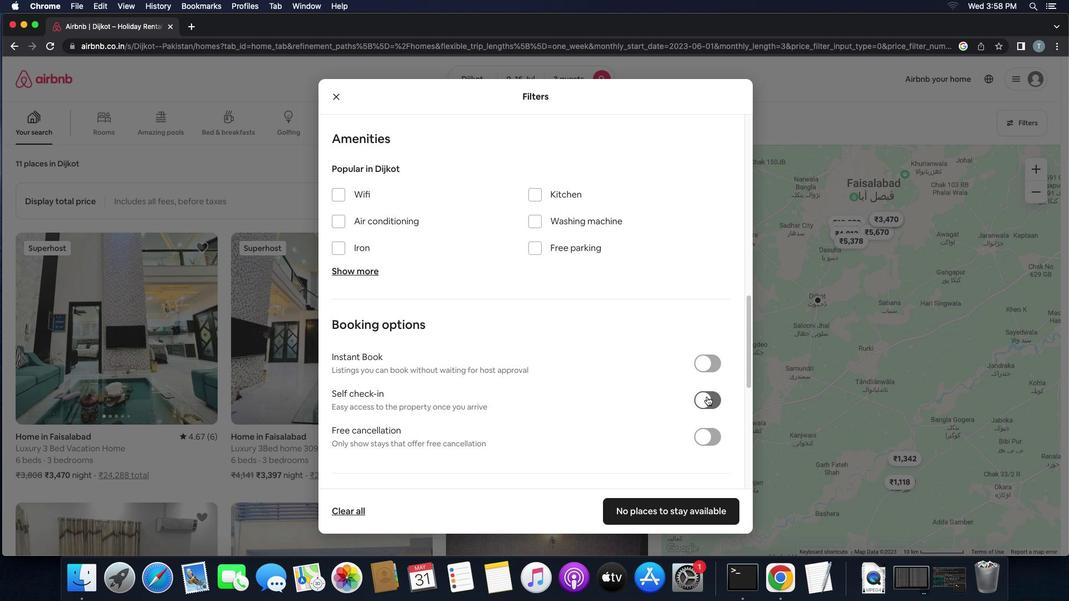 
Action: Mouse moved to (576, 413)
Screenshot: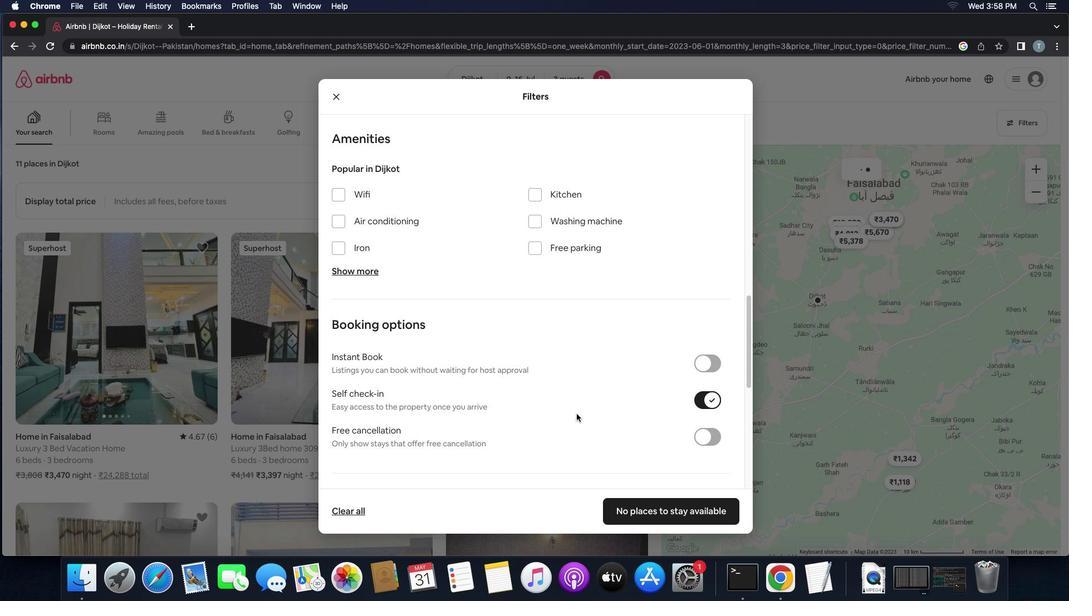 
Action: Mouse scrolled (576, 413) with delta (0, 0)
Screenshot: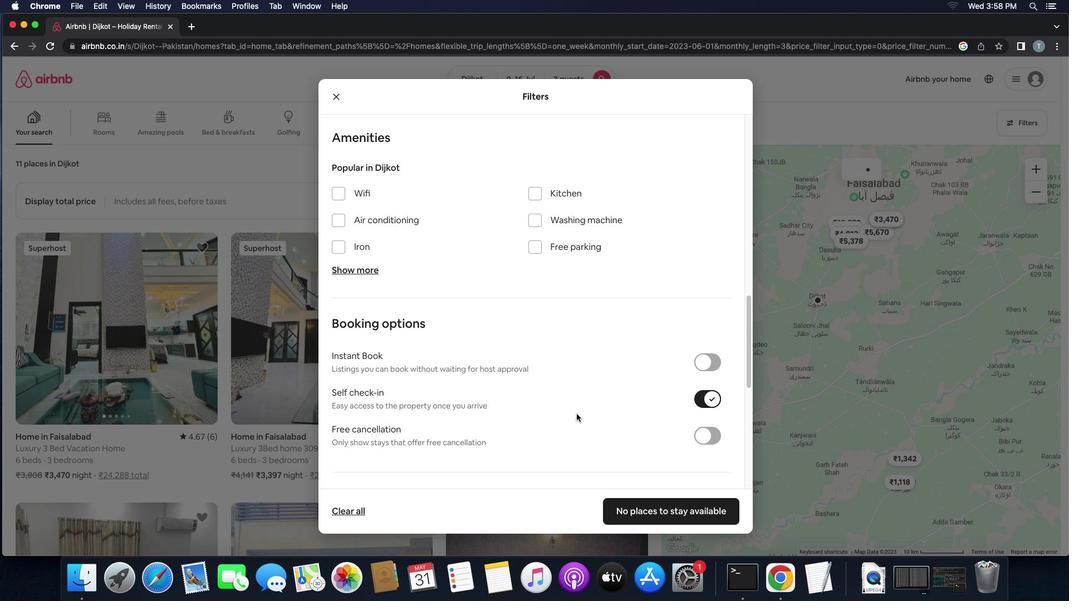 
Action: Mouse scrolled (576, 413) with delta (0, 0)
Screenshot: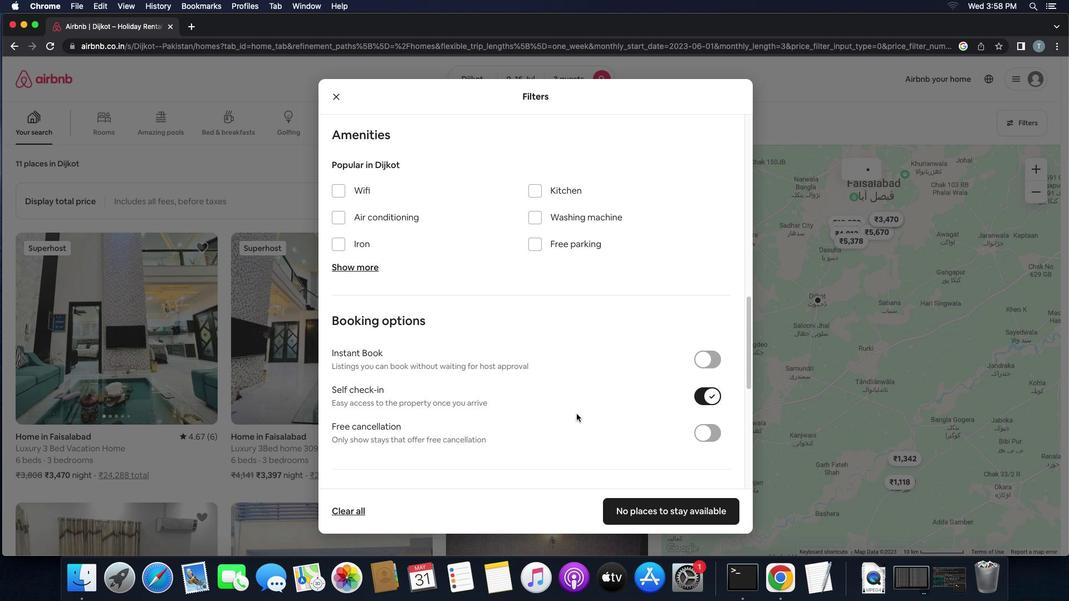 
Action: Mouse scrolled (576, 413) with delta (0, -1)
Screenshot: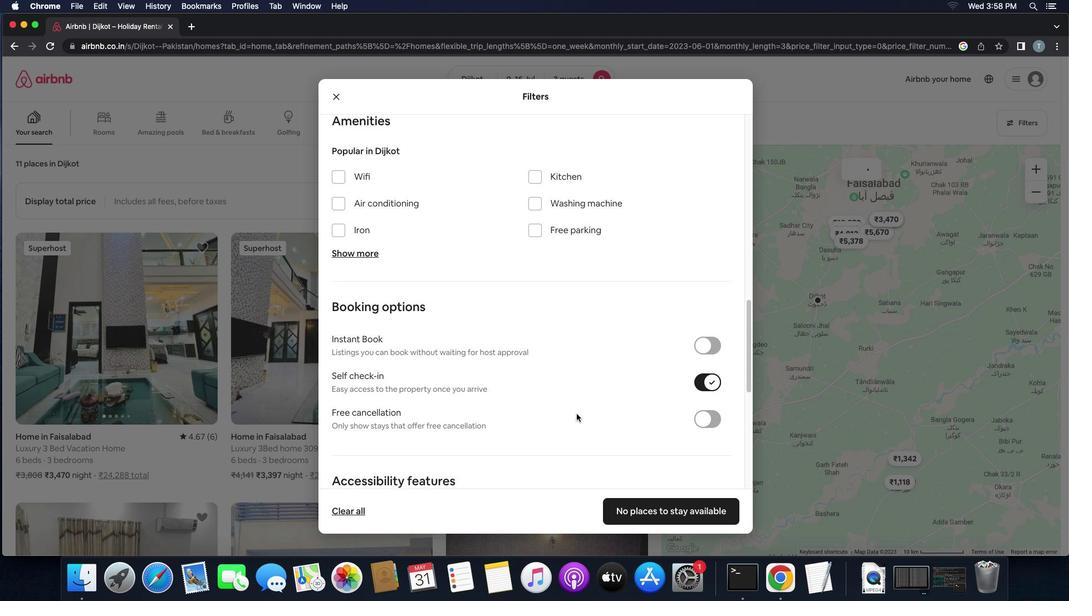 
Action: Mouse scrolled (576, 413) with delta (0, 0)
Screenshot: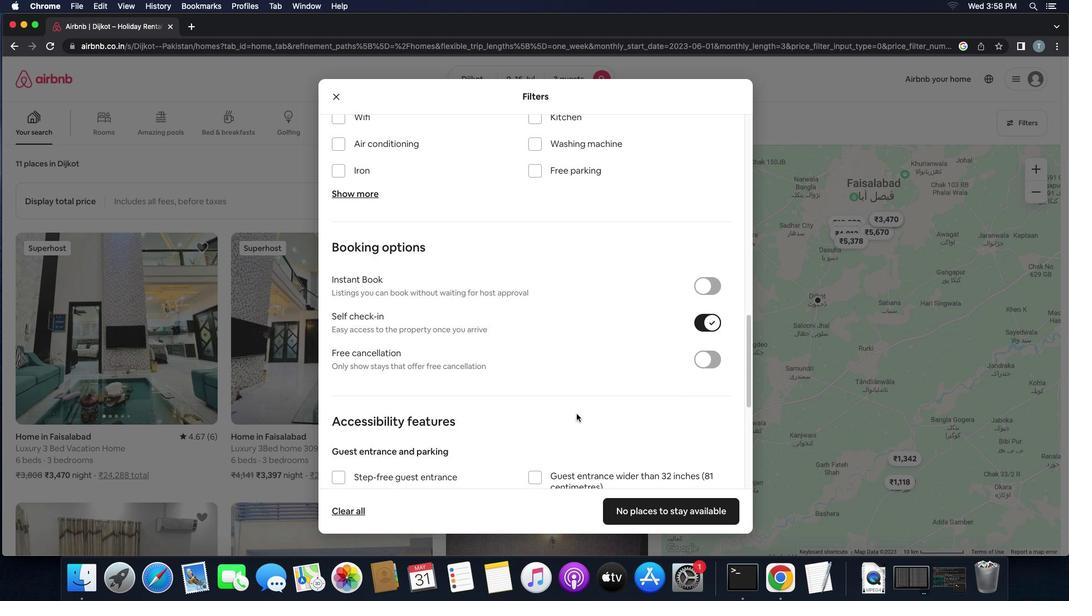 
Action: Mouse scrolled (576, 413) with delta (0, 0)
Screenshot: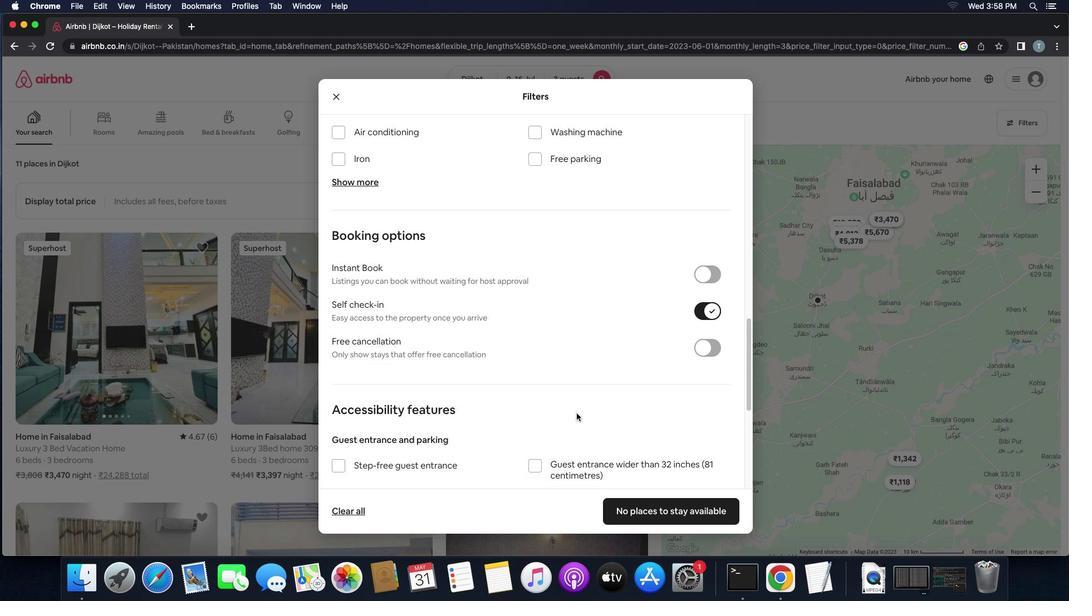 
Action: Mouse scrolled (576, 413) with delta (0, -1)
Screenshot: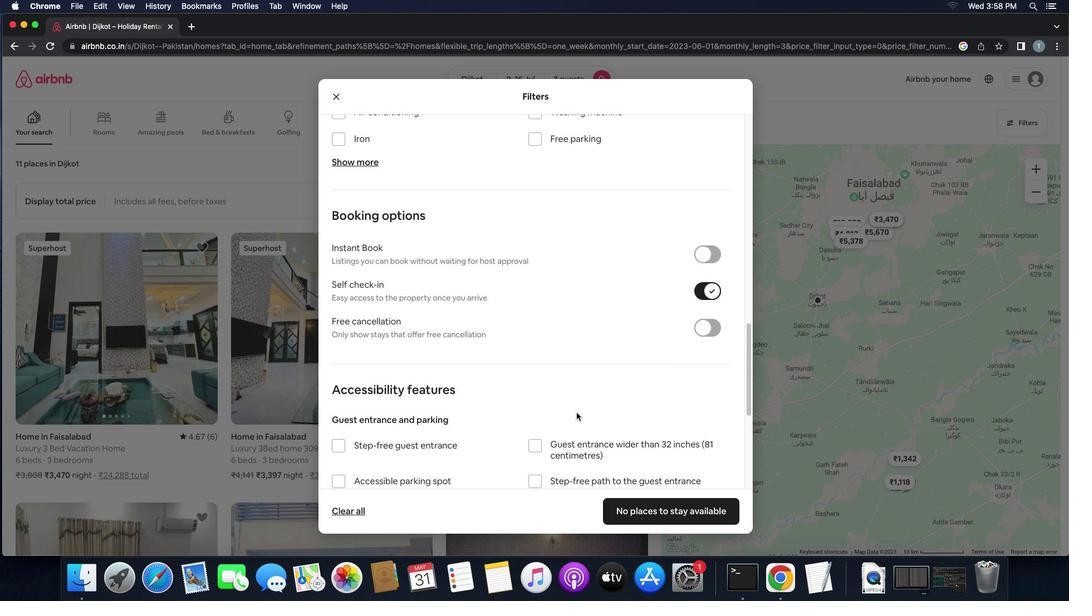 
Action: Mouse moved to (576, 412)
Screenshot: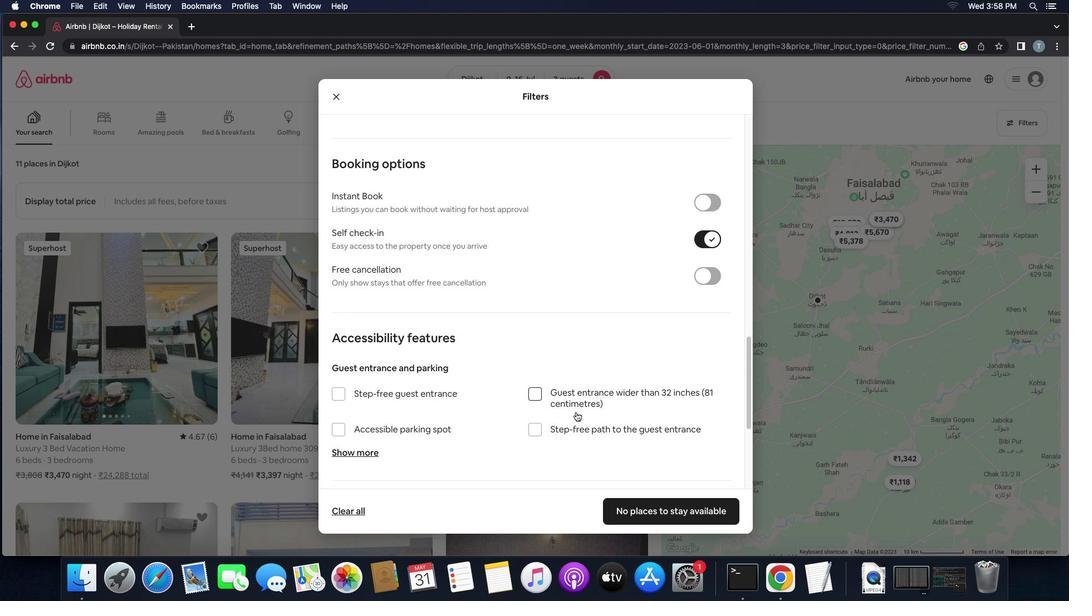 
Action: Mouse scrolled (576, 412) with delta (0, 0)
Screenshot: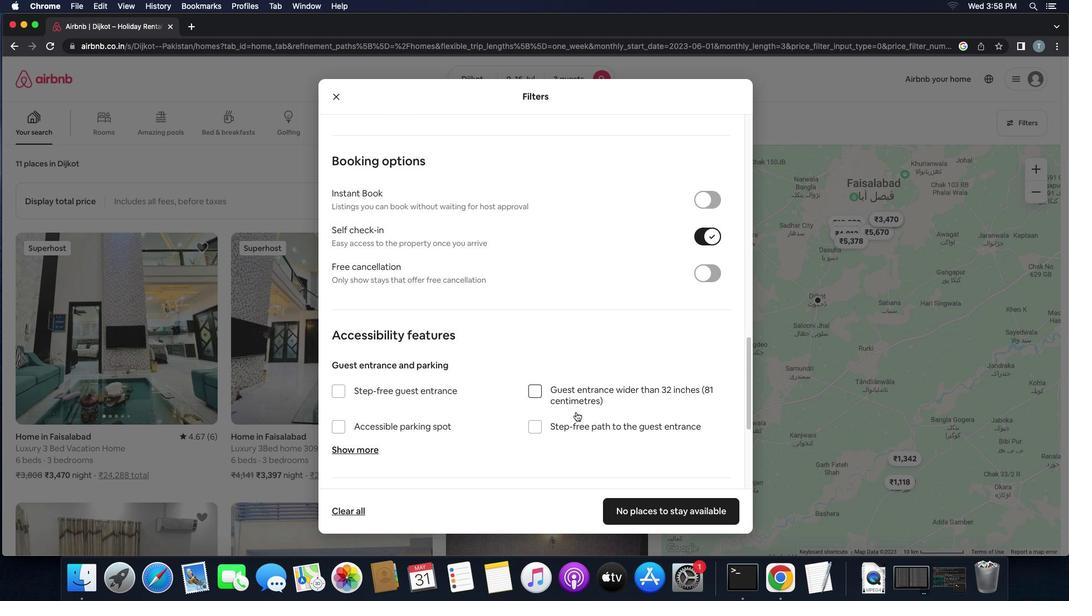 
Action: Mouse scrolled (576, 412) with delta (0, 0)
Screenshot: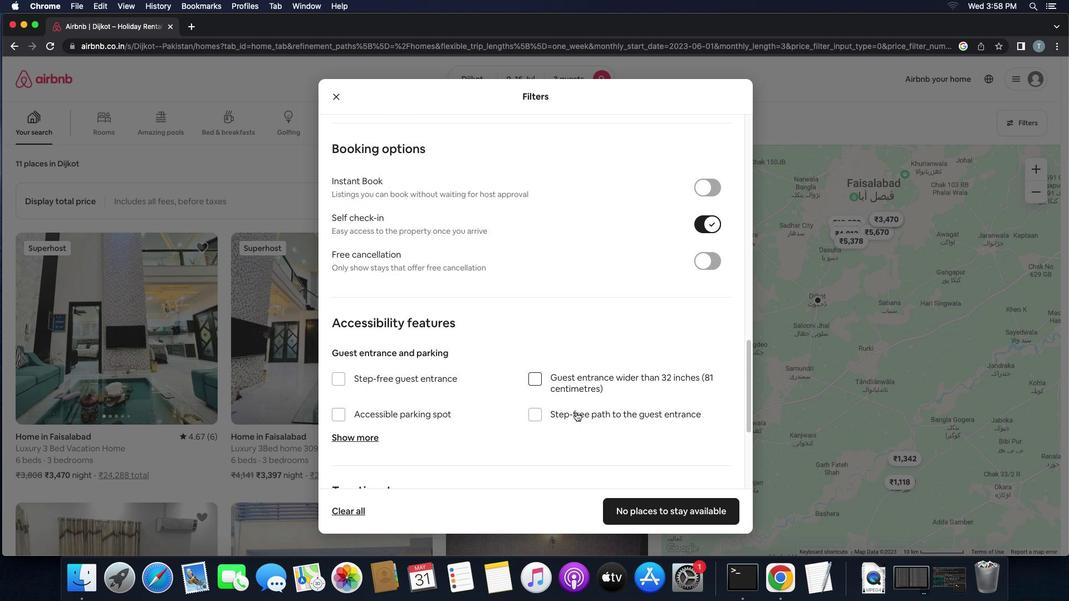 
Action: Mouse scrolled (576, 412) with delta (0, -1)
Screenshot: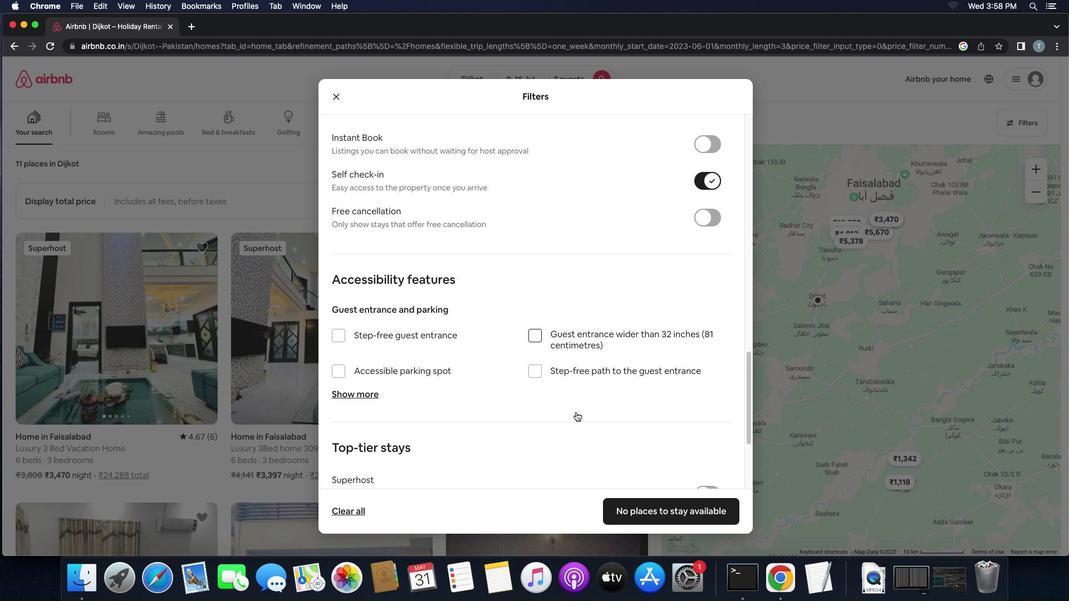 
Action: Mouse scrolled (576, 412) with delta (0, -2)
Screenshot: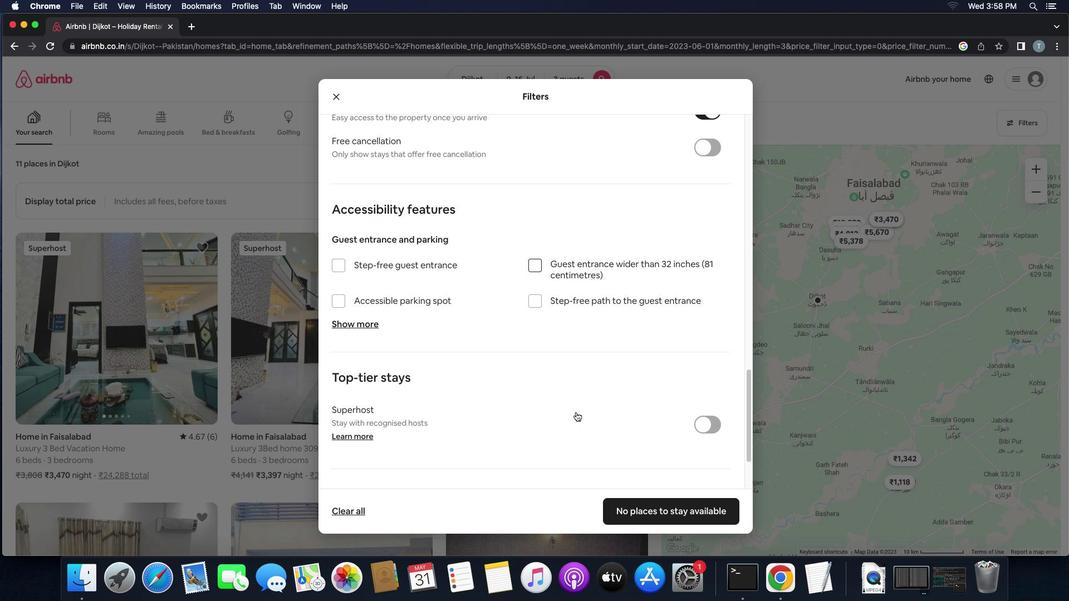 
Action: Mouse moved to (345, 453)
Screenshot: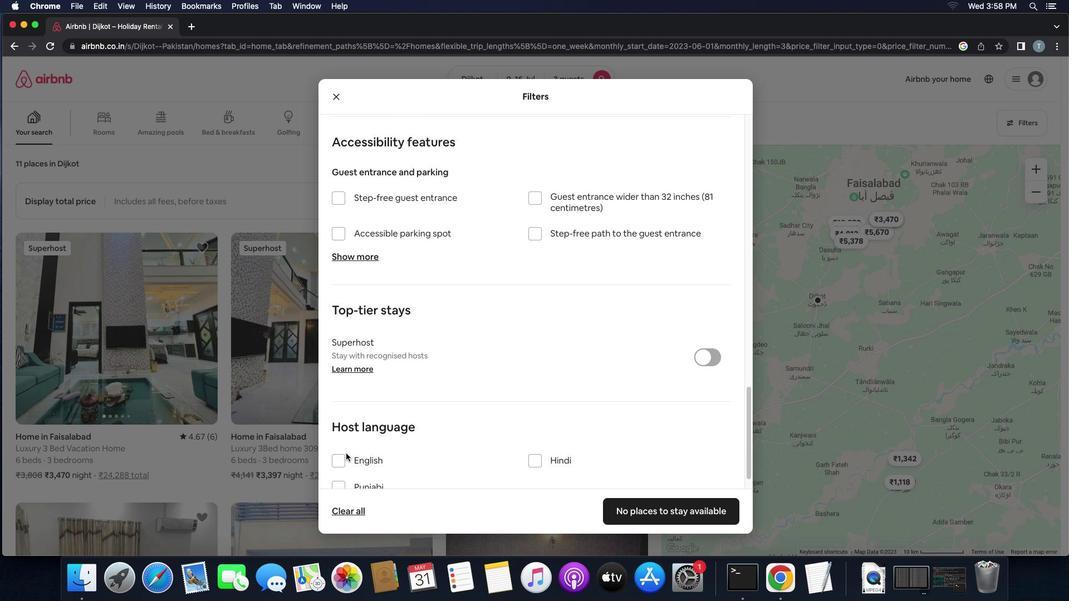 
Action: Mouse pressed left at (345, 453)
Screenshot: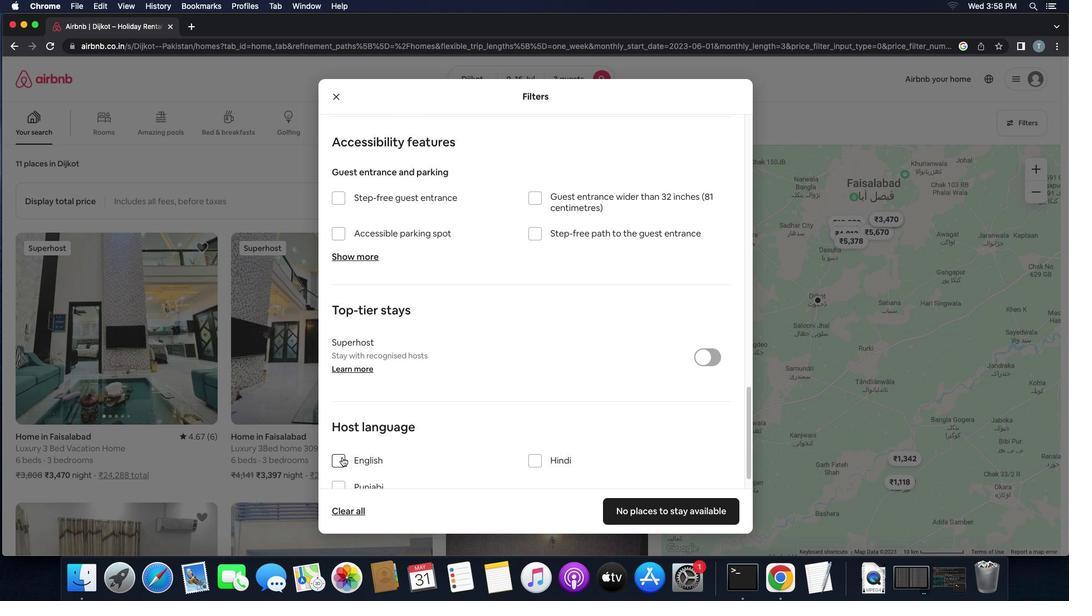 
Action: Mouse moved to (341, 458)
Screenshot: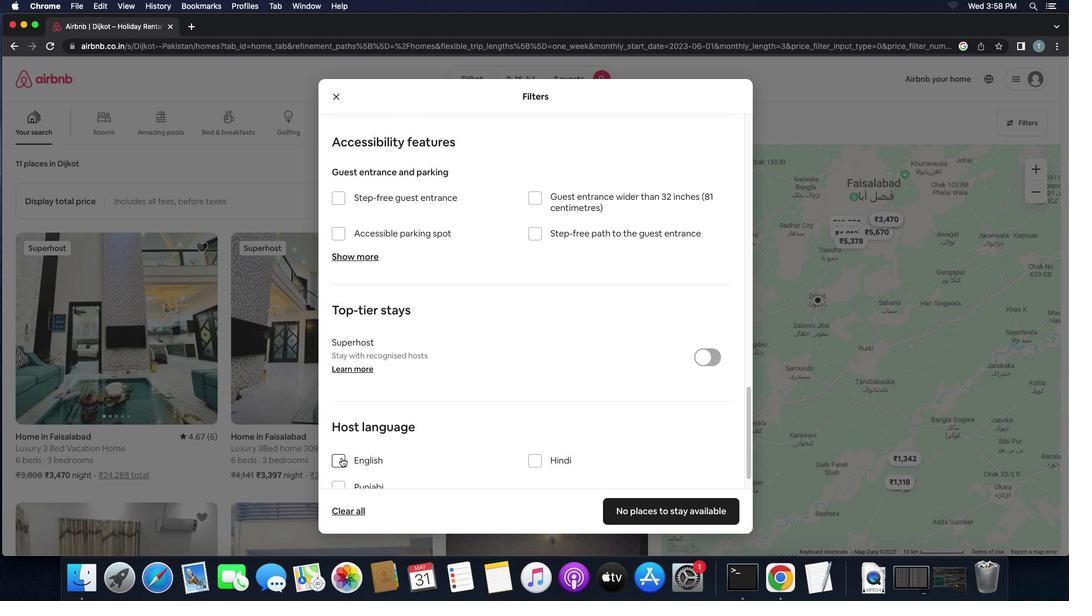 
Action: Mouse pressed left at (341, 458)
Screenshot: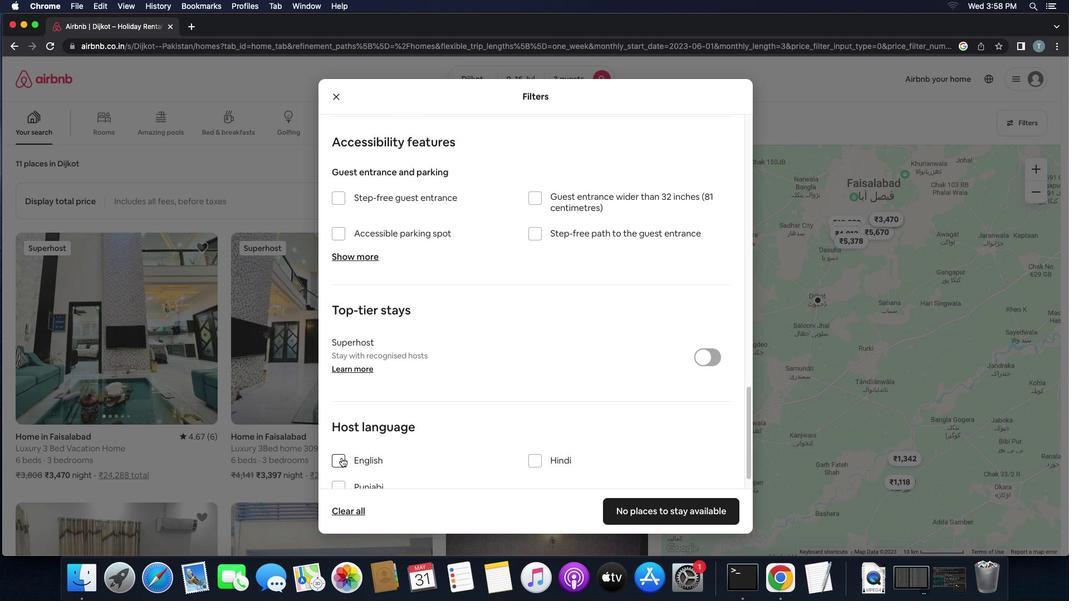 
Action: Mouse moved to (630, 510)
Screenshot: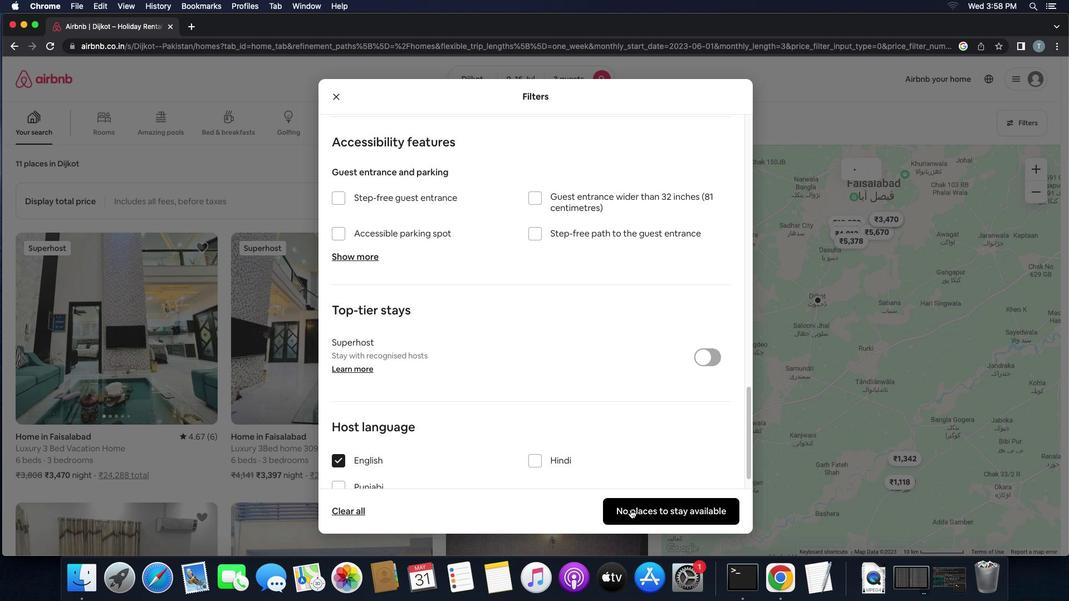 
Action: Mouse pressed left at (630, 510)
Screenshot: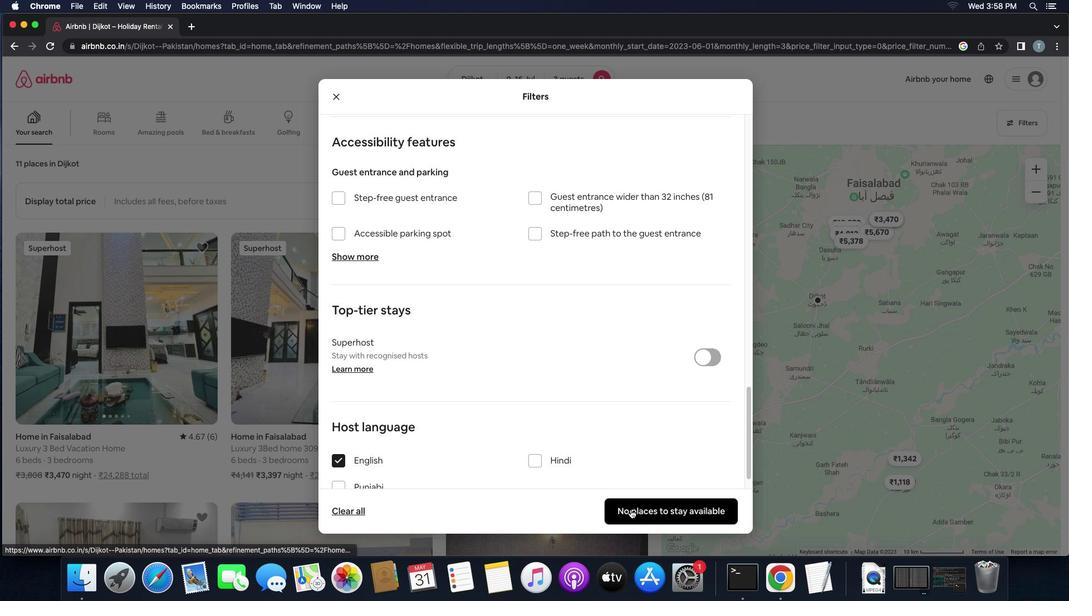 
Action: Mouse moved to (634, 506)
Screenshot: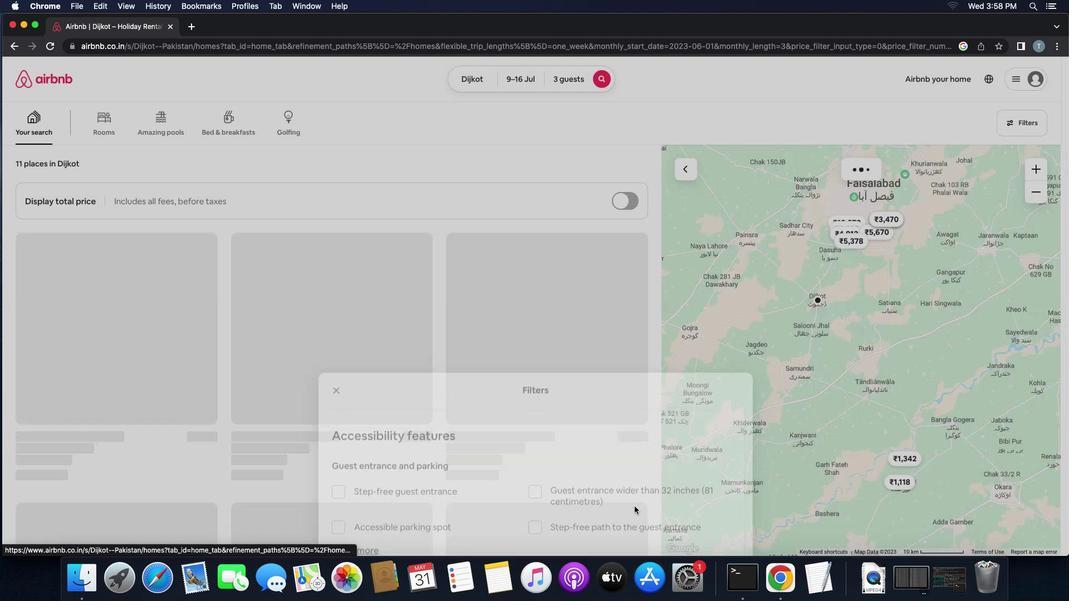 
